 Task: Font style For heading Use Californian FB with dark magenta 1 colour & Underline. font size for heading '26 Pt. 'Change the font style of data to Carlitoand font size to  14 Pt. Change the alignment of both headline & data to   center vertically. In the sheet  analysisSalesByTerritory
Action: Mouse moved to (94, 56)
Screenshot: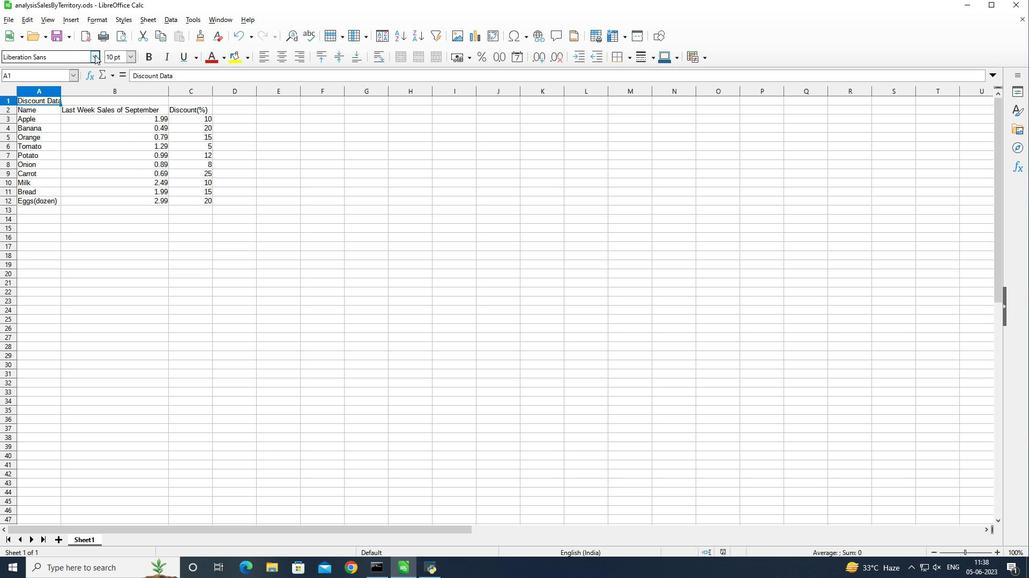 
Action: Mouse pressed left at (94, 56)
Screenshot: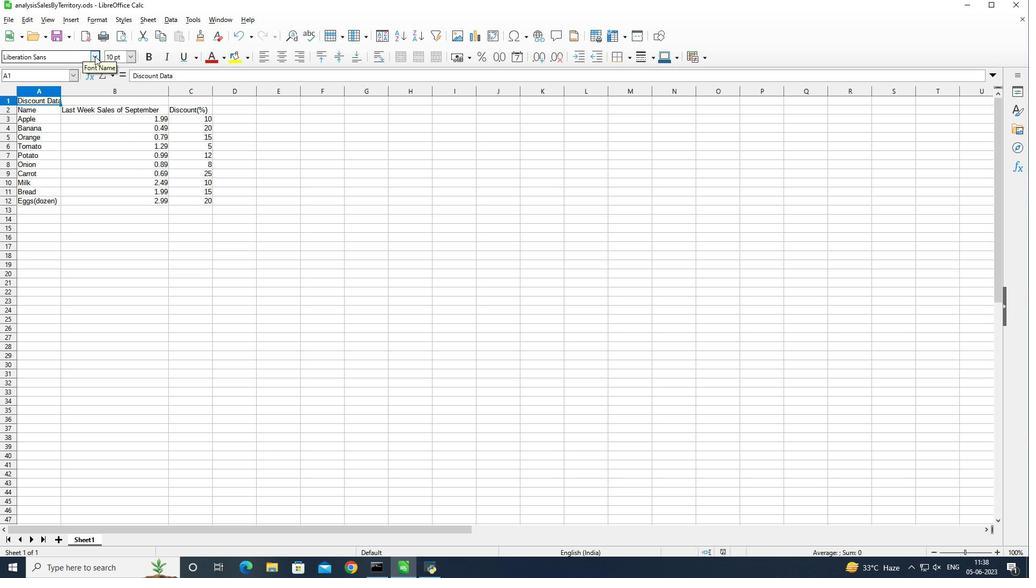 
Action: Mouse moved to (117, 206)
Screenshot: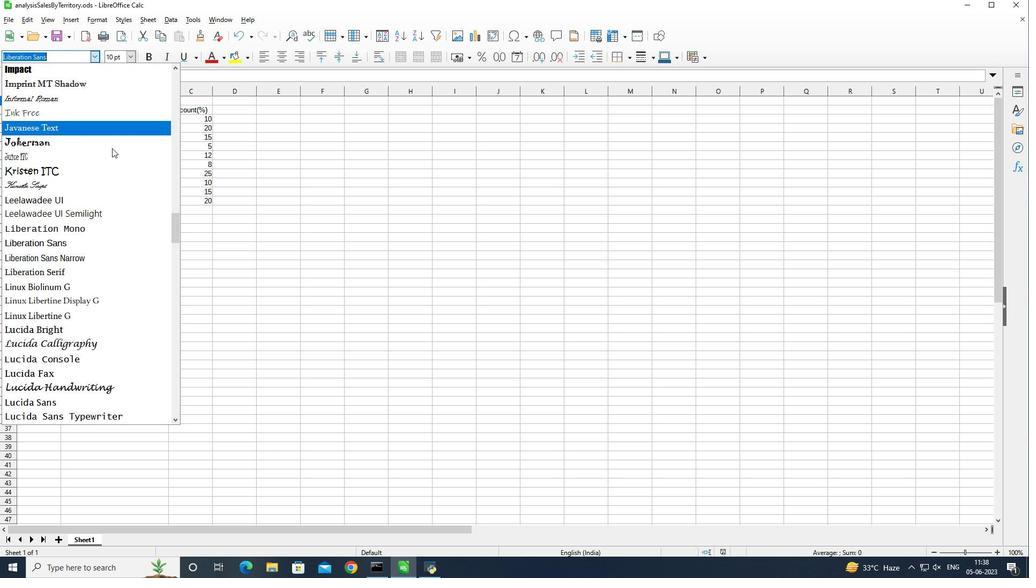 
Action: Mouse scrolled (117, 206) with delta (0, 0)
Screenshot: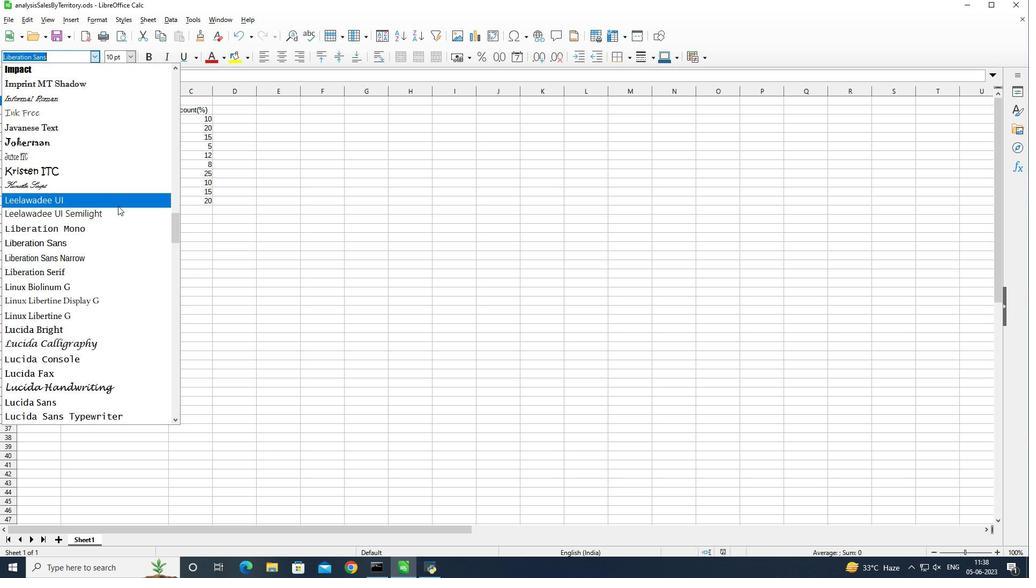
Action: Mouse scrolled (117, 206) with delta (0, 0)
Screenshot: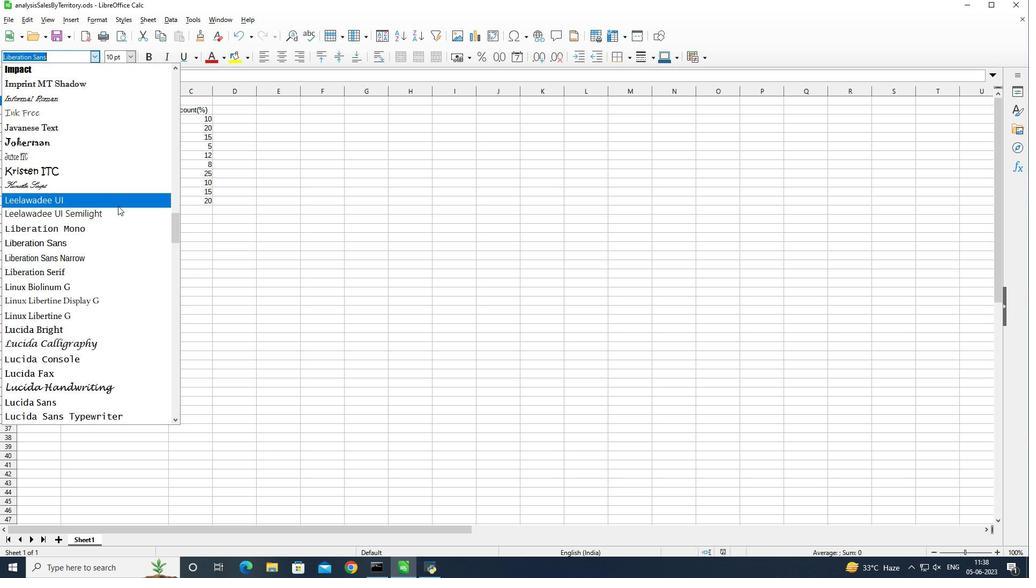
Action: Mouse scrolled (117, 206) with delta (0, 0)
Screenshot: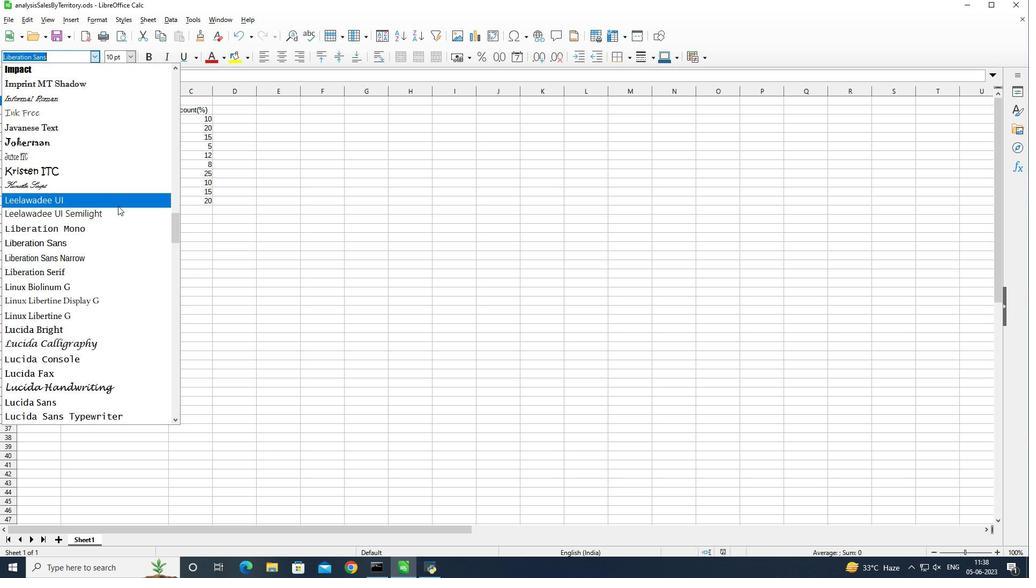 
Action: Mouse scrolled (117, 206) with delta (0, 0)
Screenshot: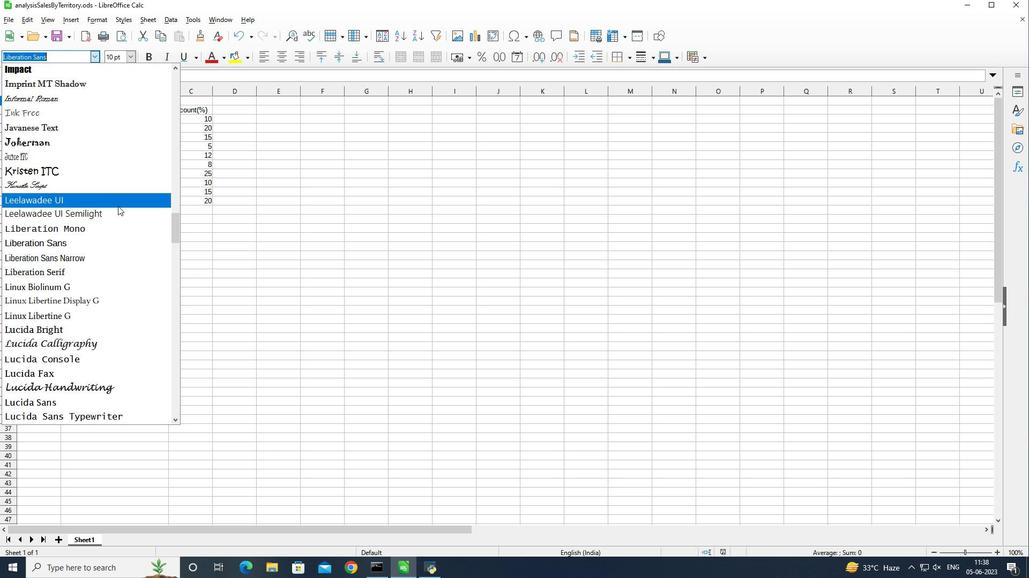 
Action: Mouse scrolled (117, 206) with delta (0, 0)
Screenshot: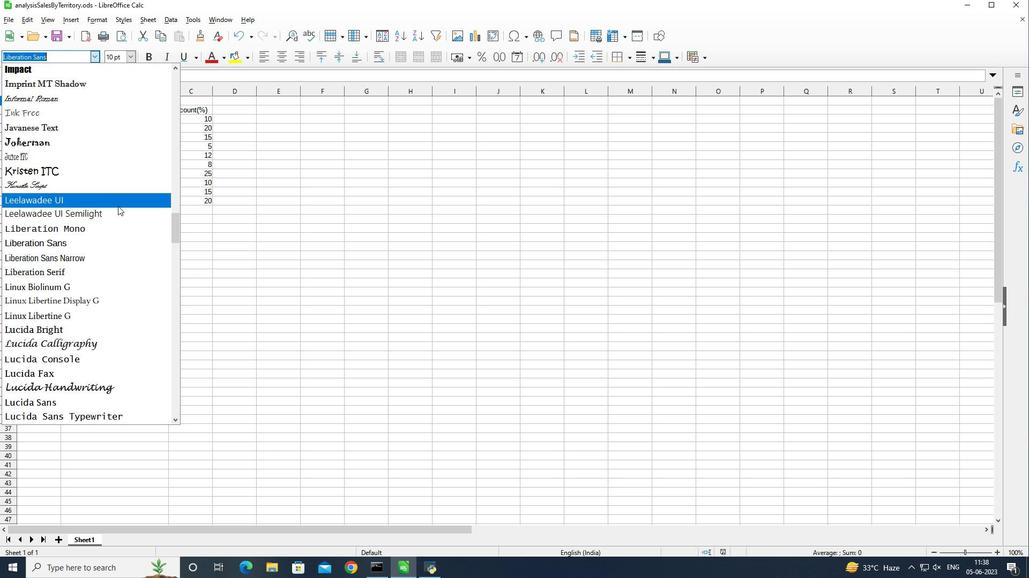 
Action: Mouse scrolled (117, 206) with delta (0, 0)
Screenshot: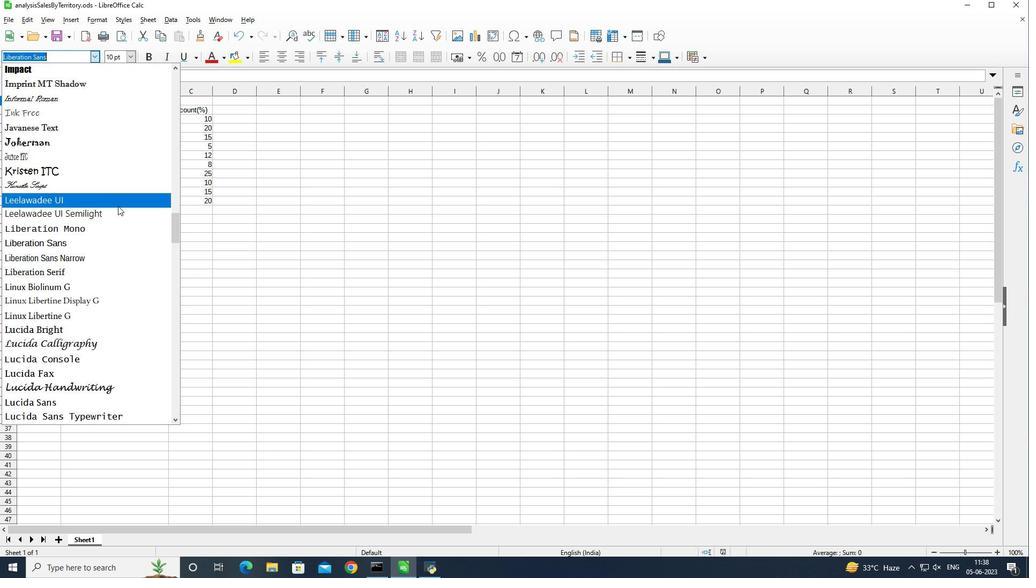 
Action: Mouse scrolled (117, 206) with delta (0, 0)
Screenshot: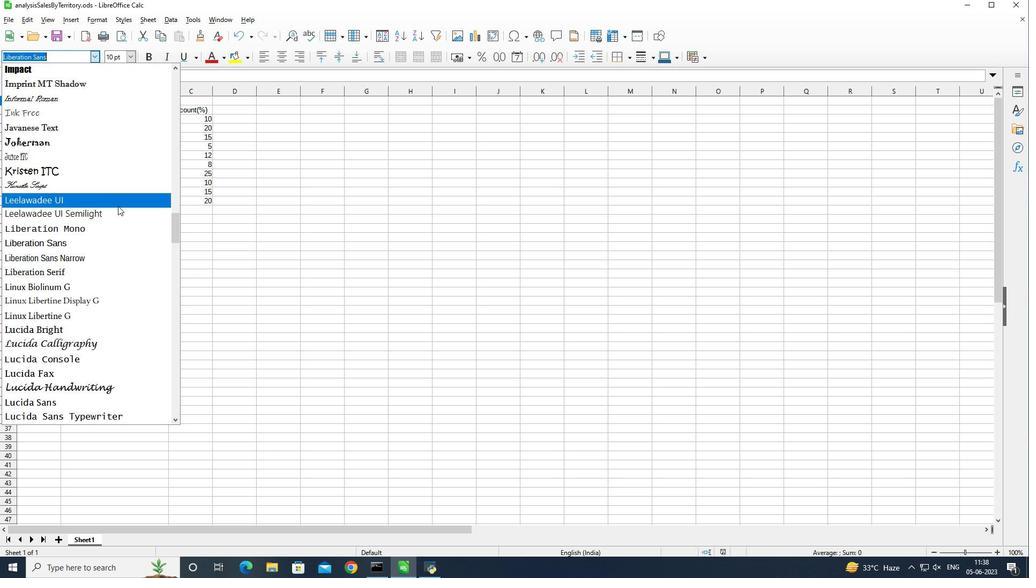 
Action: Mouse scrolled (117, 206) with delta (0, 0)
Screenshot: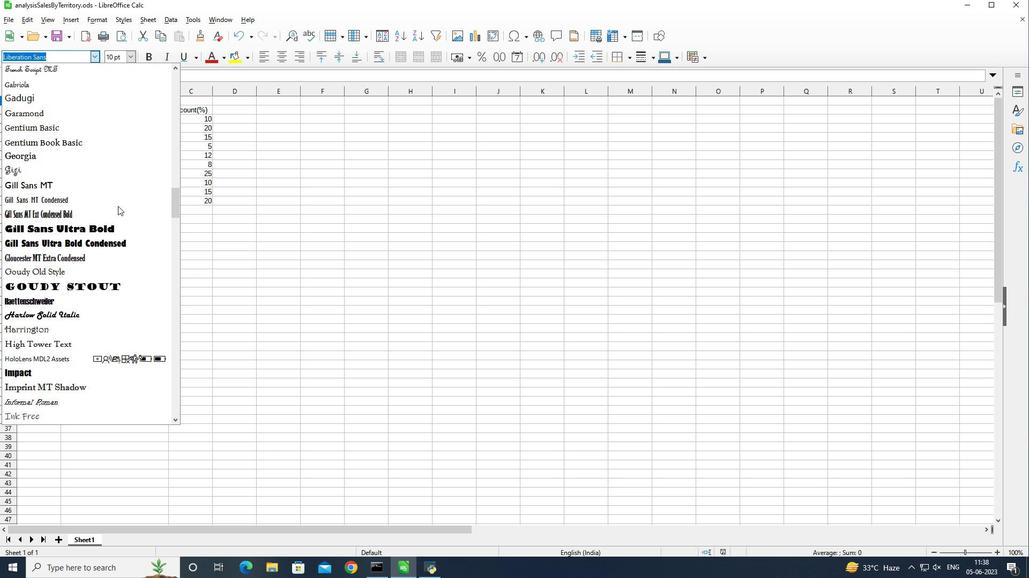 
Action: Mouse scrolled (117, 206) with delta (0, 0)
Screenshot: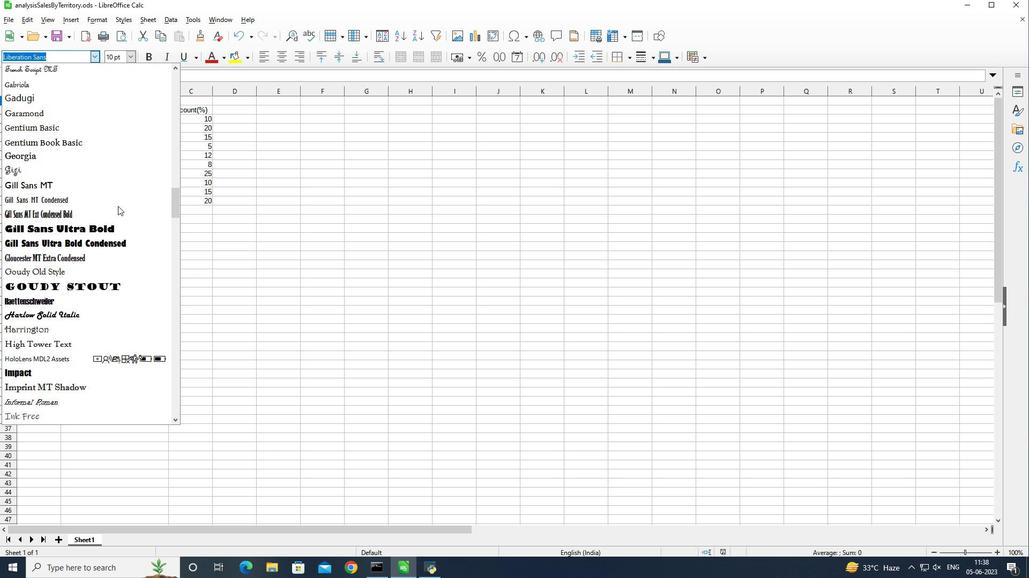 
Action: Mouse scrolled (117, 206) with delta (0, 0)
Screenshot: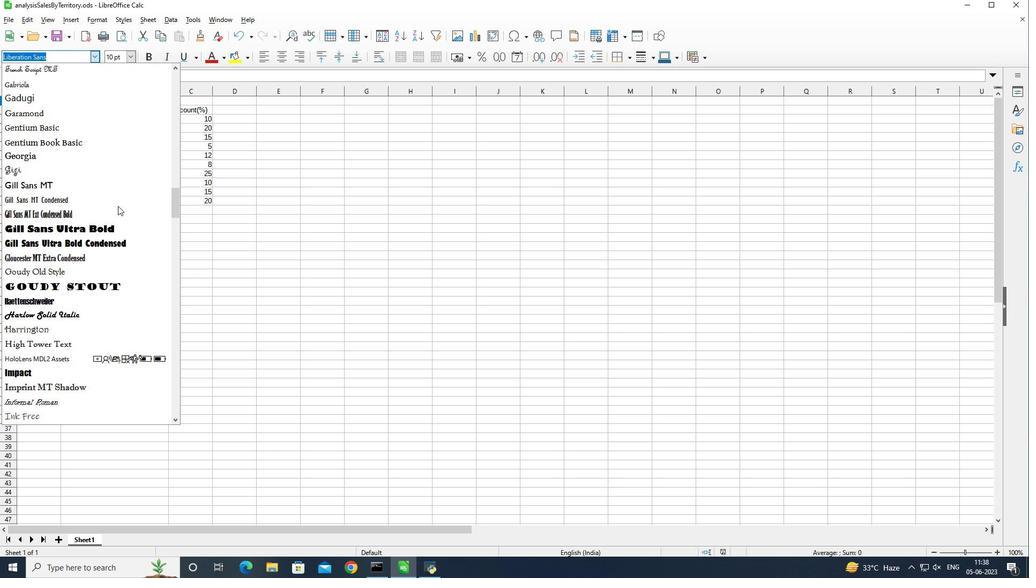 
Action: Mouse scrolled (117, 206) with delta (0, 0)
Screenshot: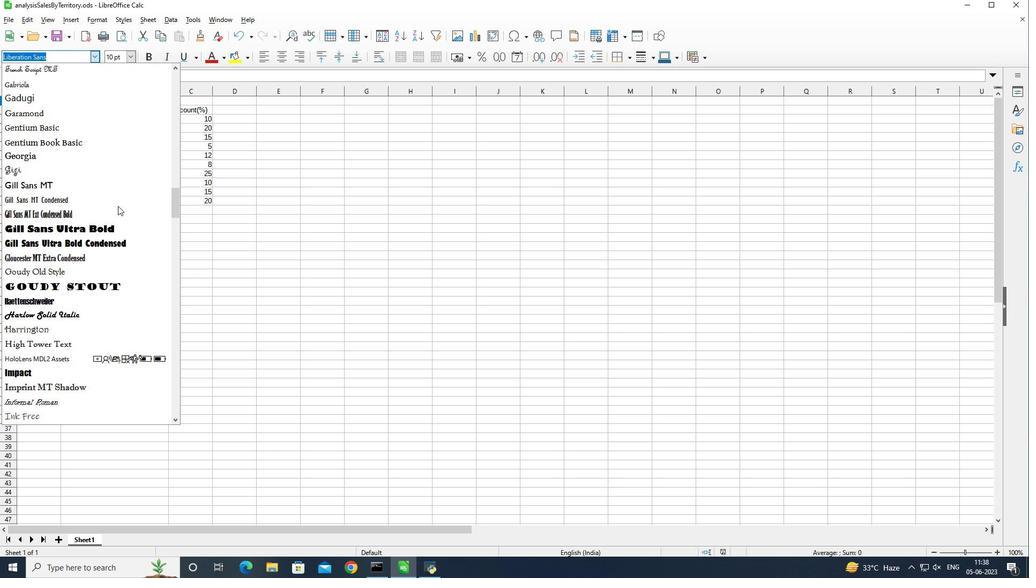 
Action: Mouse moved to (120, 224)
Screenshot: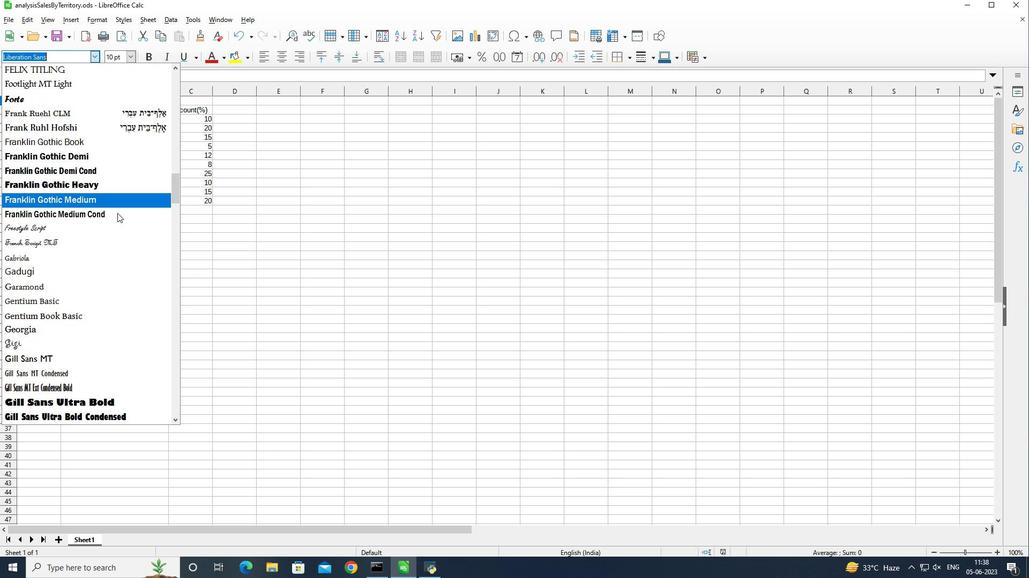
Action: Mouse scrolled (120, 225) with delta (0, 0)
Screenshot: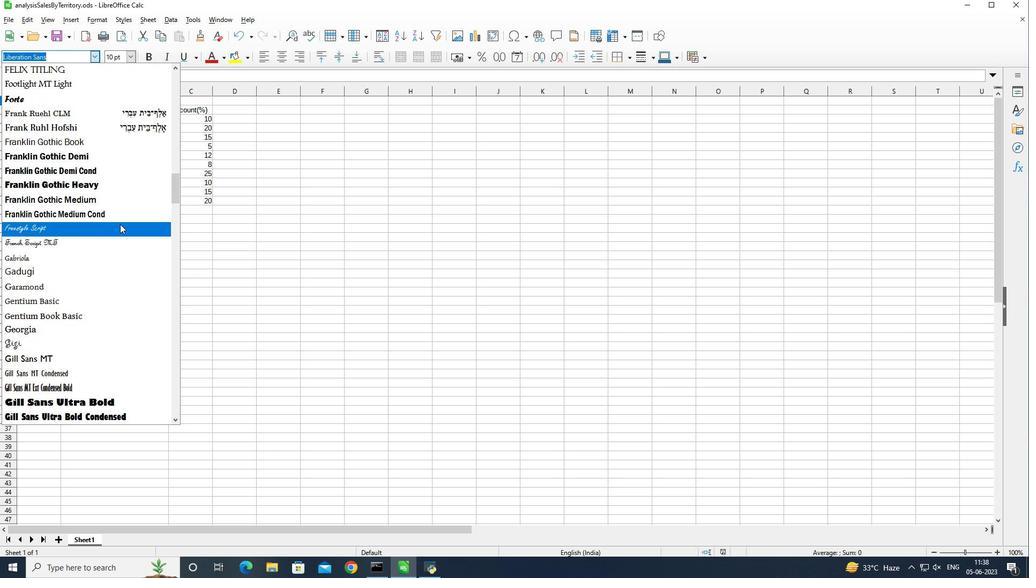 
Action: Mouse scrolled (120, 225) with delta (0, 0)
Screenshot: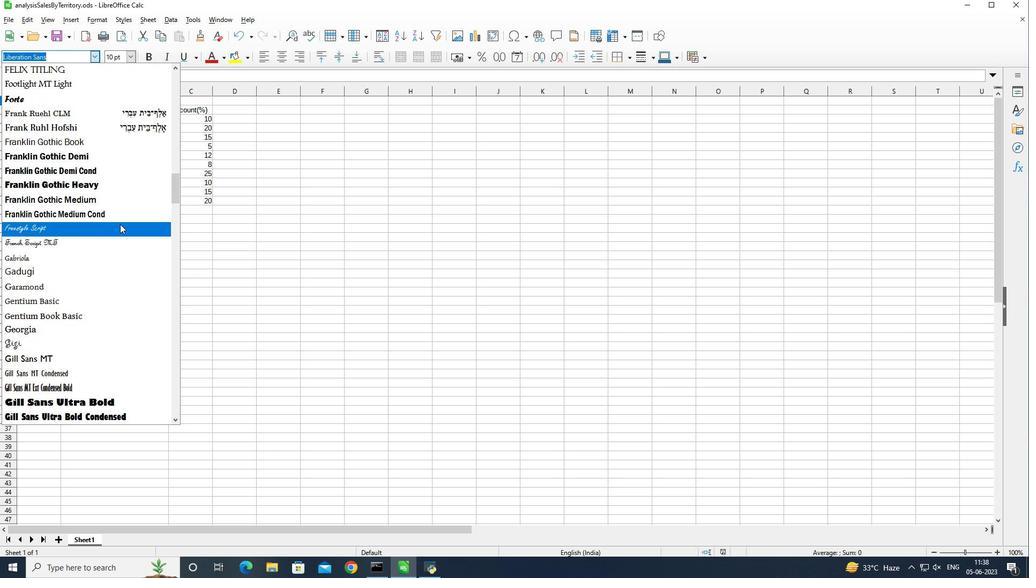 
Action: Mouse scrolled (120, 225) with delta (0, 0)
Screenshot: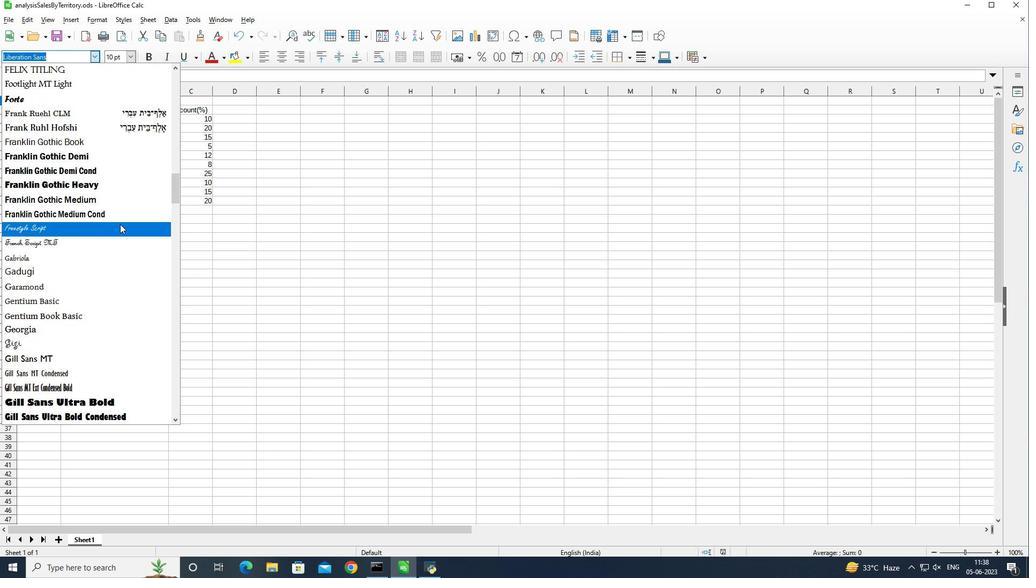 
Action: Mouse scrolled (120, 225) with delta (0, 0)
Screenshot: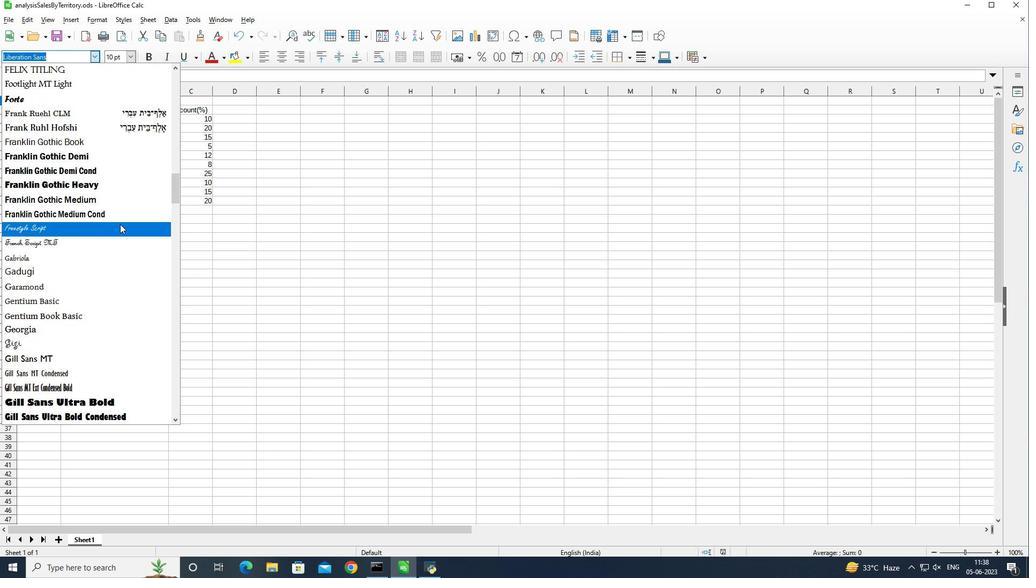
Action: Mouse scrolled (120, 225) with delta (0, 0)
Screenshot: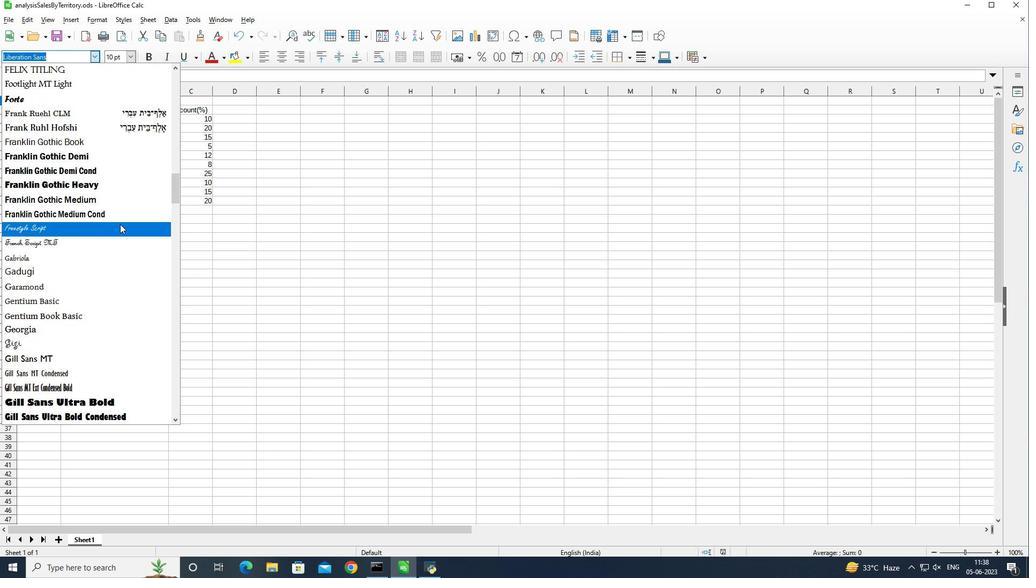 
Action: Mouse scrolled (120, 225) with delta (0, 0)
Screenshot: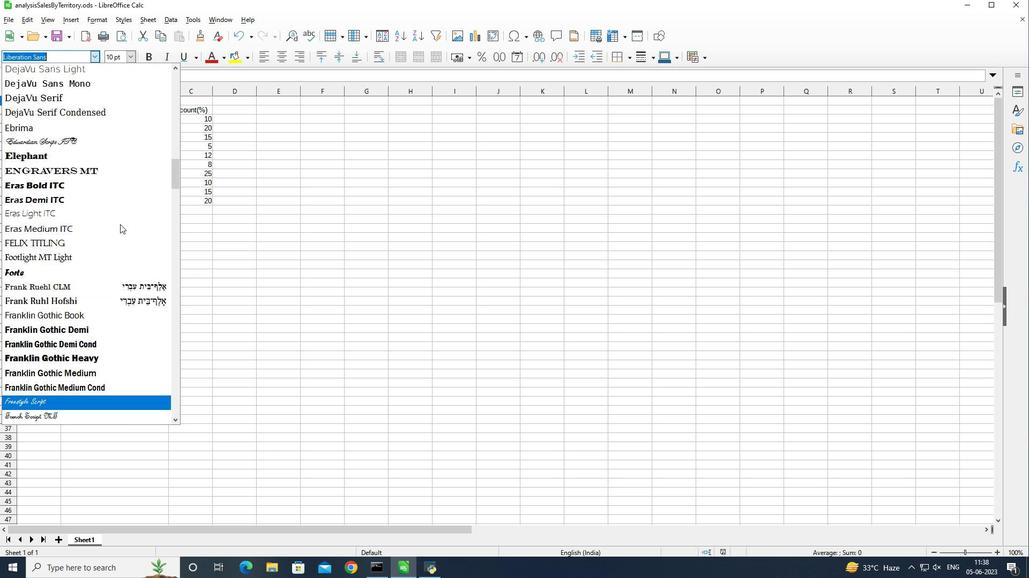 
Action: Mouse scrolled (120, 225) with delta (0, 0)
Screenshot: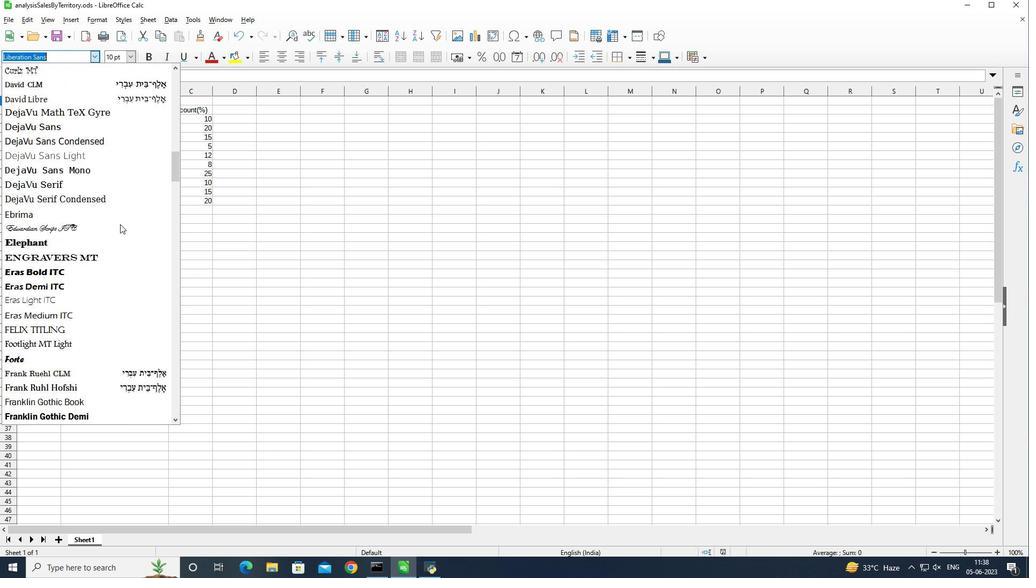 
Action: Mouse scrolled (120, 225) with delta (0, 0)
Screenshot: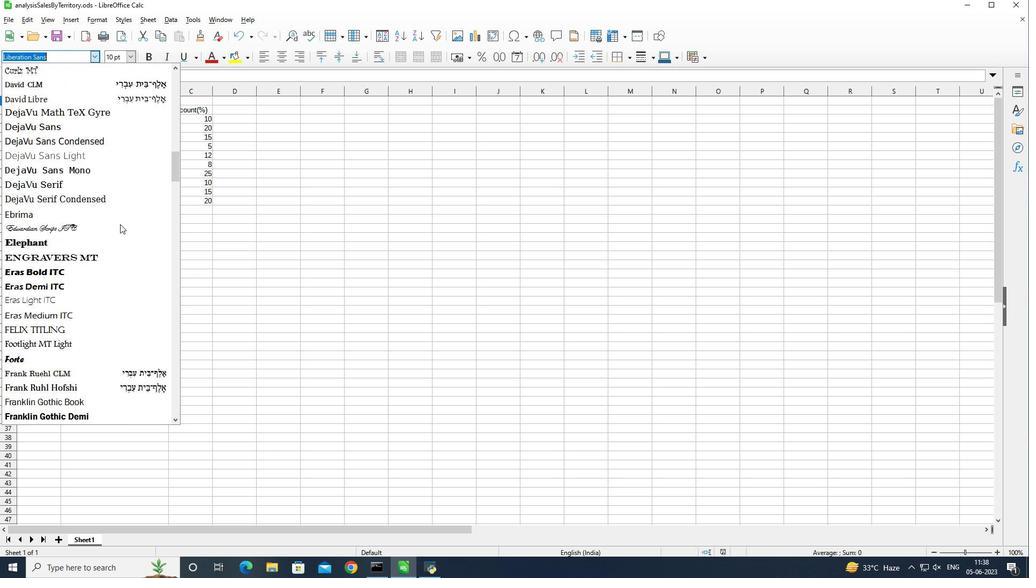 
Action: Mouse scrolled (120, 225) with delta (0, 0)
Screenshot: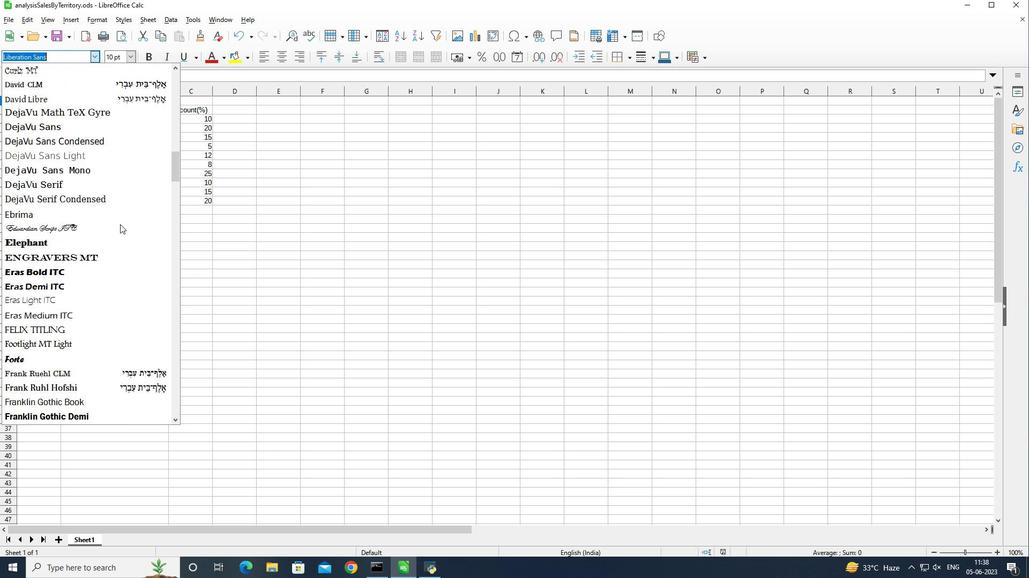 
Action: Mouse scrolled (120, 225) with delta (0, 0)
Screenshot: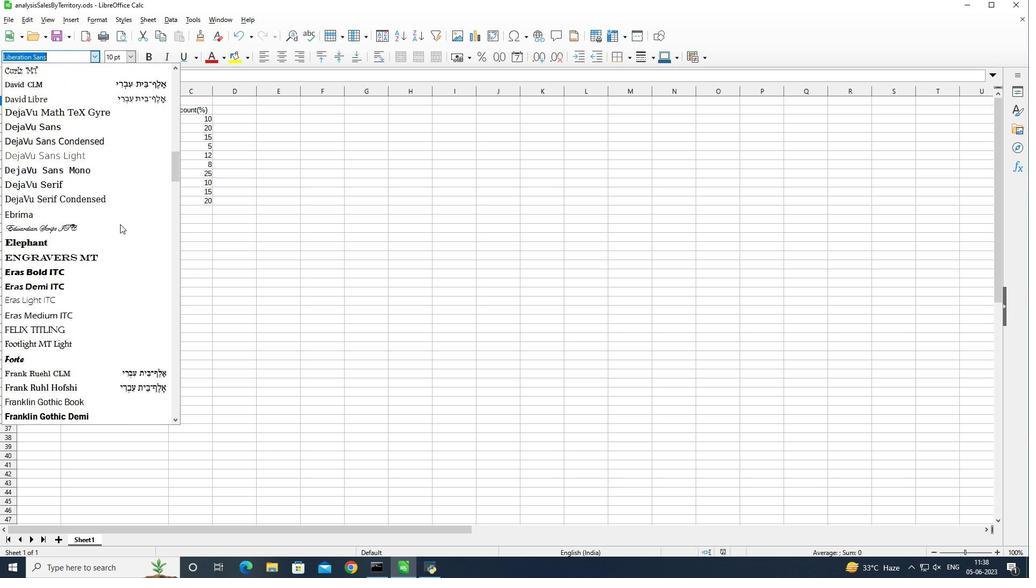 
Action: Mouse scrolled (120, 225) with delta (0, 0)
Screenshot: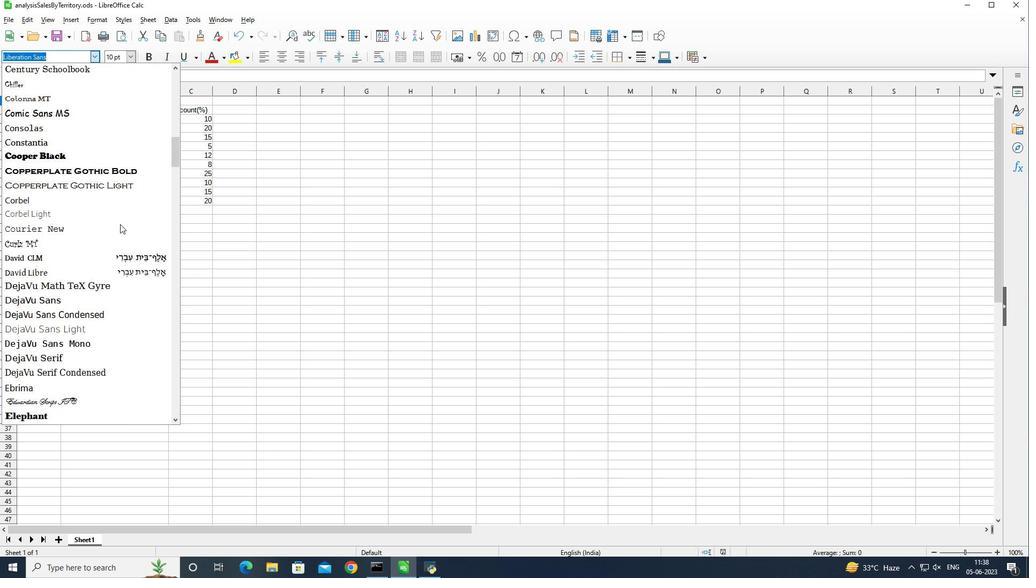 
Action: Mouse scrolled (120, 225) with delta (0, 0)
Screenshot: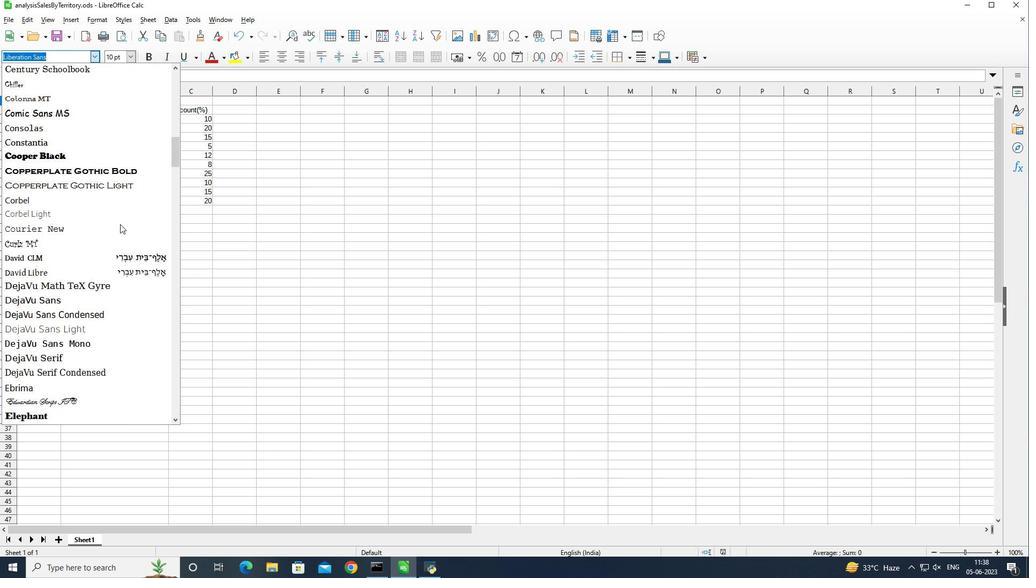 
Action: Mouse scrolled (120, 225) with delta (0, 0)
Screenshot: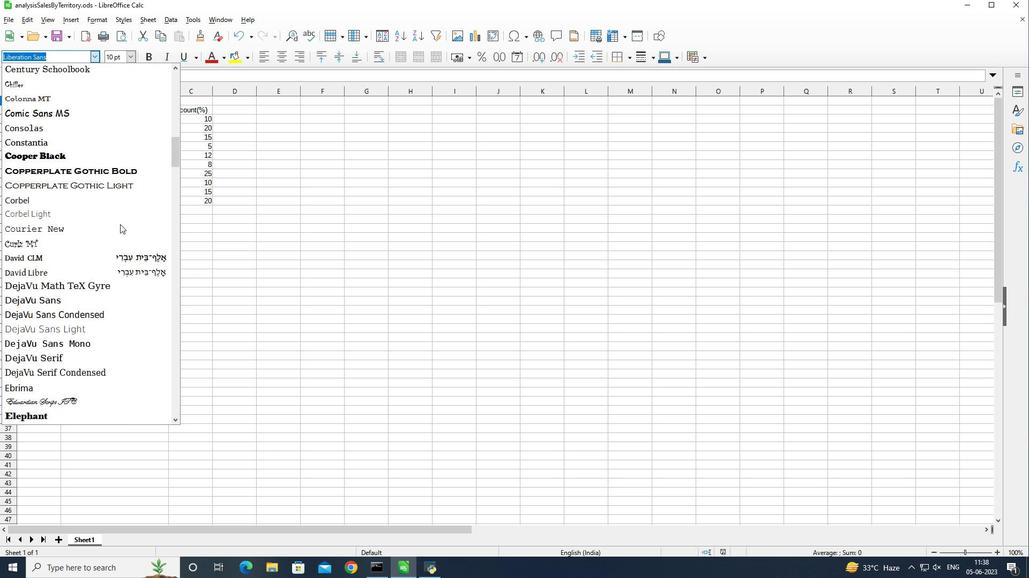 
Action: Mouse scrolled (120, 225) with delta (0, 0)
Screenshot: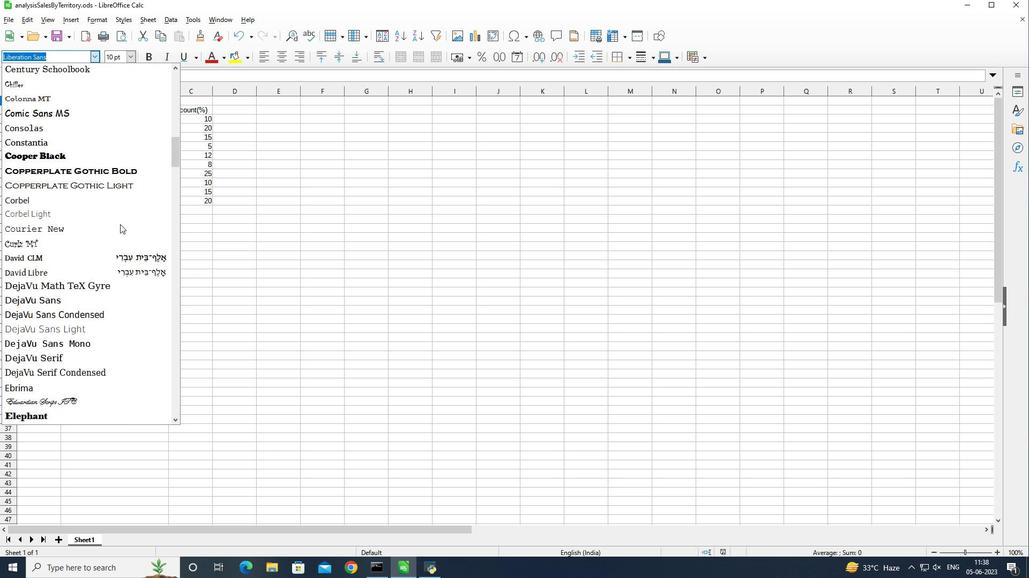
Action: Mouse moved to (112, 150)
Screenshot: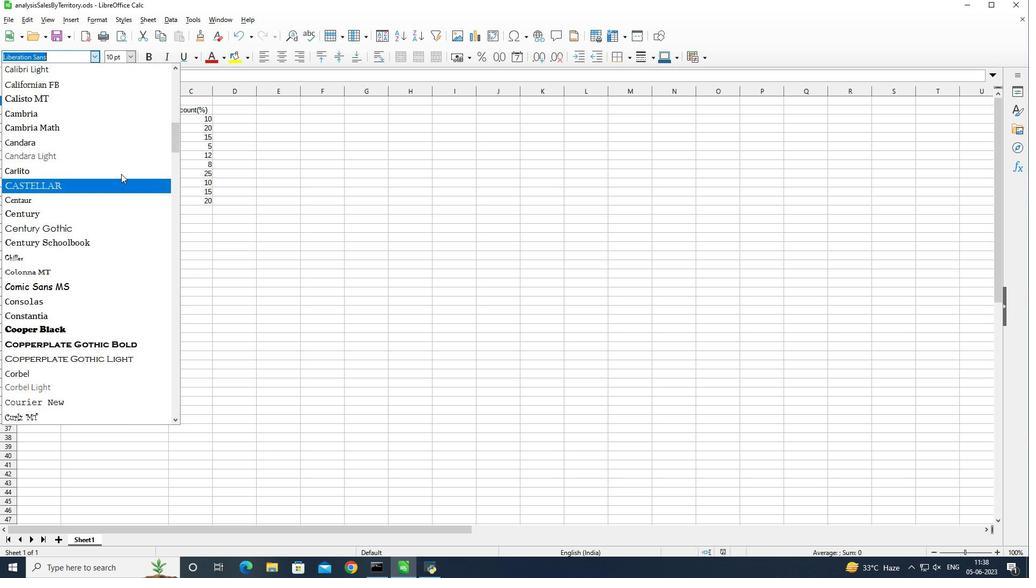 
Action: Mouse scrolled (112, 150) with delta (0, 0)
Screenshot: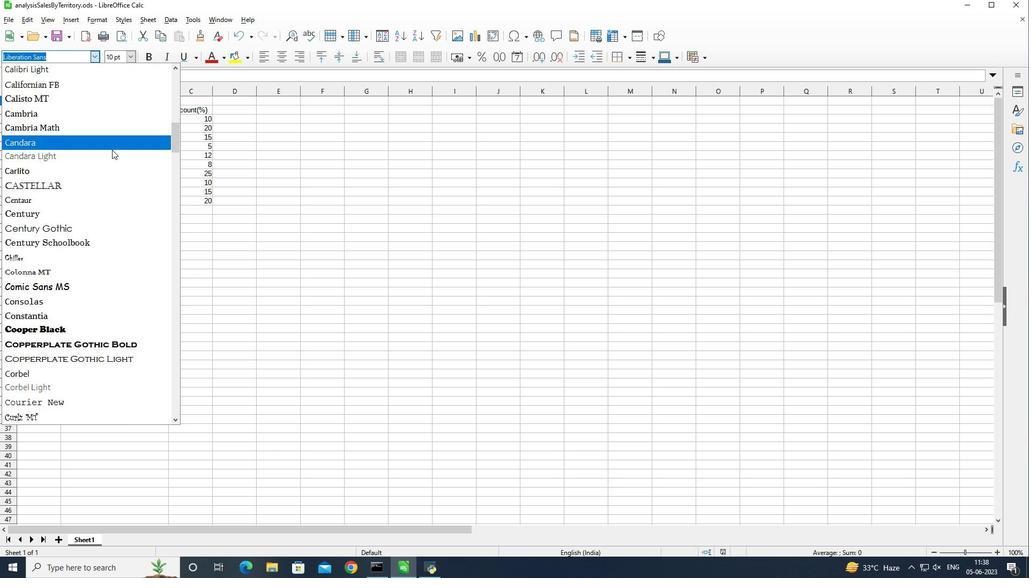 
Action: Mouse moved to (116, 123)
Screenshot: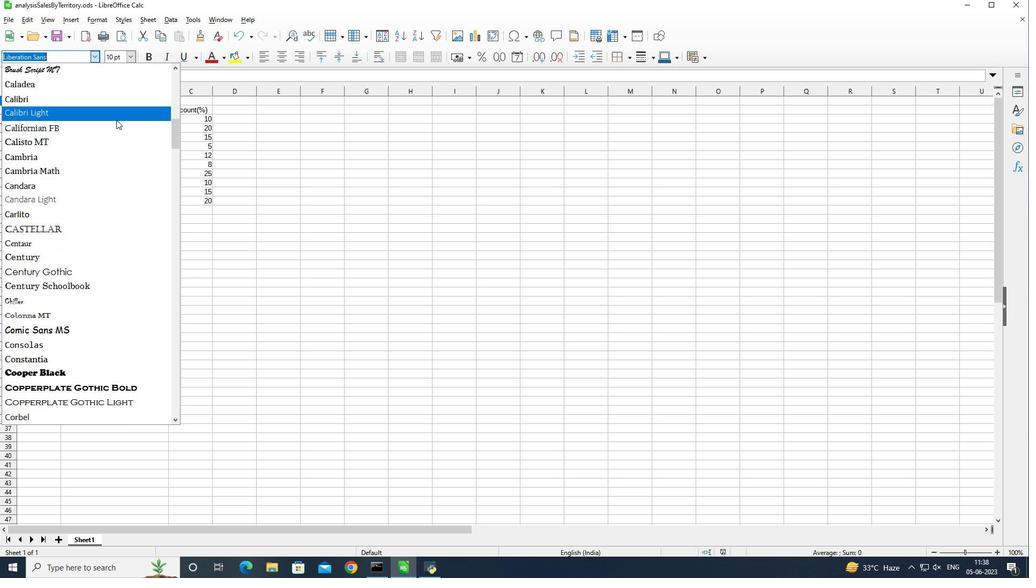 
Action: Mouse pressed left at (116, 123)
Screenshot: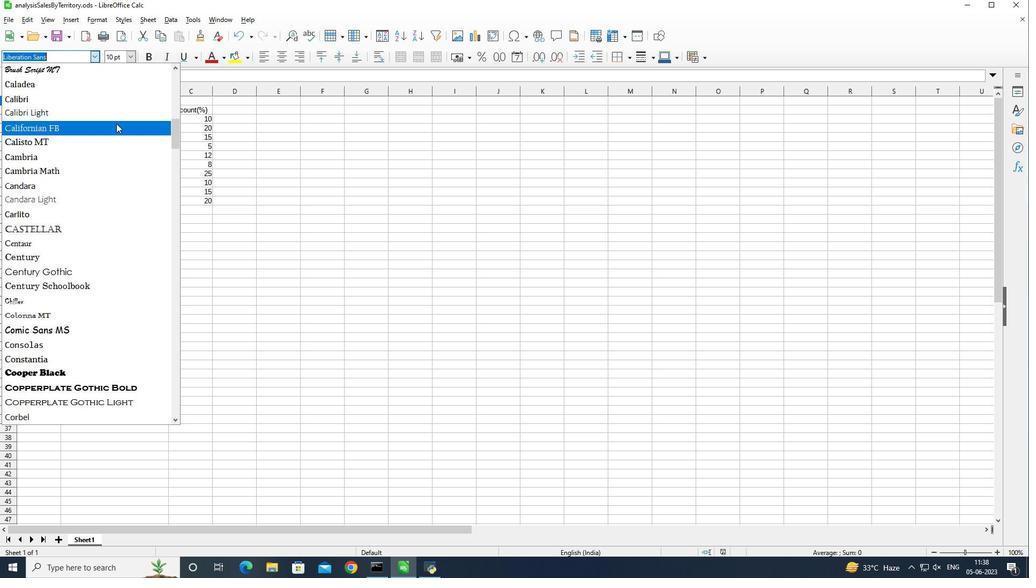 
Action: Mouse moved to (223, 55)
Screenshot: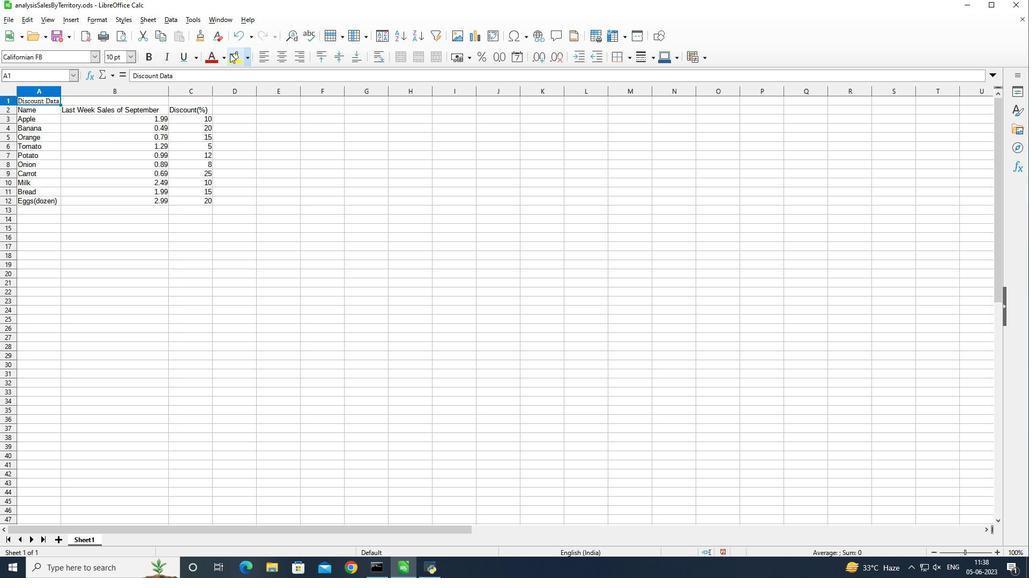 
Action: Mouse pressed left at (223, 55)
Screenshot: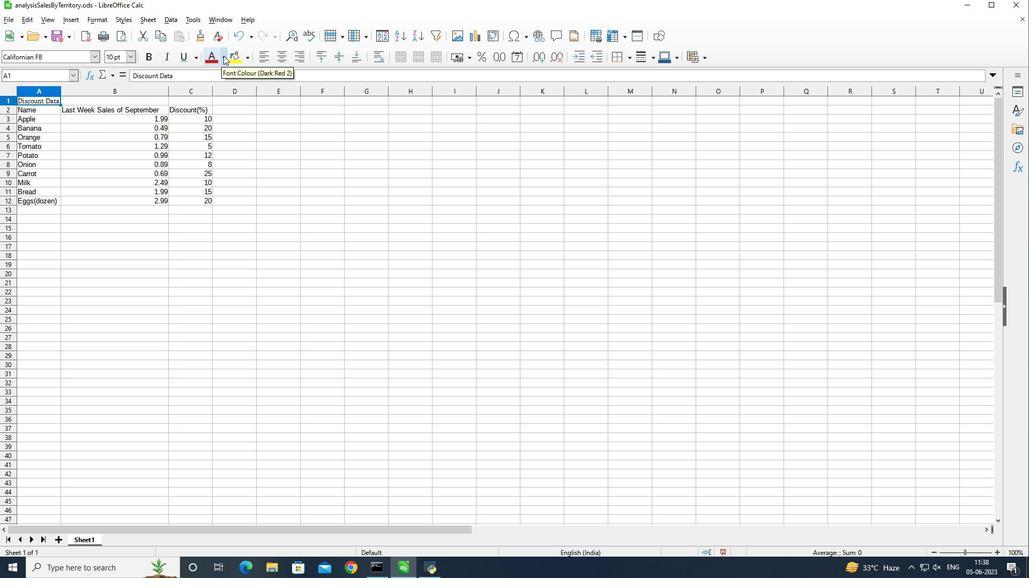
Action: Mouse moved to (277, 191)
Screenshot: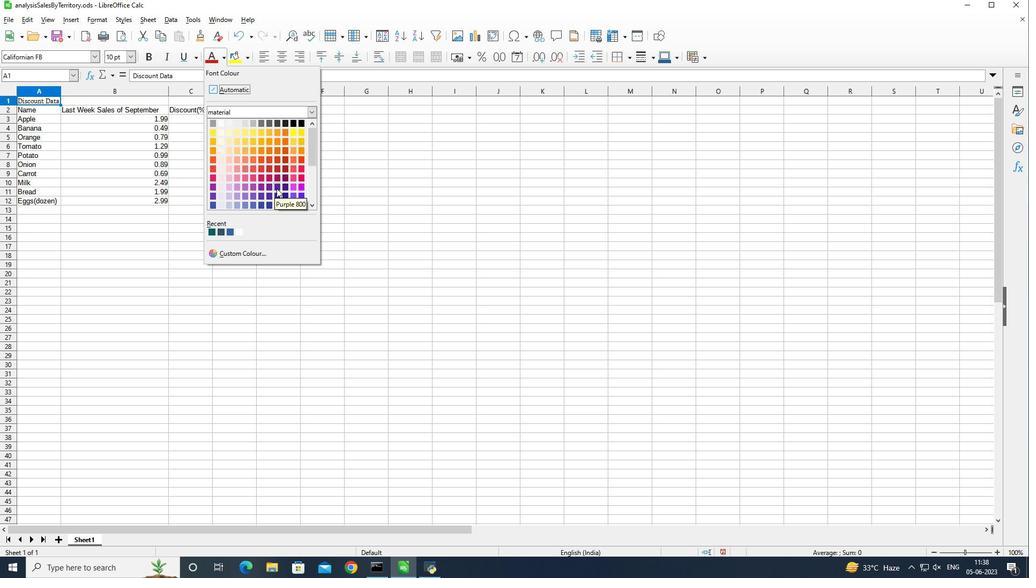 
Action: Mouse scrolled (277, 191) with delta (0, 0)
Screenshot: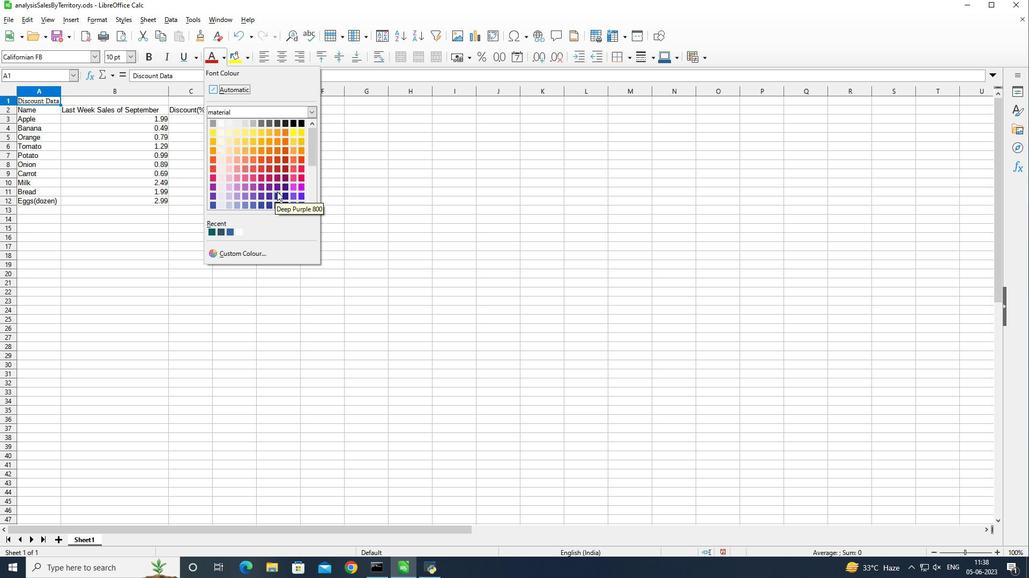 
Action: Mouse moved to (290, 174)
Screenshot: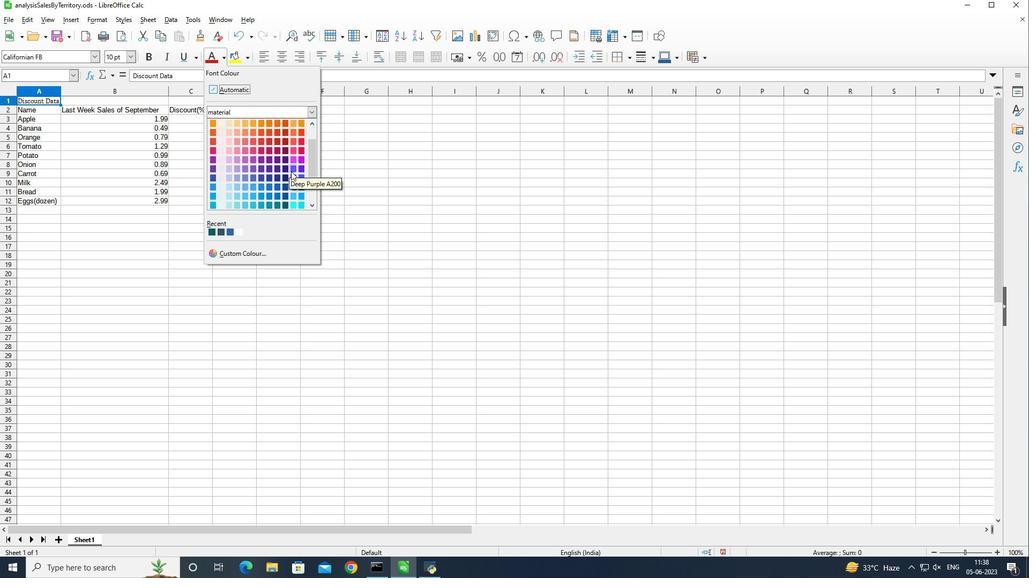 
Action: Mouse scrolled (290, 174) with delta (0, 0)
Screenshot: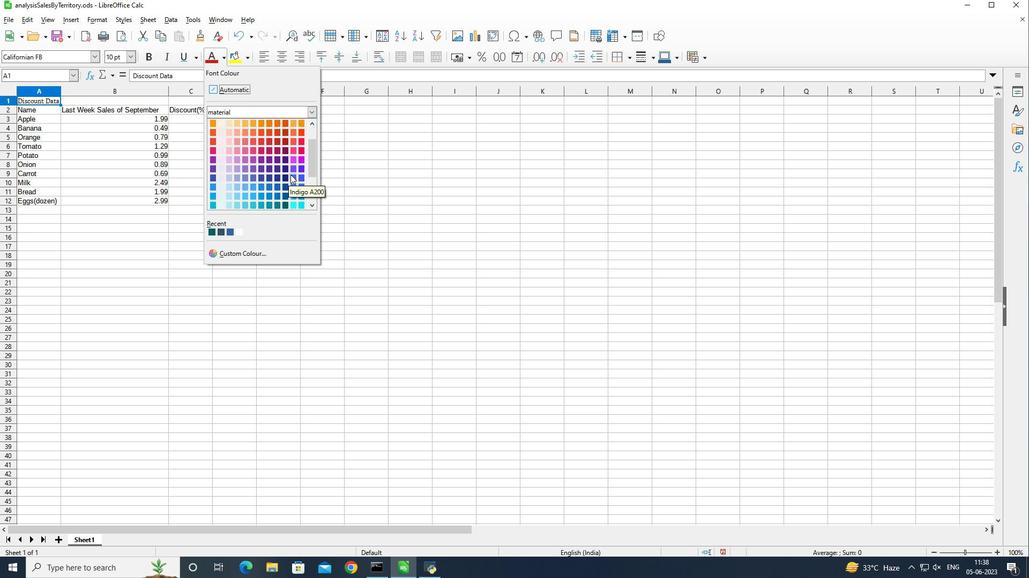 
Action: Mouse moved to (290, 178)
Screenshot: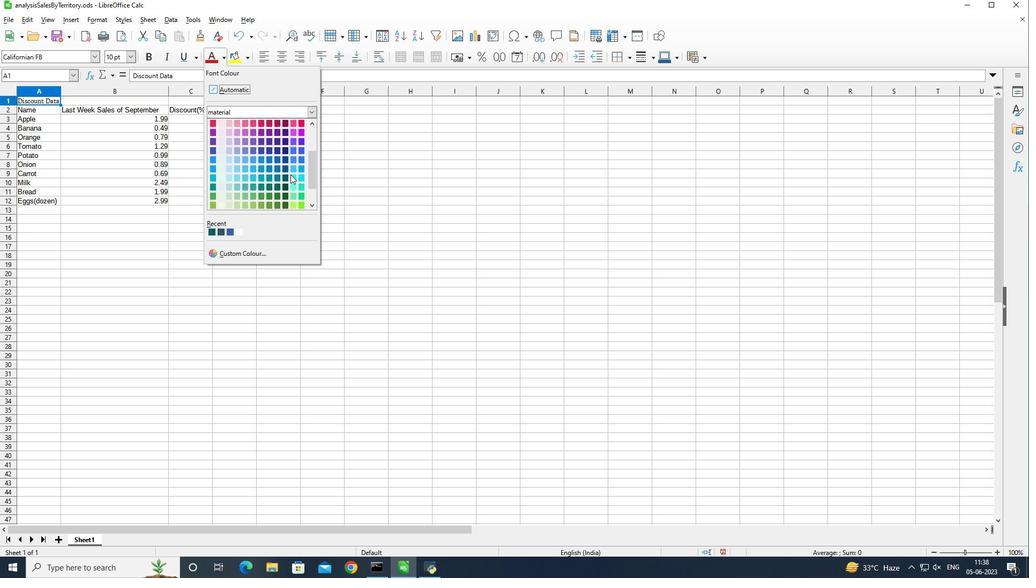 
Action: Mouse scrolled (290, 177) with delta (0, 0)
Screenshot: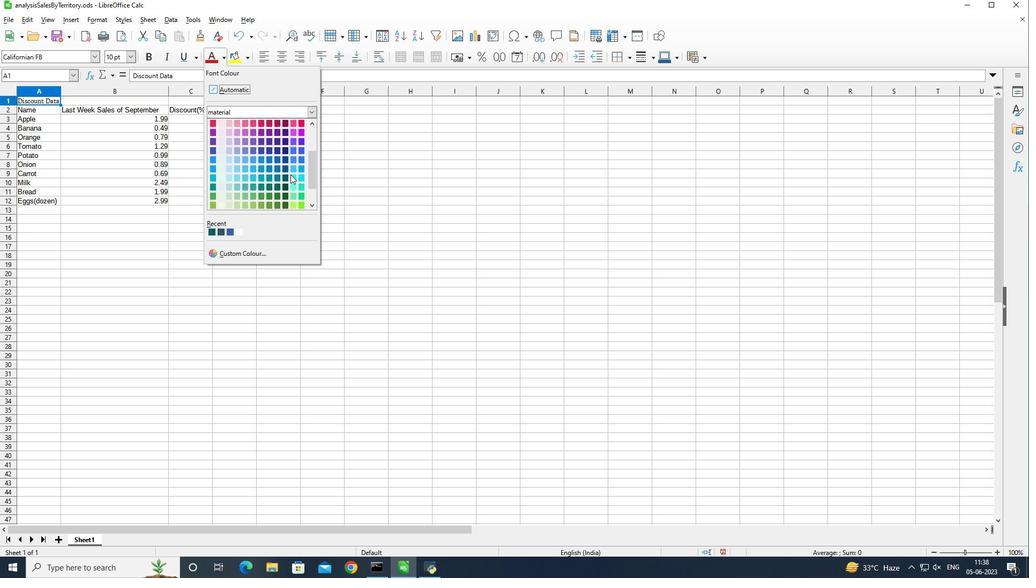 
Action: Mouse moved to (290, 179)
Screenshot: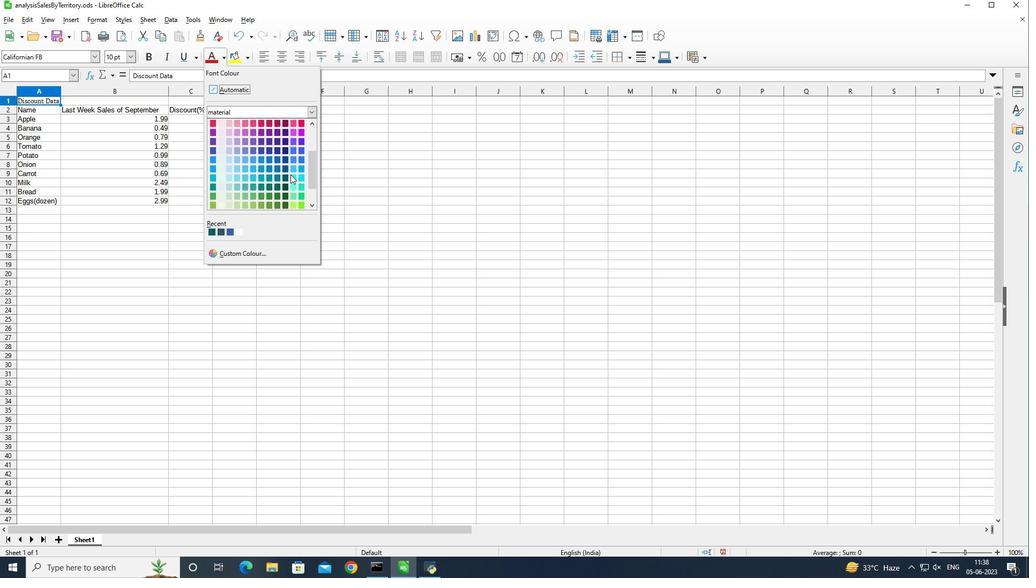 
Action: Mouse scrolled (290, 179) with delta (0, 0)
Screenshot: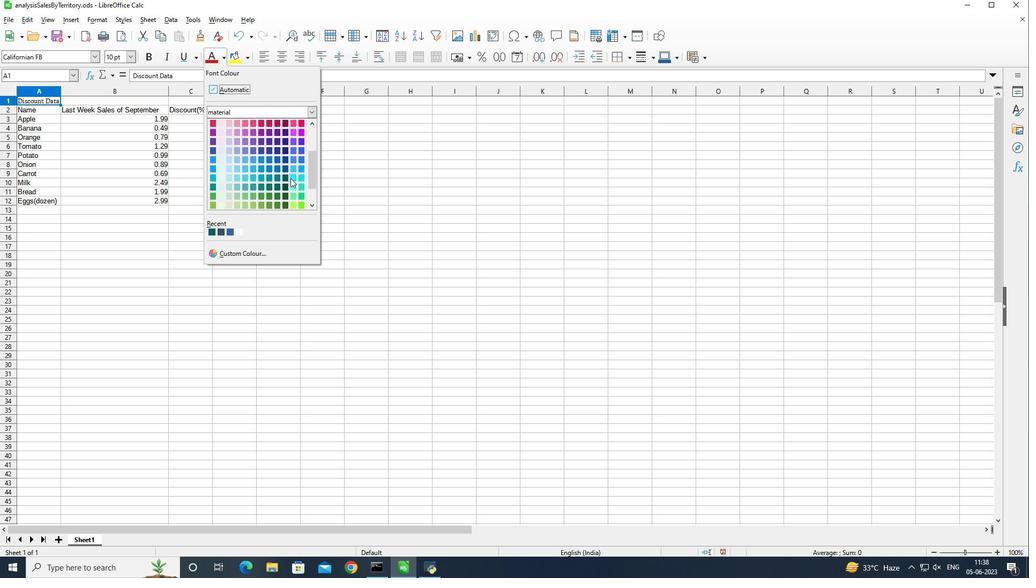 
Action: Mouse scrolled (290, 179) with delta (0, 0)
Screenshot: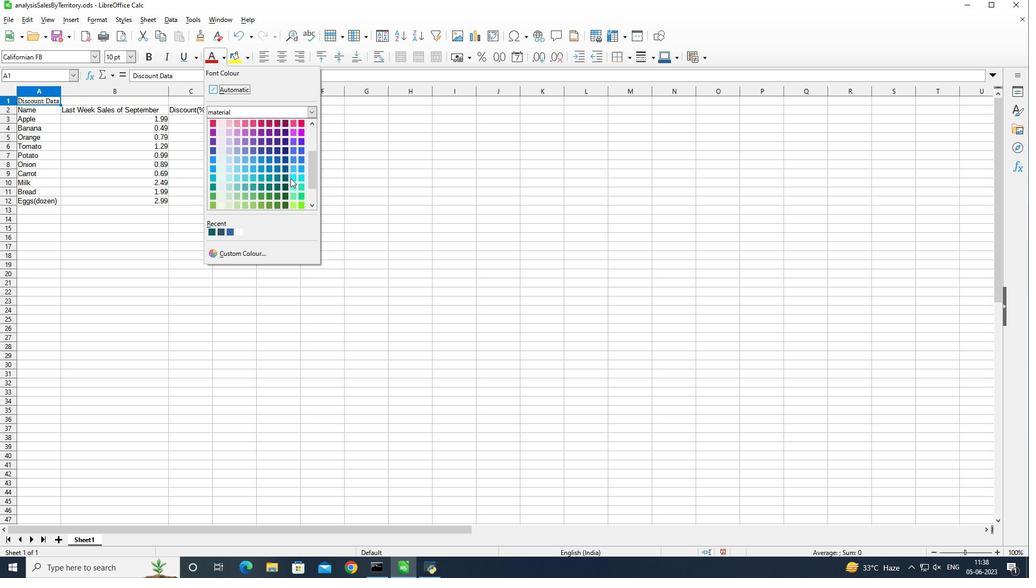 
Action: Mouse moved to (292, 186)
Screenshot: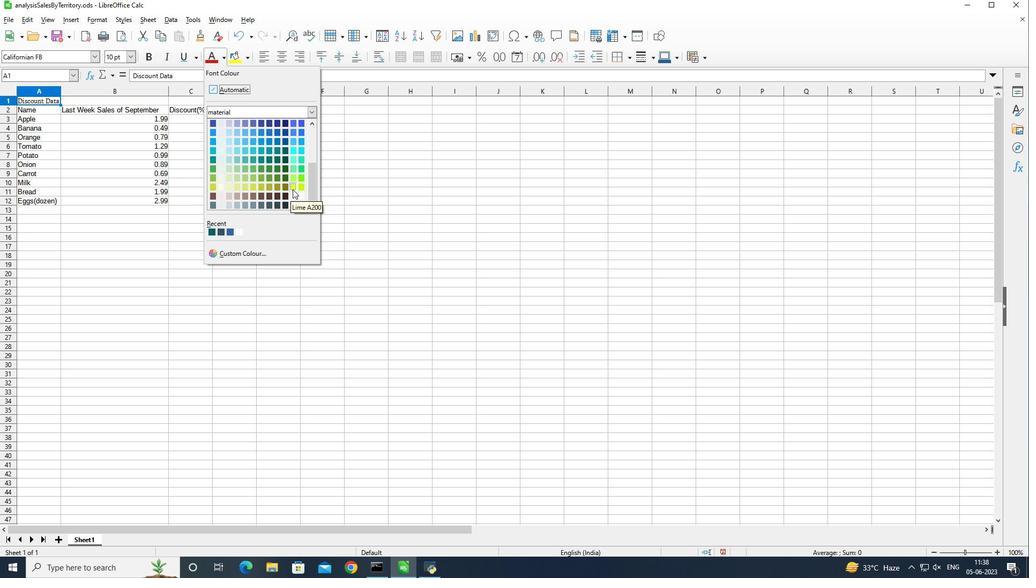 
Action: Mouse scrolled (292, 187) with delta (0, 0)
Screenshot: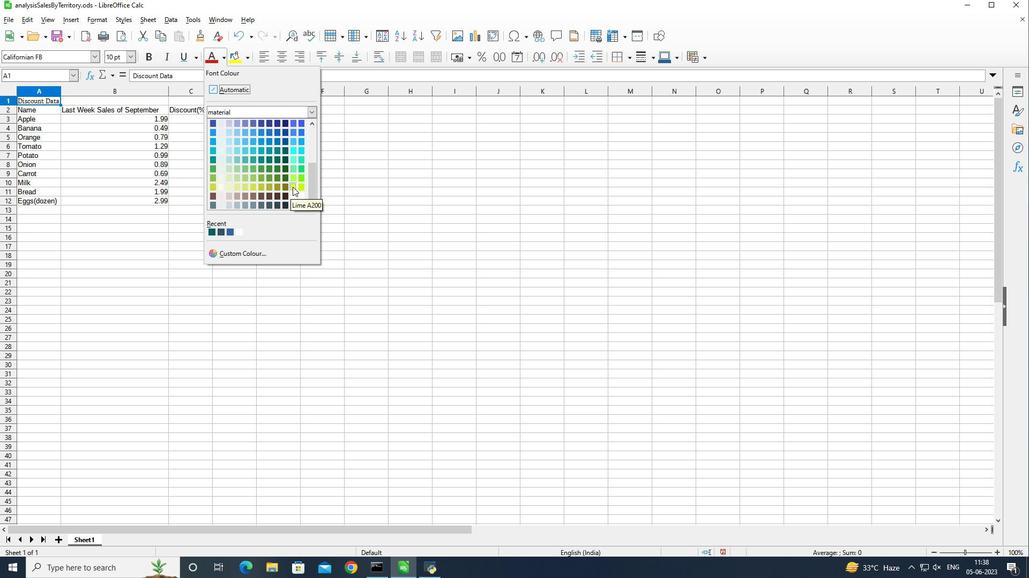 
Action: Mouse scrolled (292, 187) with delta (0, 0)
Screenshot: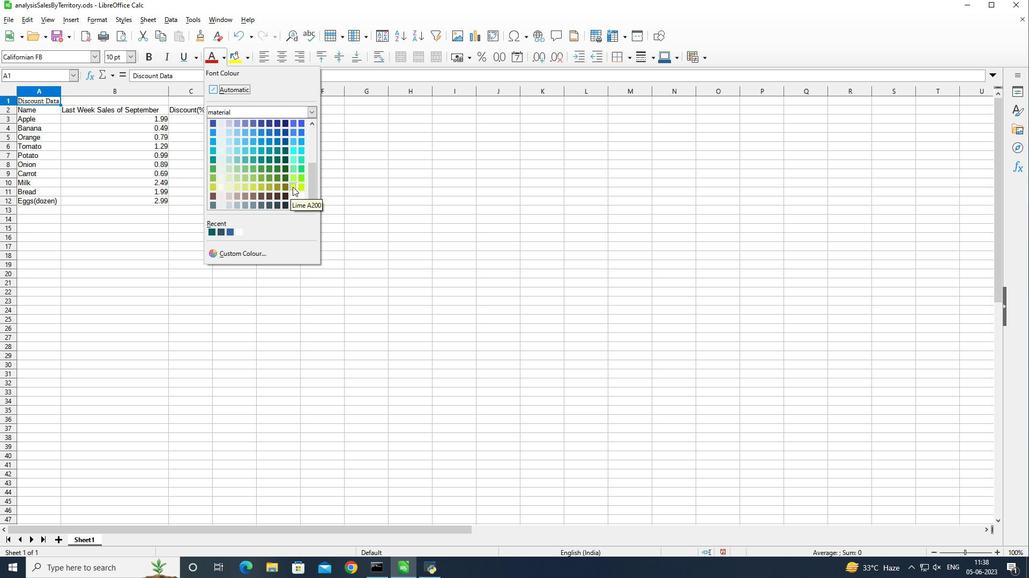 
Action: Mouse scrolled (292, 187) with delta (0, 0)
Screenshot: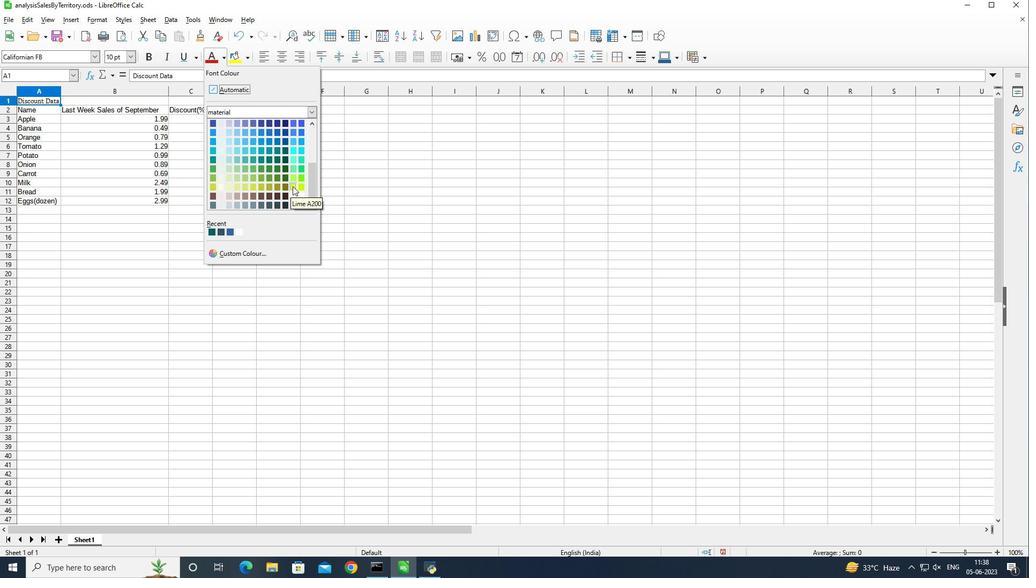 
Action: Mouse scrolled (292, 187) with delta (0, 0)
Screenshot: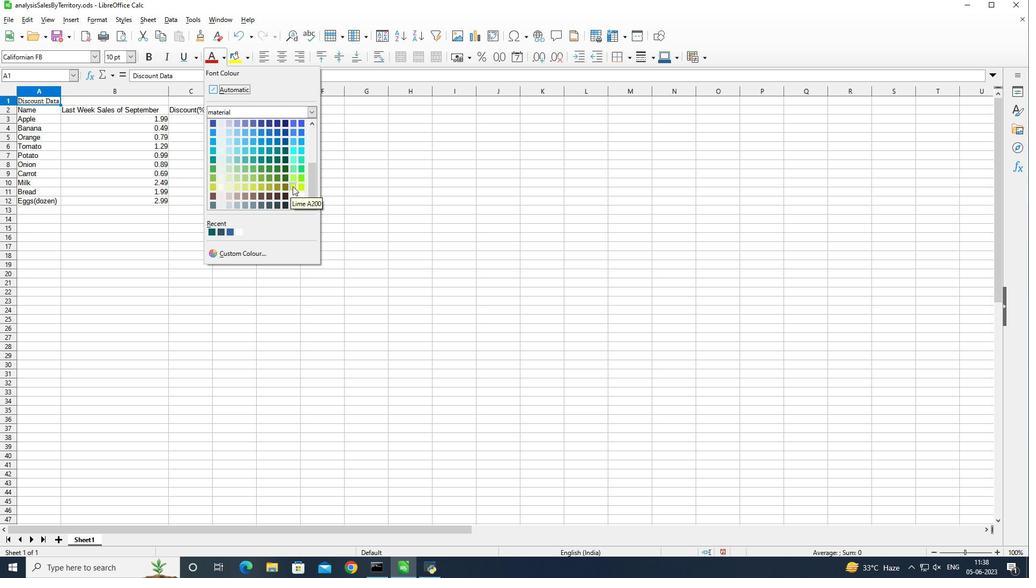 
Action: Mouse scrolled (292, 187) with delta (0, 0)
Screenshot: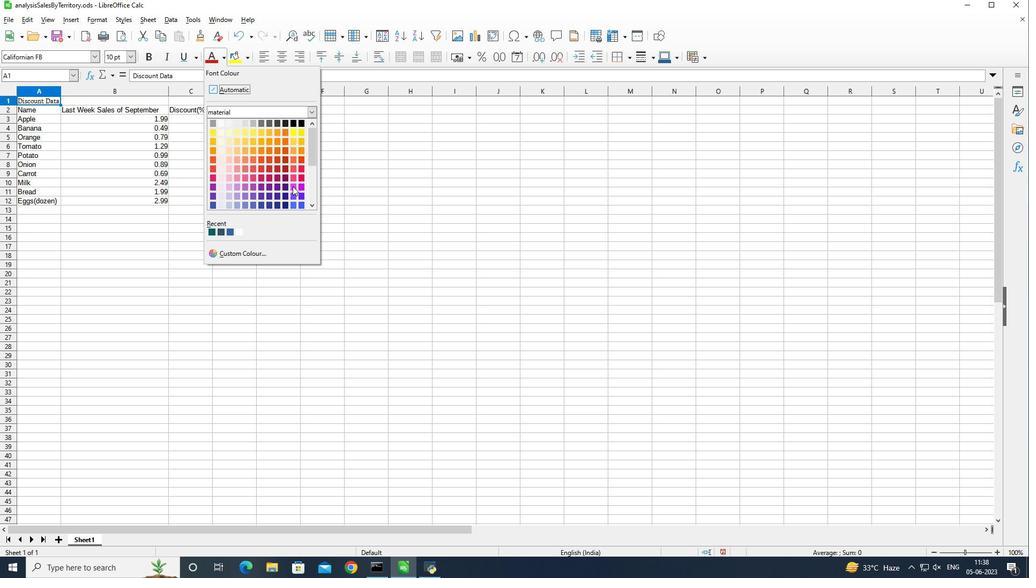 
Action: Mouse moved to (296, 134)
Screenshot: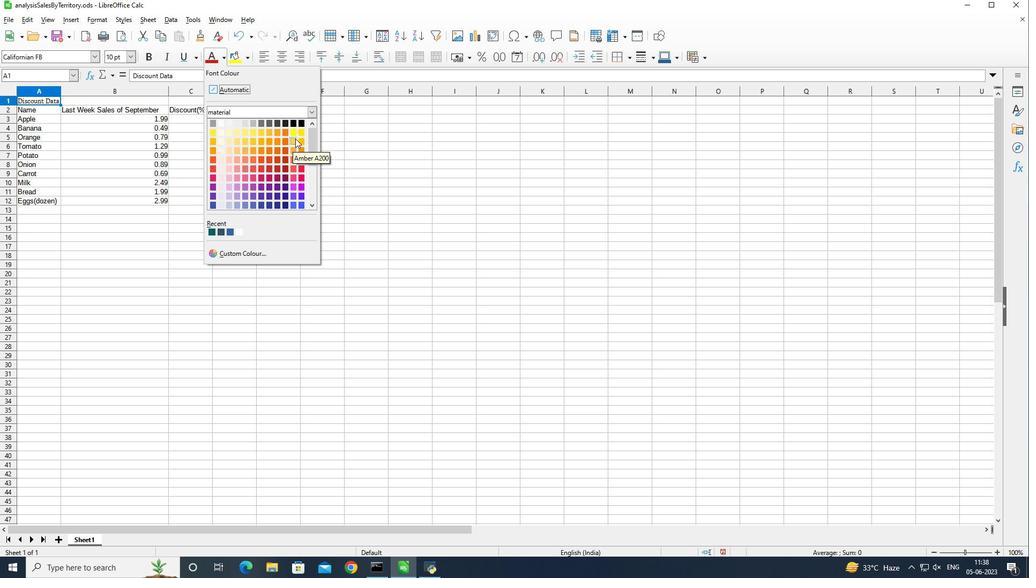 
Action: Mouse scrolled (296, 134) with delta (0, 0)
Screenshot: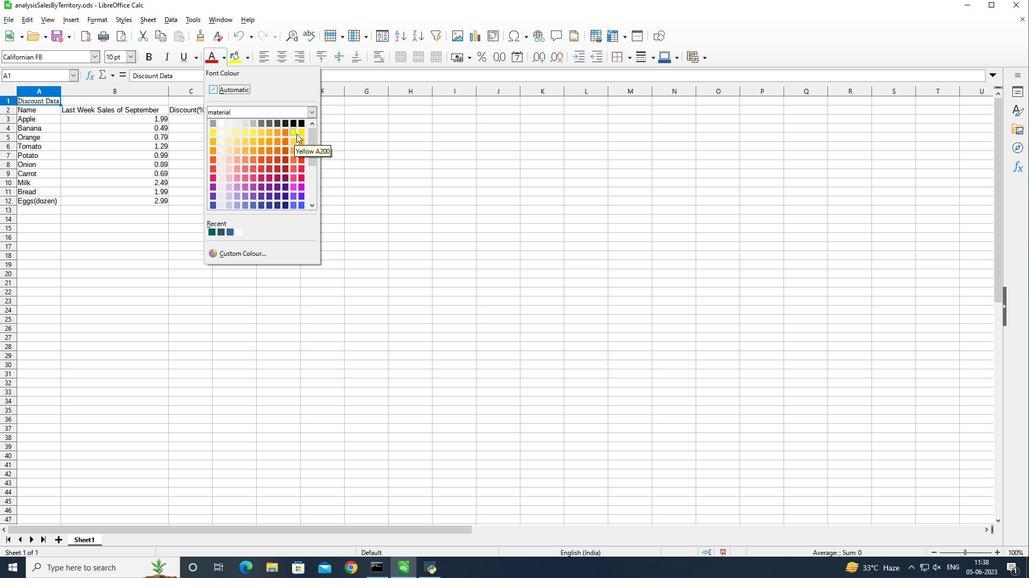 
Action: Mouse scrolled (296, 134) with delta (0, 0)
Screenshot: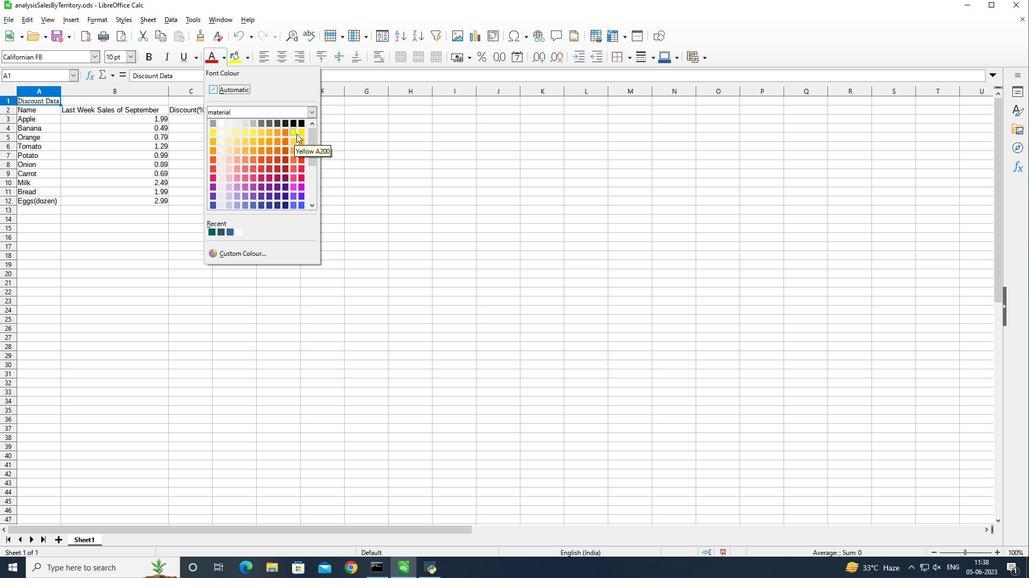 
Action: Mouse moved to (286, 112)
Screenshot: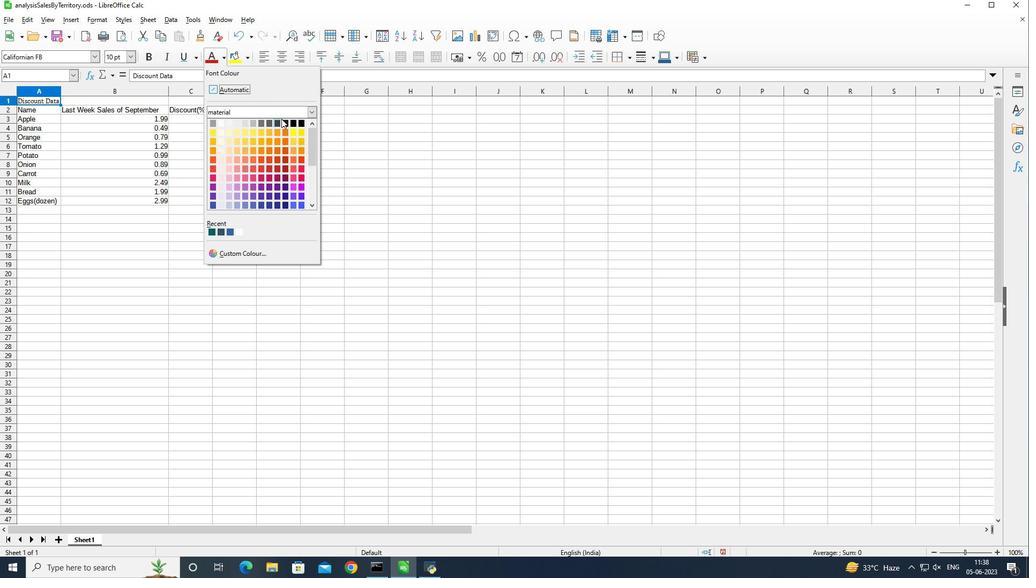 
Action: Mouse pressed left at (286, 112)
Screenshot: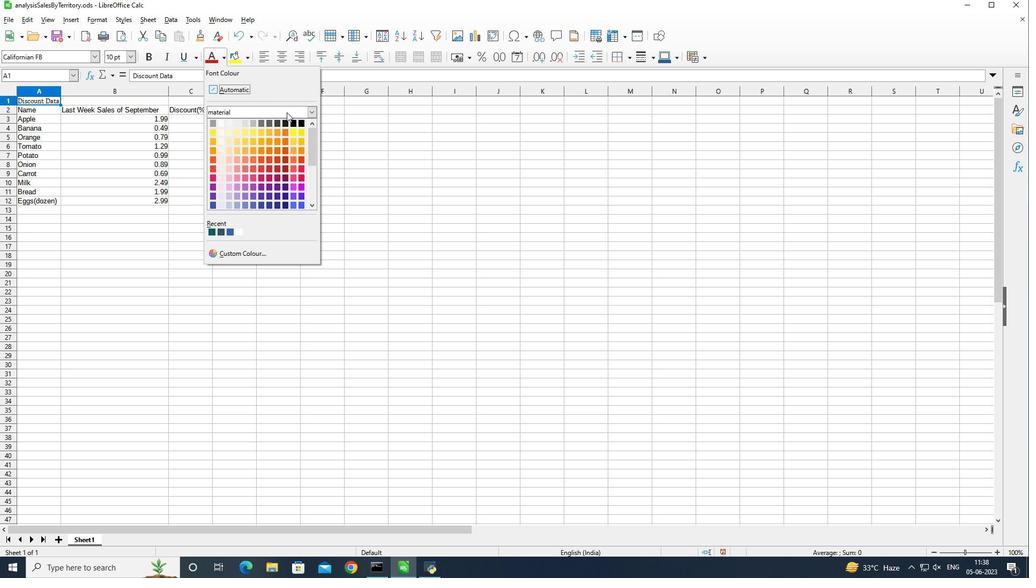 
Action: Mouse moved to (260, 185)
Screenshot: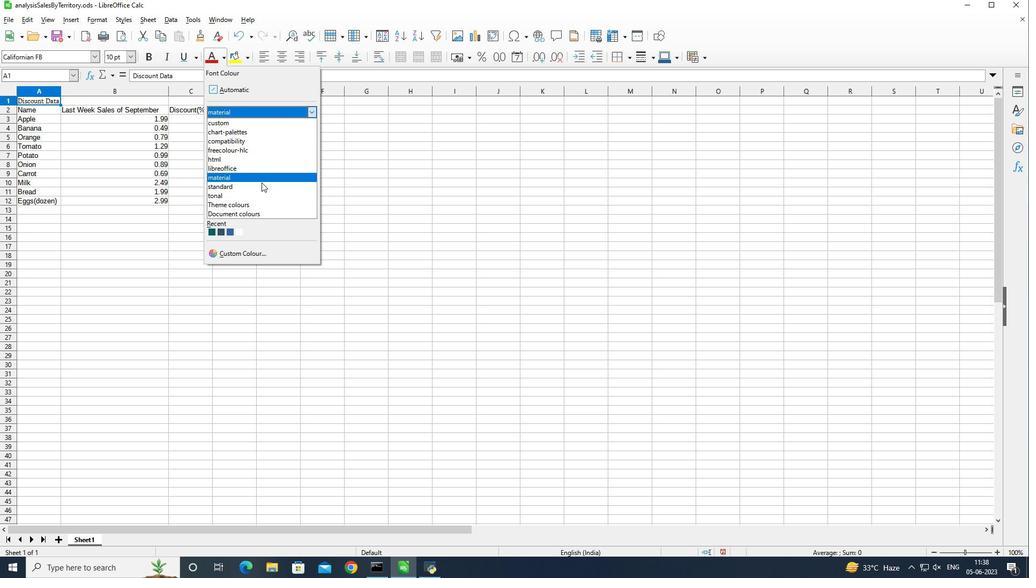 
Action: Mouse pressed left at (260, 185)
Screenshot: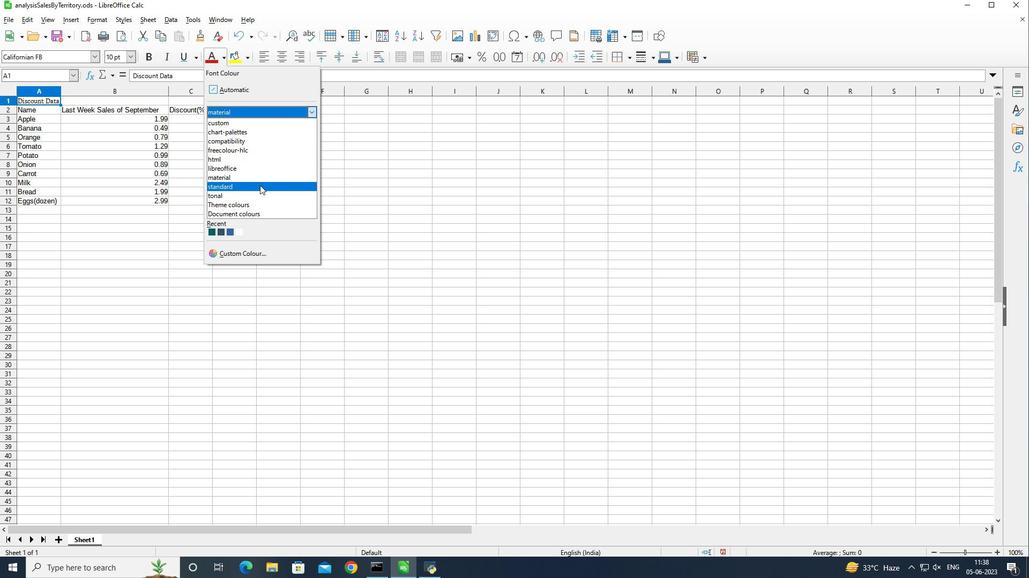
Action: Mouse moved to (258, 176)
Screenshot: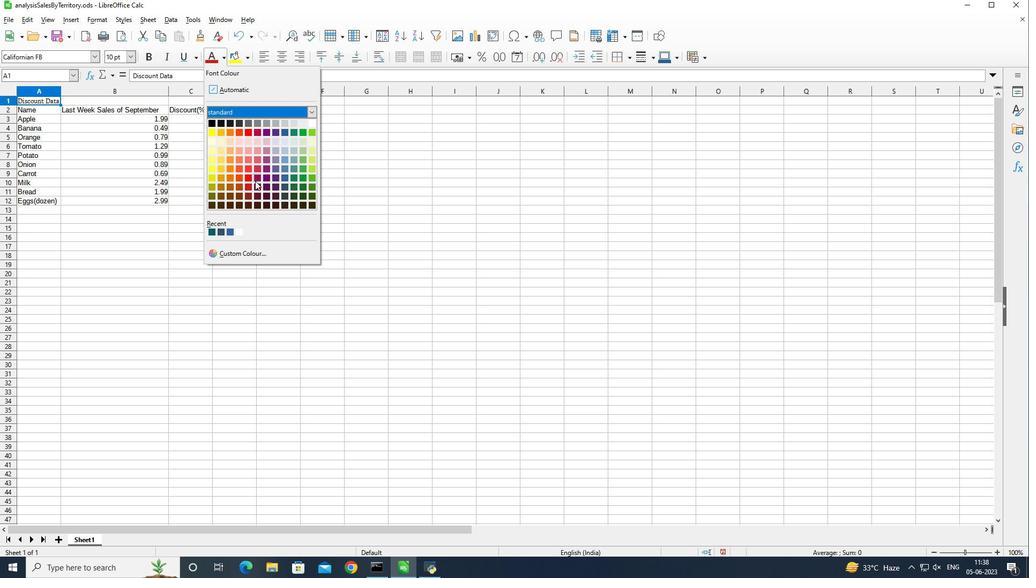 
Action: Mouse pressed left at (258, 176)
Screenshot: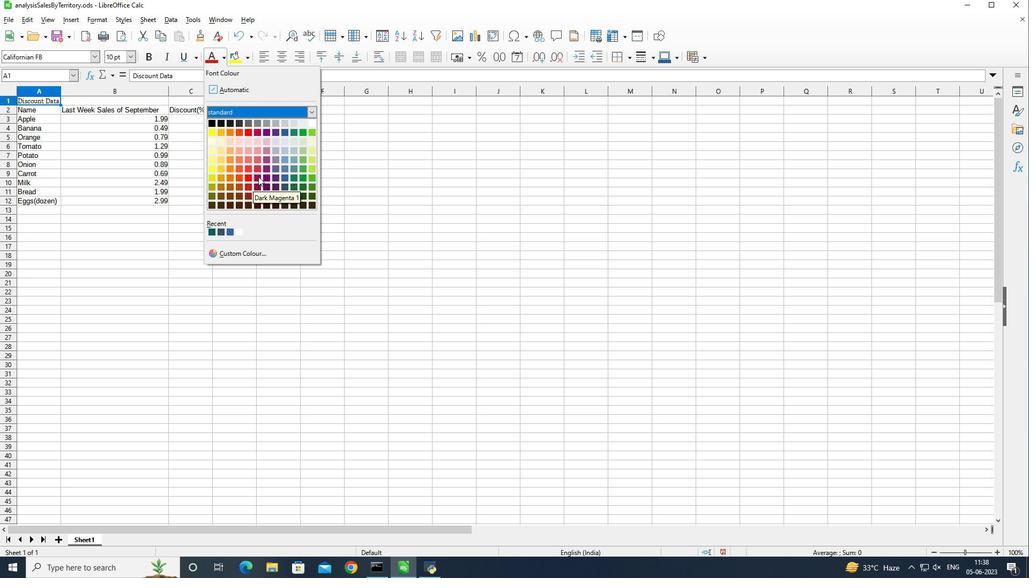 
Action: Mouse moved to (184, 61)
Screenshot: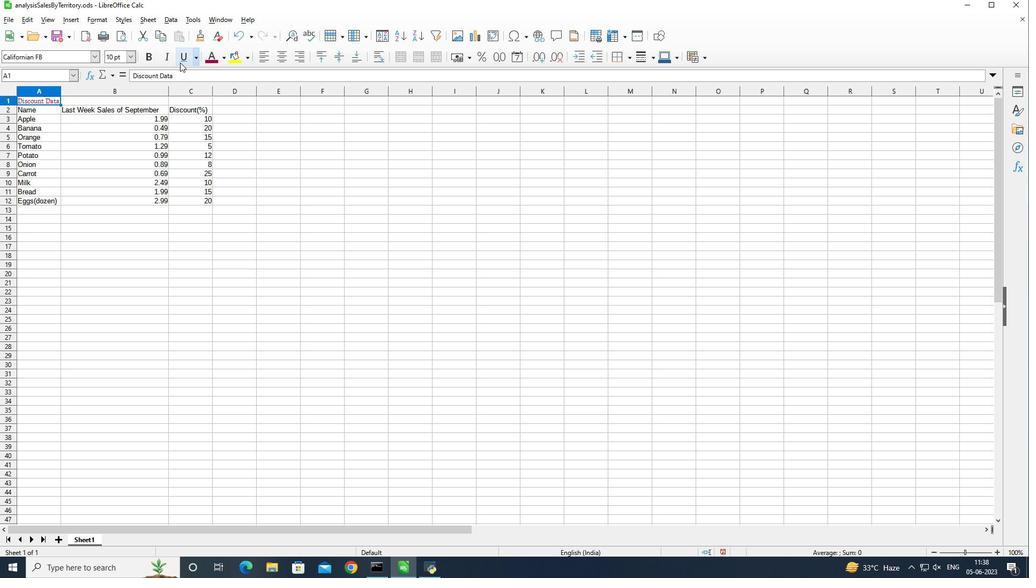 
Action: Mouse pressed left at (184, 61)
Screenshot: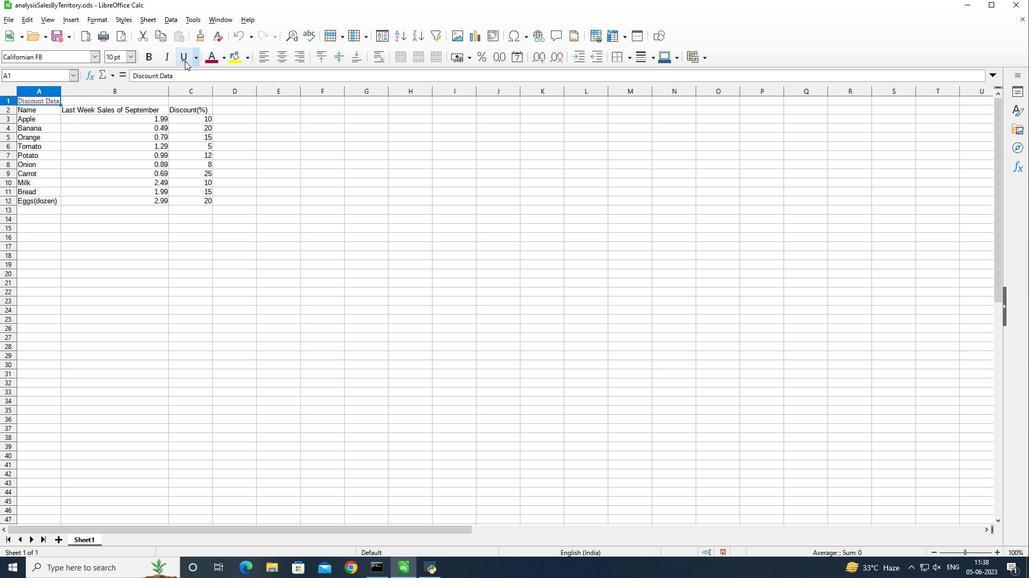 
Action: Mouse moved to (131, 59)
Screenshot: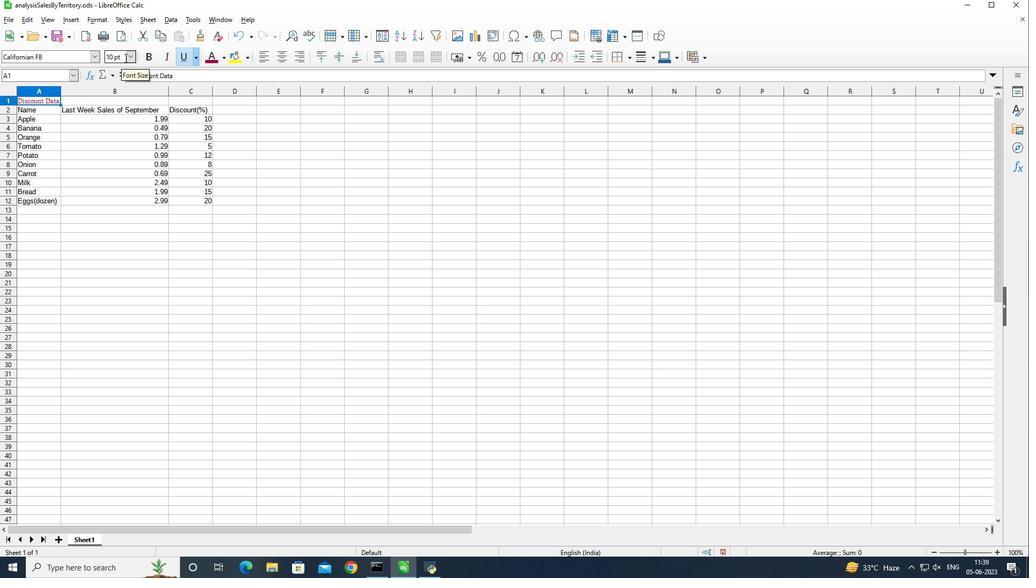 
Action: Mouse pressed left at (131, 59)
Screenshot: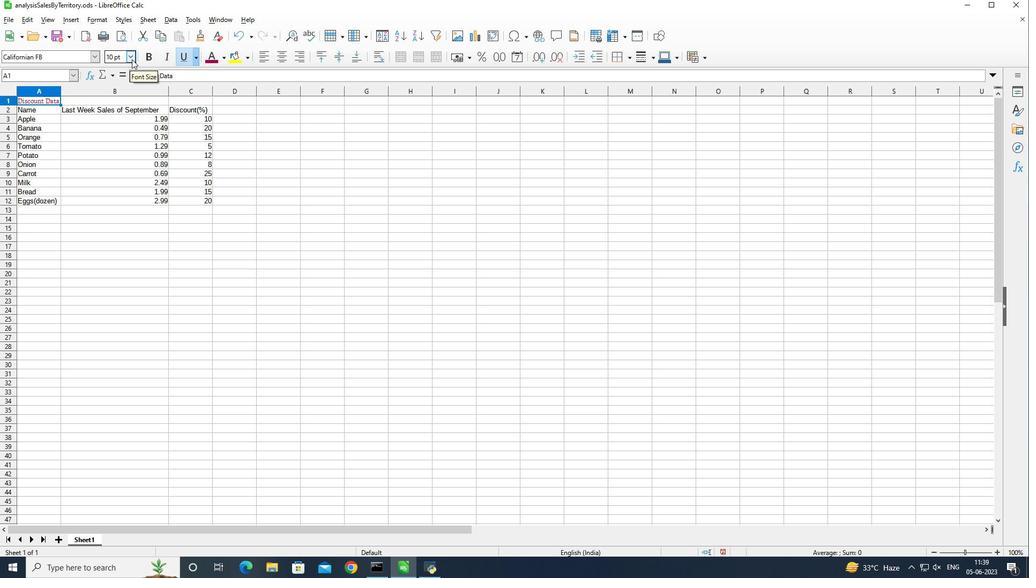 
Action: Mouse moved to (119, 226)
Screenshot: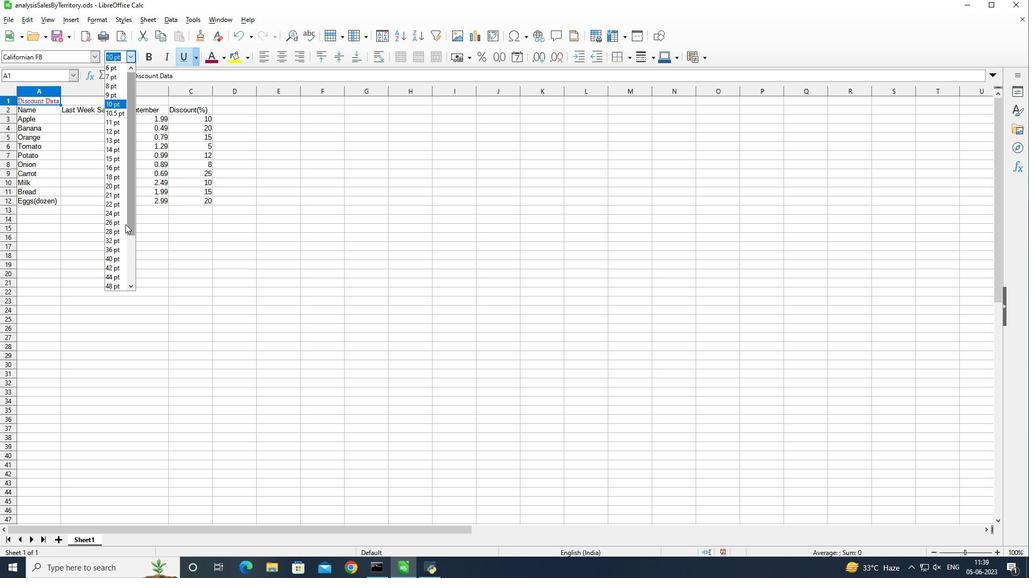 
Action: Mouse pressed left at (119, 226)
Screenshot: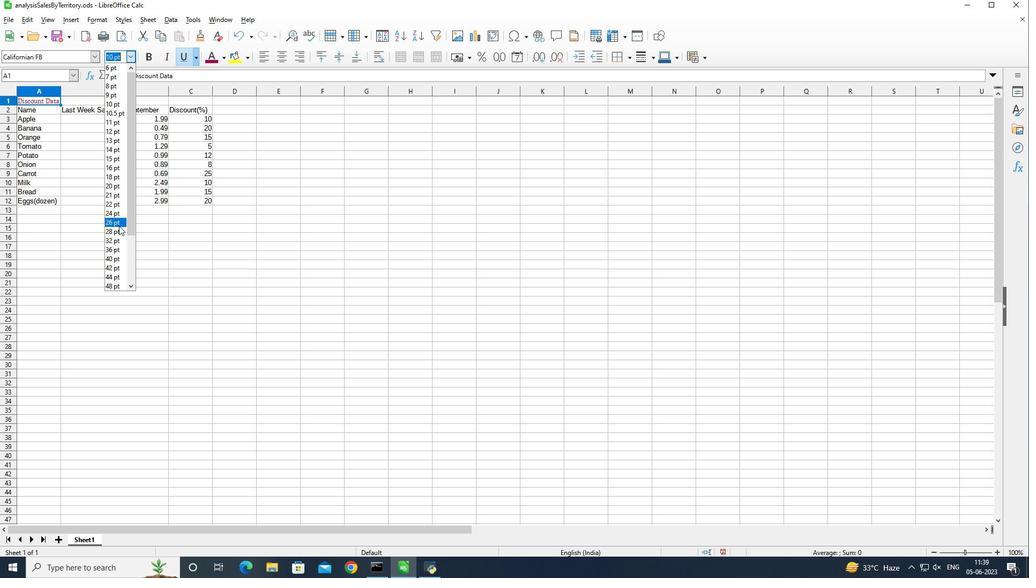 
Action: Mouse moved to (70, 110)
Screenshot: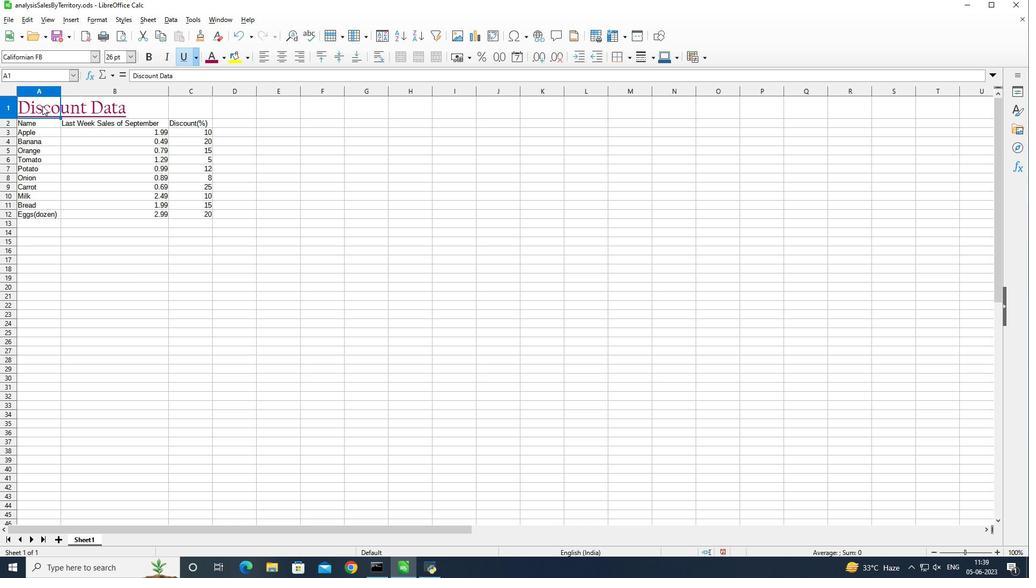 
Action: Mouse pressed left at (70, 110)
Screenshot: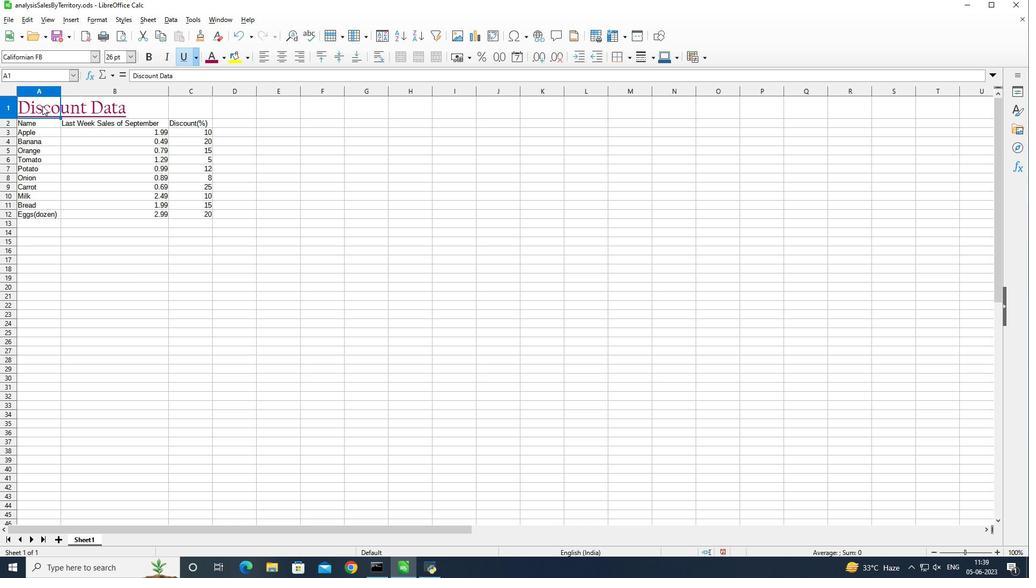 
Action: Mouse moved to (422, 55)
Screenshot: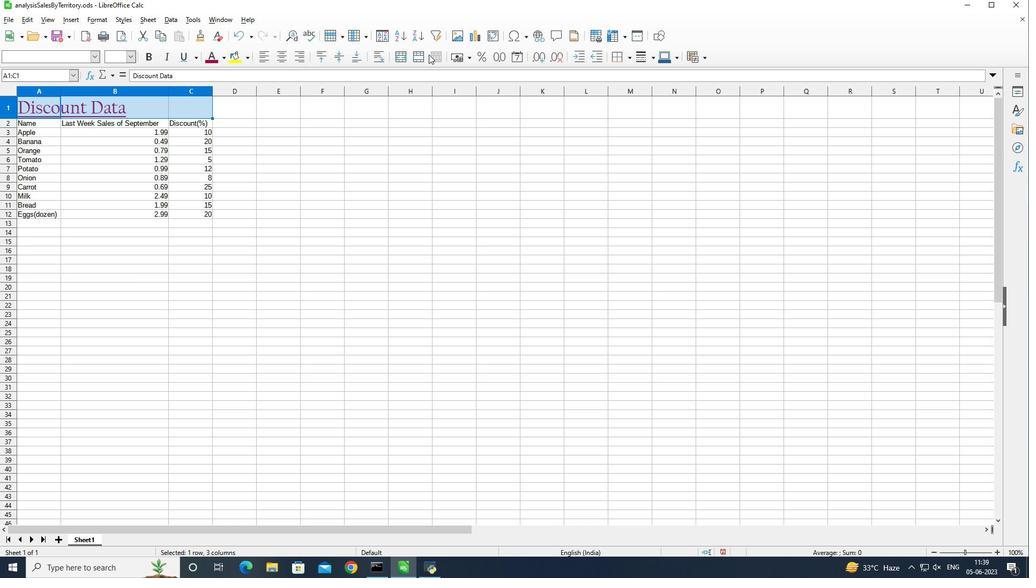 
Action: Mouse pressed left at (422, 55)
Screenshot: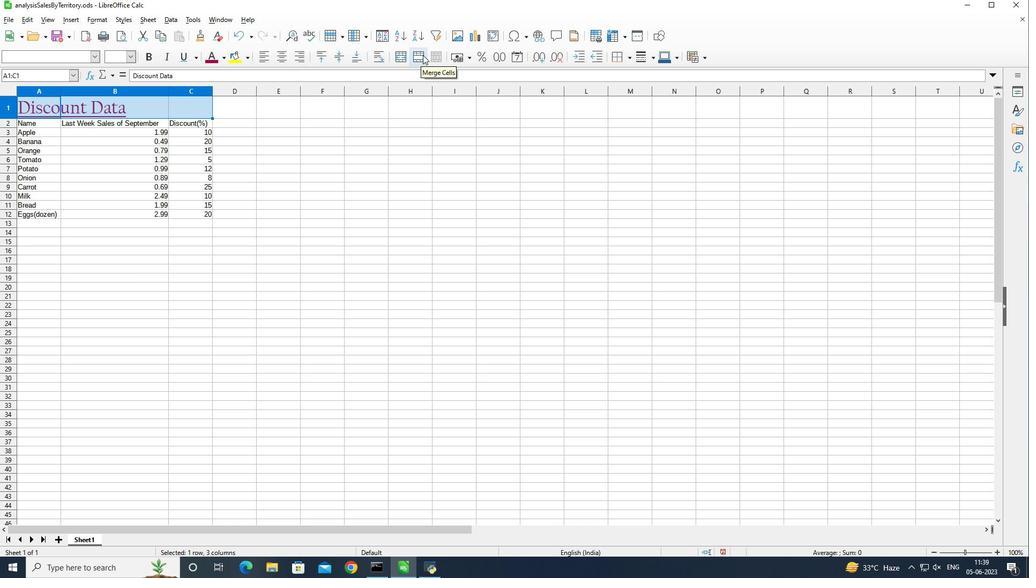 
Action: Mouse moved to (33, 123)
Screenshot: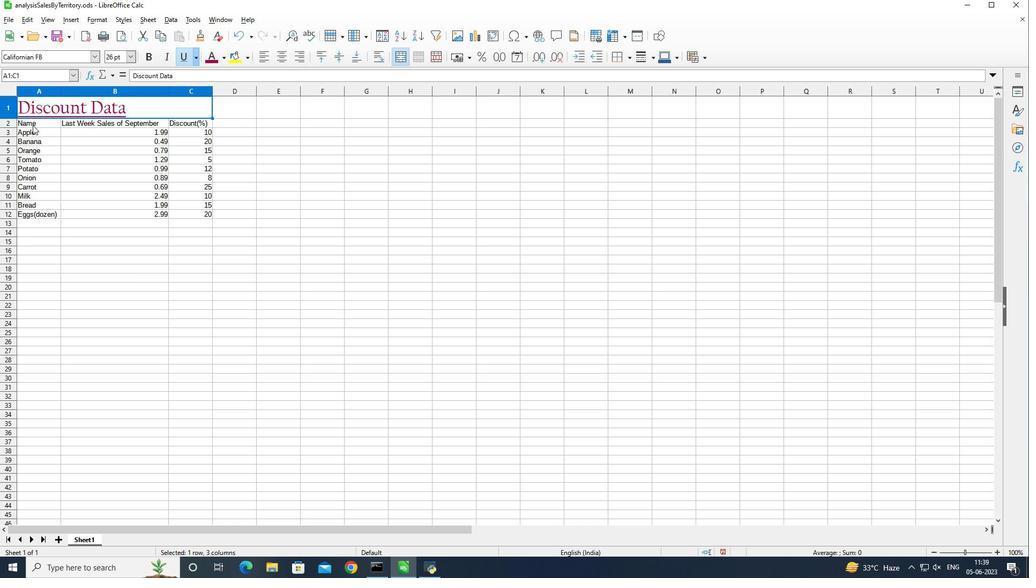 
Action: Mouse pressed left at (33, 123)
Screenshot: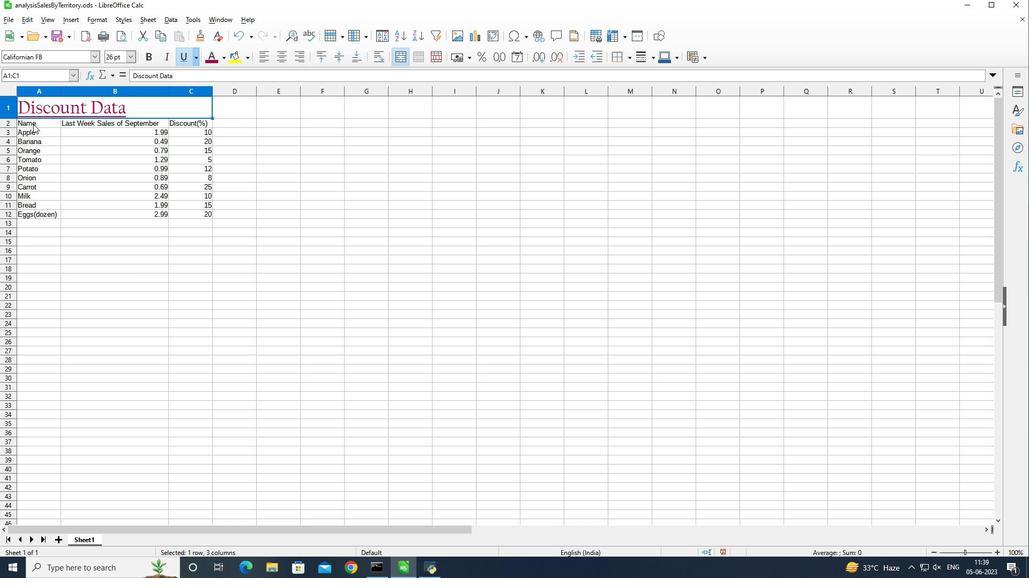 
Action: Mouse moved to (95, 162)
Screenshot: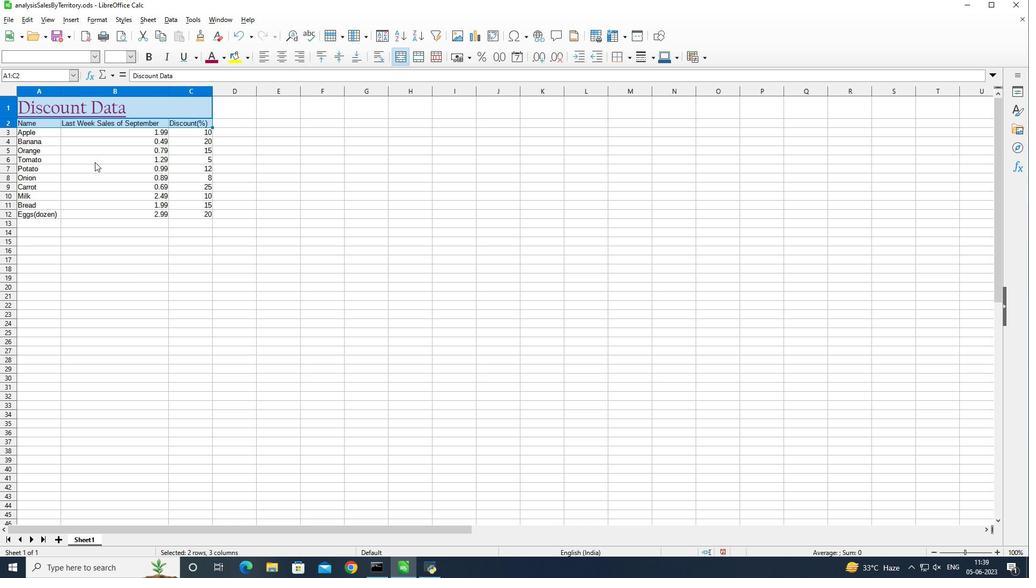 
Action: Mouse pressed left at (95, 162)
Screenshot: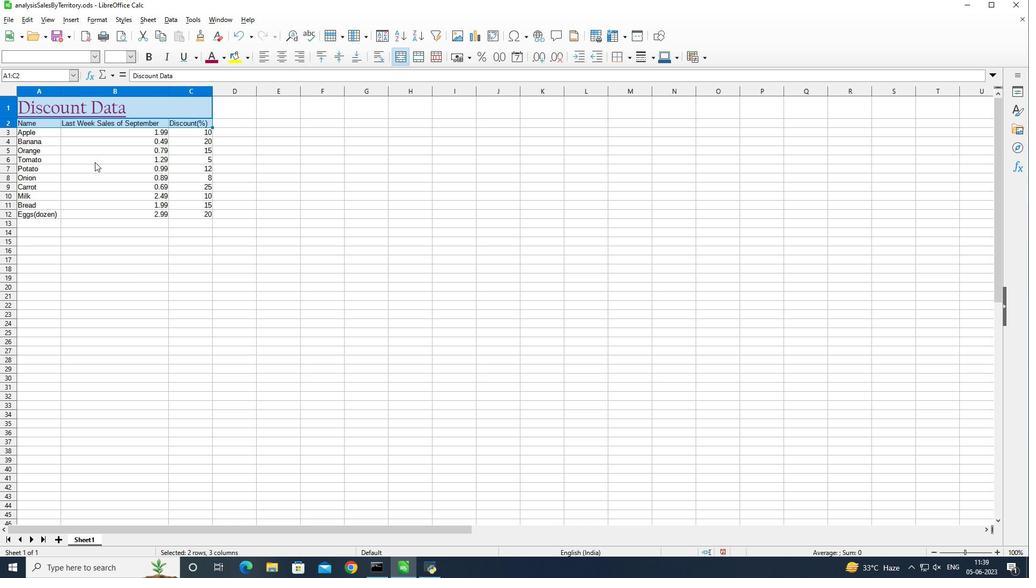 
Action: Mouse moved to (101, 132)
Screenshot: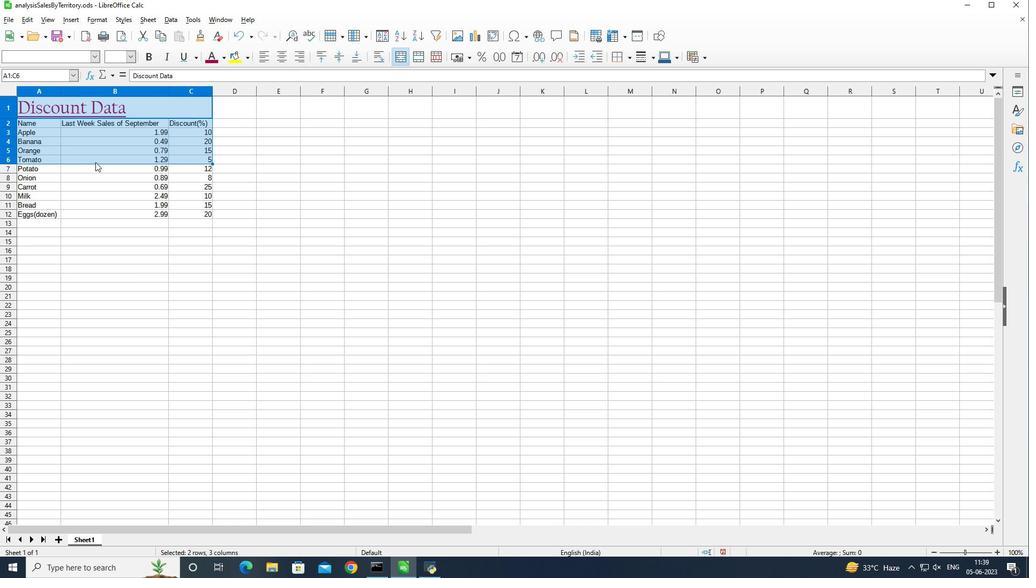 
Action: Mouse pressed left at (101, 132)
Screenshot: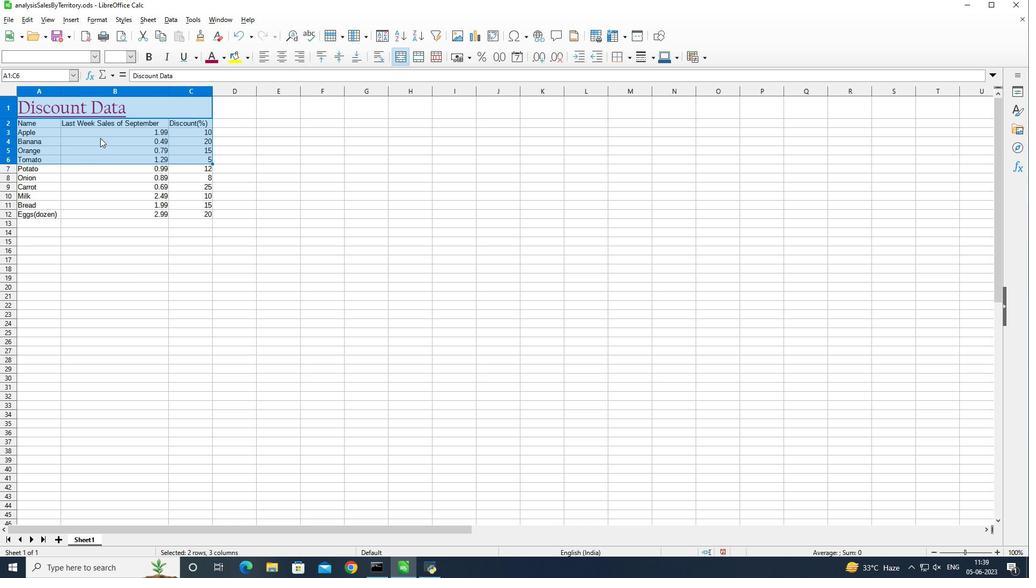 
Action: Mouse moved to (93, 59)
Screenshot: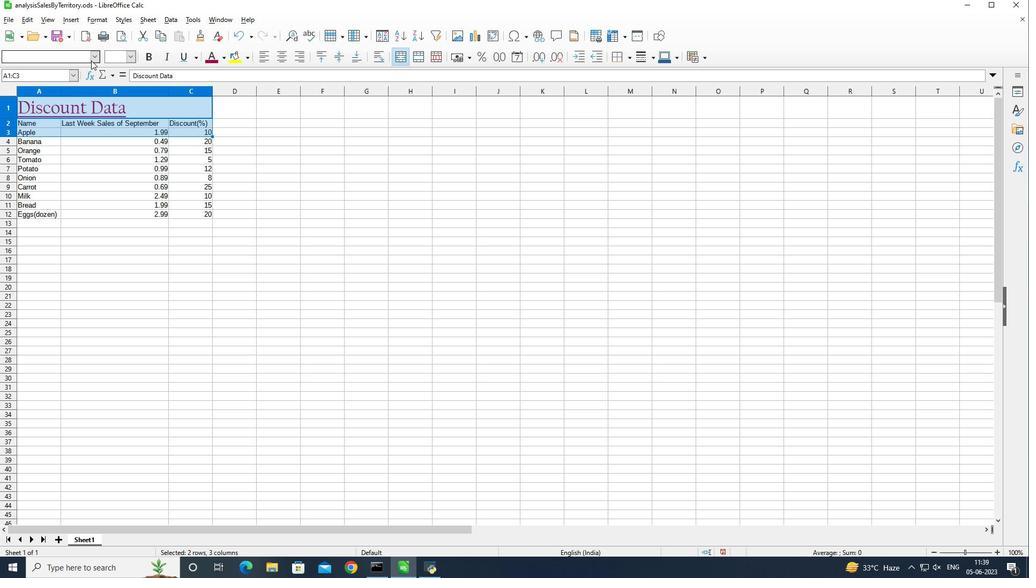 
Action: Mouse pressed left at (93, 59)
Screenshot: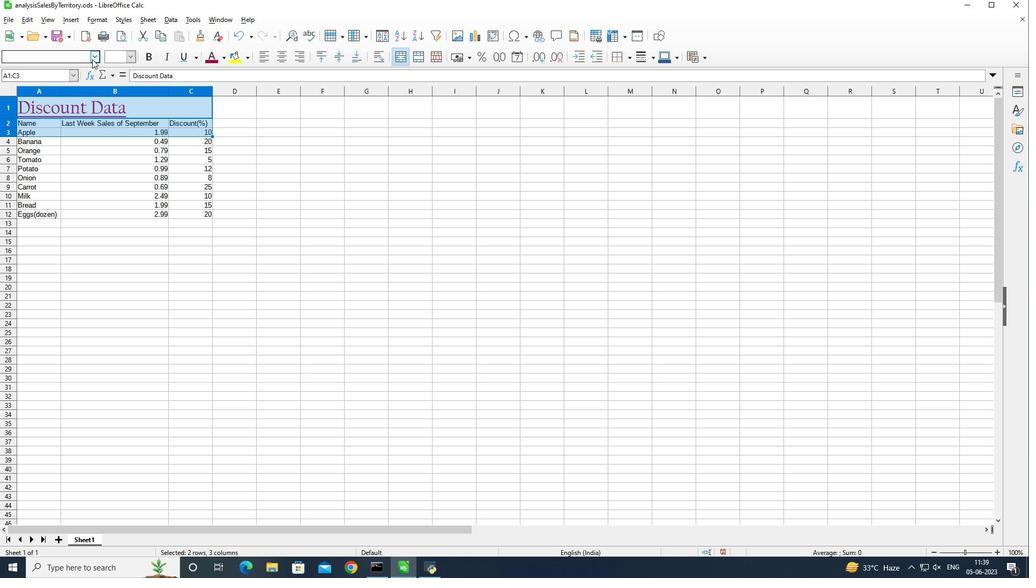 
Action: Mouse moved to (206, 146)
Screenshot: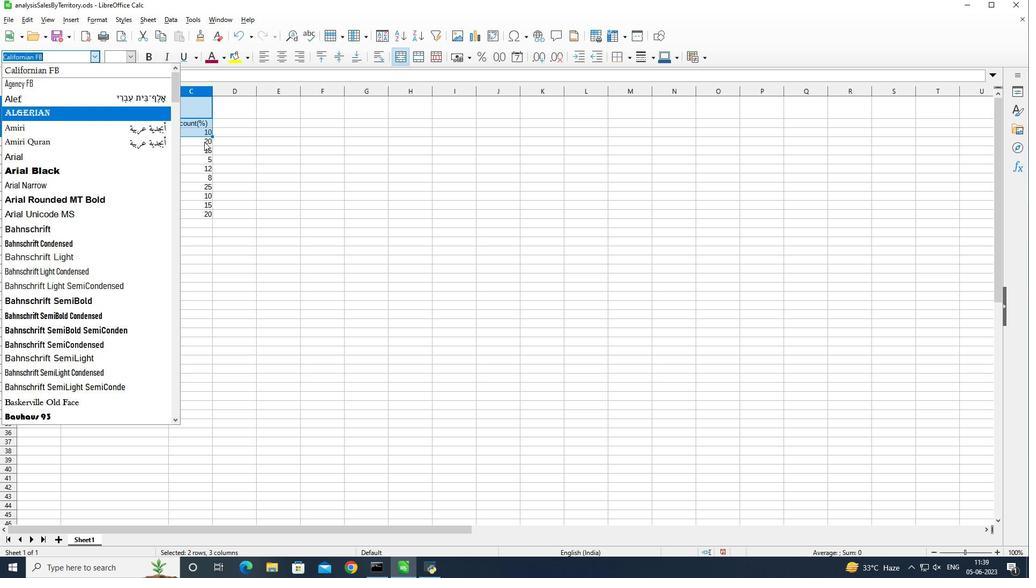 
Action: Mouse pressed left at (206, 146)
Screenshot: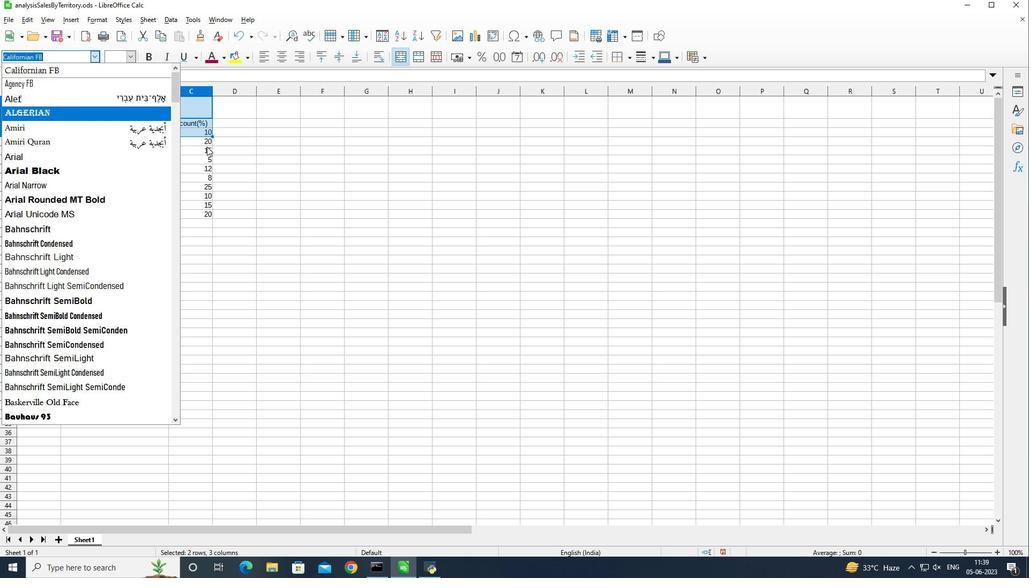 
Action: Mouse moved to (107, 127)
Screenshot: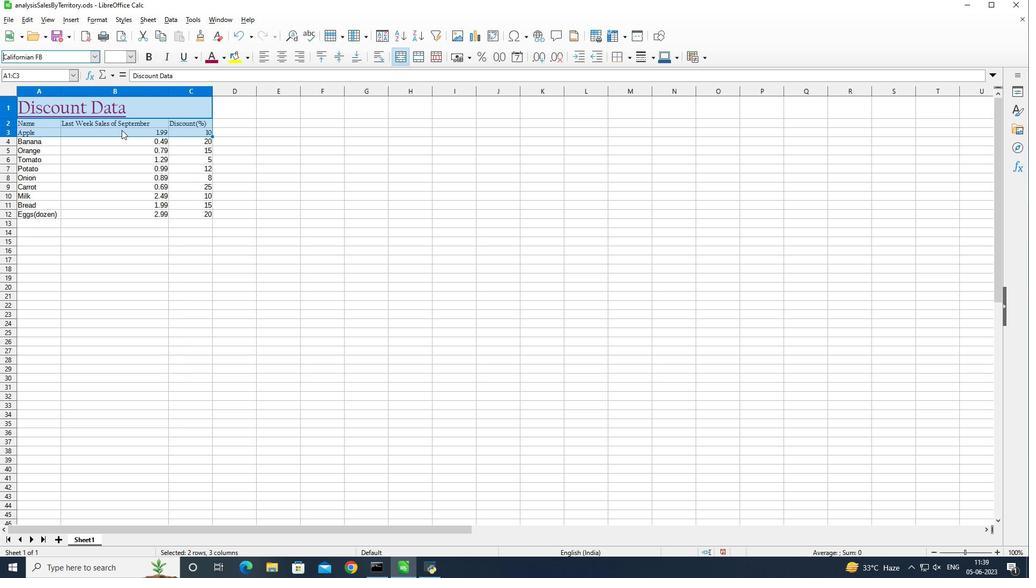 
Action: Mouse pressed left at (107, 127)
Screenshot: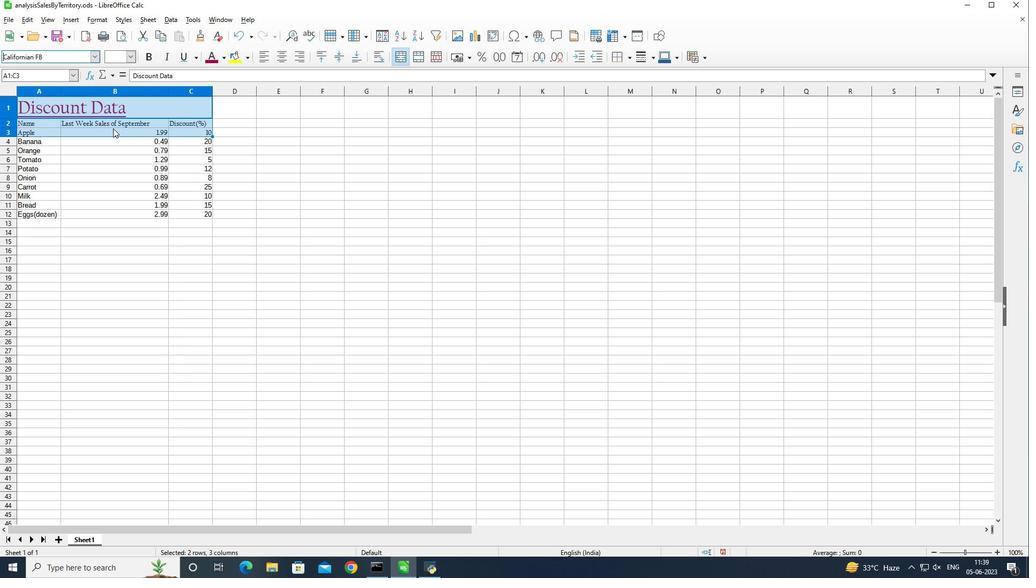 
Action: Mouse moved to (104, 140)
Screenshot: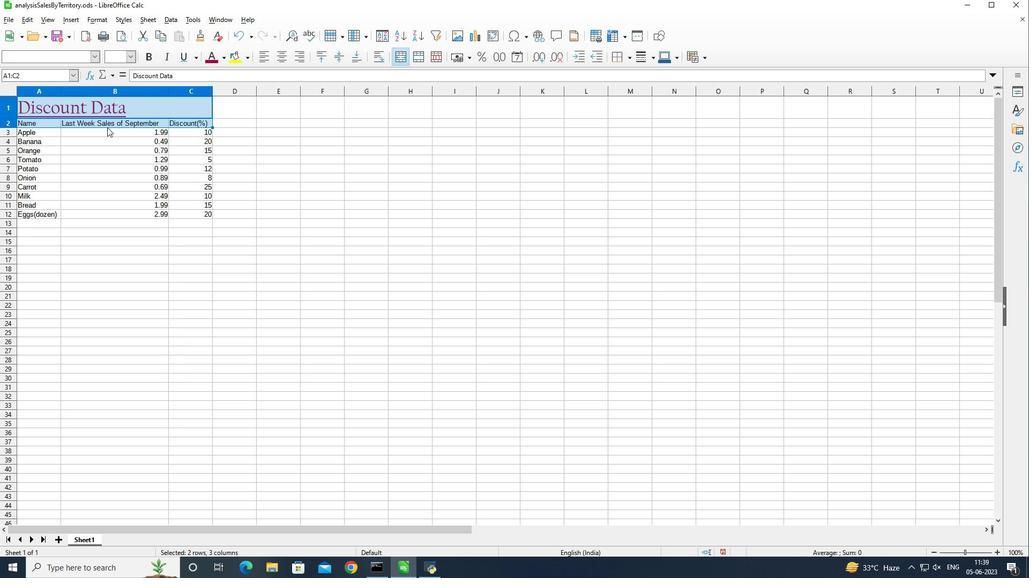 
Action: Mouse pressed left at (104, 140)
Screenshot: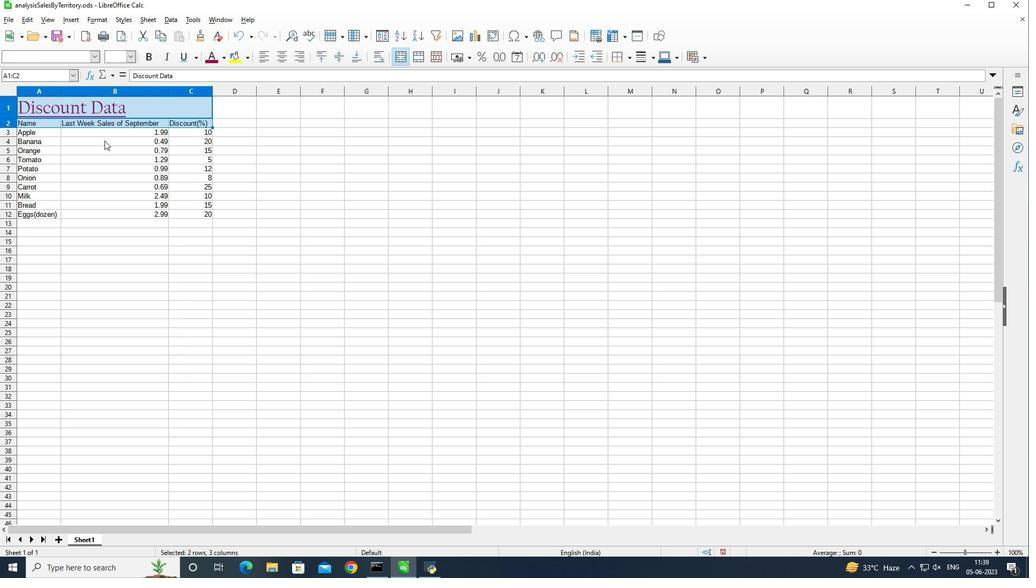 
Action: Mouse moved to (40, 125)
Screenshot: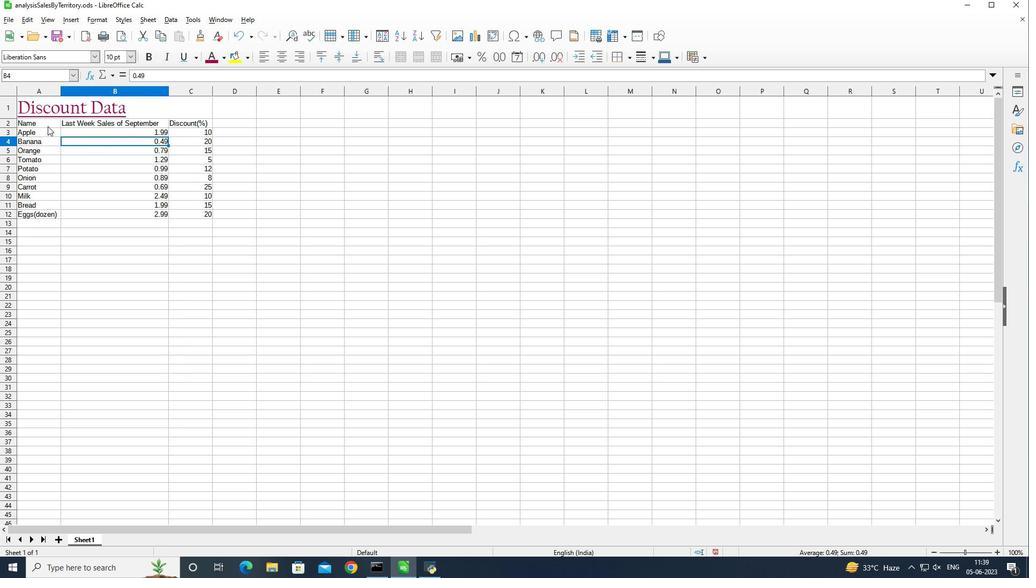 
Action: Mouse pressed left at (40, 125)
Screenshot: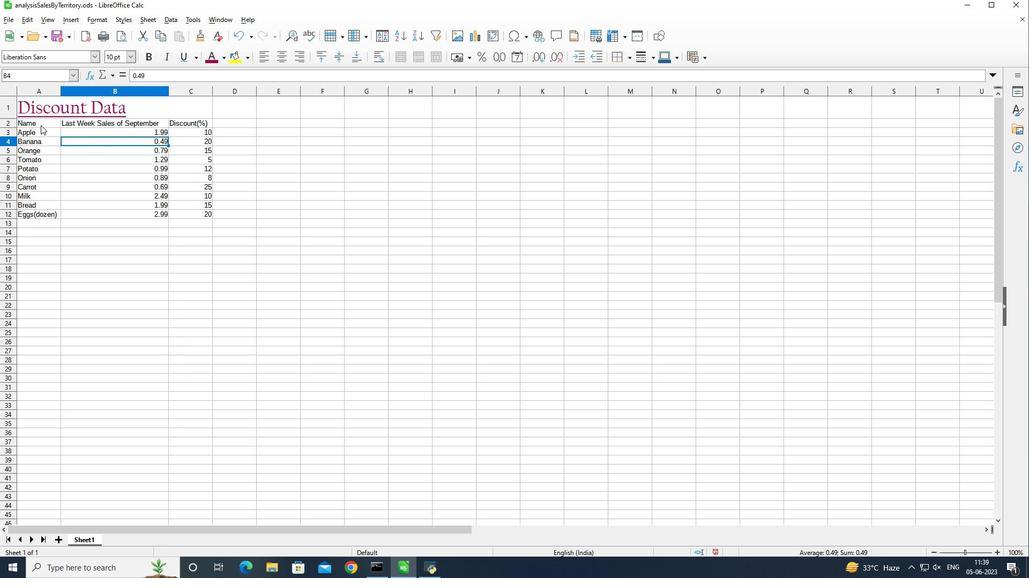 
Action: Mouse pressed left at (40, 125)
Screenshot: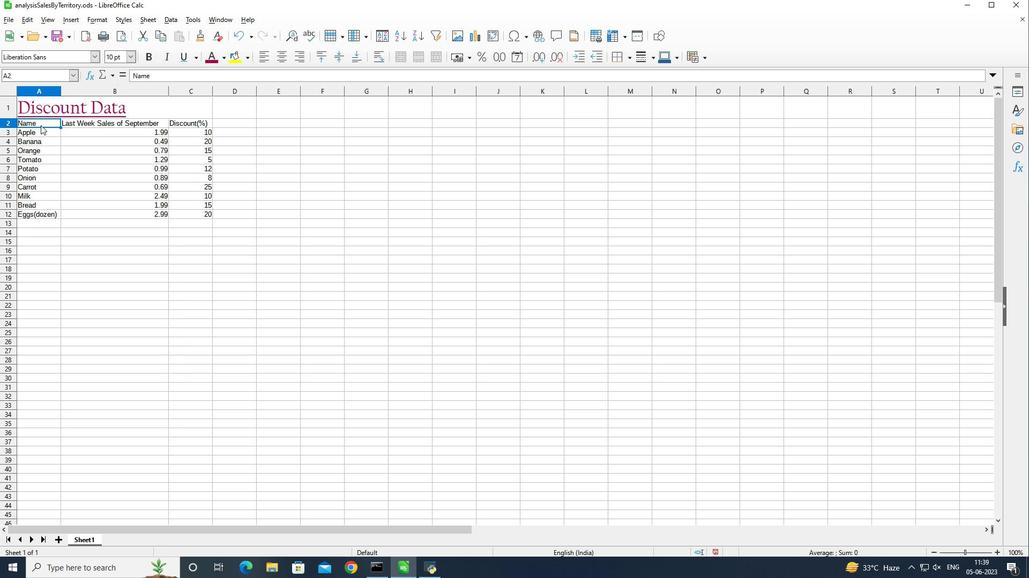
Action: Mouse moved to (94, 57)
Screenshot: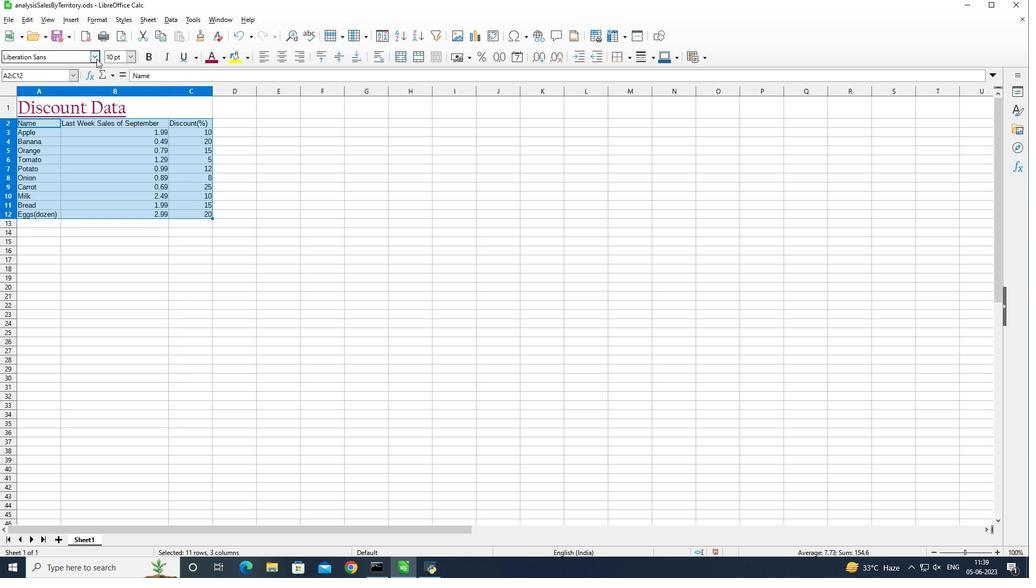 
Action: Mouse pressed left at (94, 57)
Screenshot: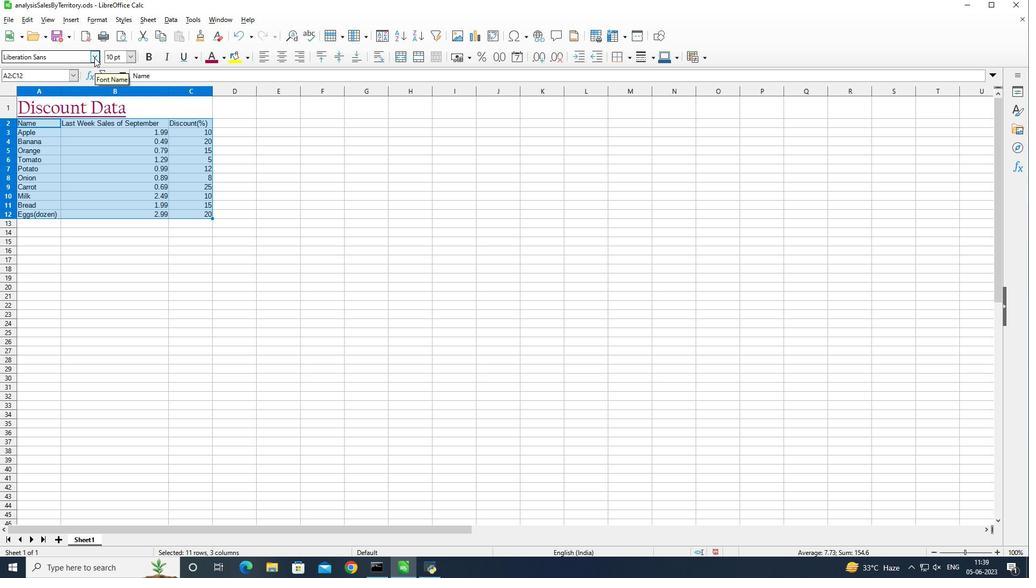 
Action: Mouse moved to (109, 246)
Screenshot: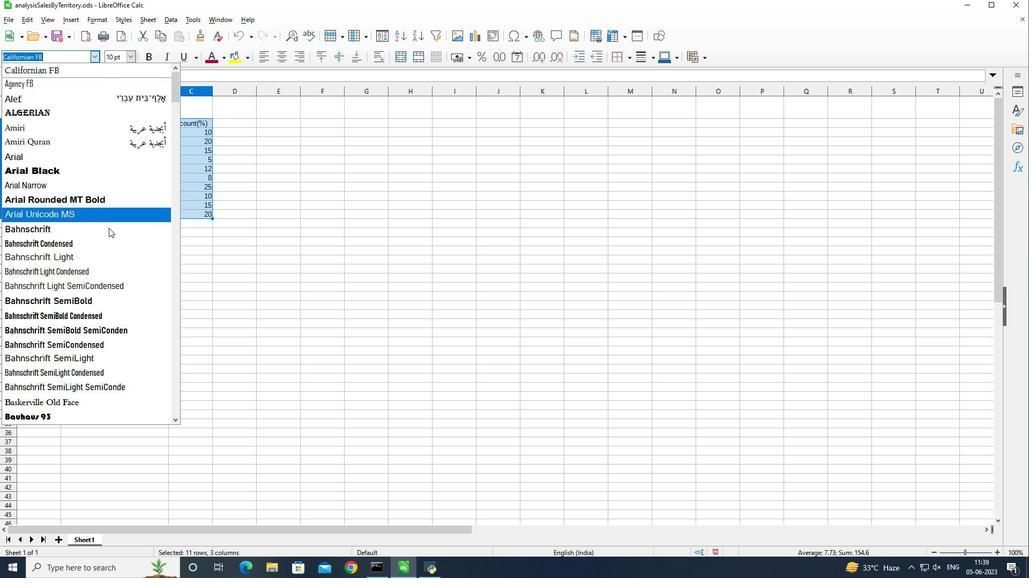 
Action: Mouse scrolled (109, 245) with delta (0, 0)
Screenshot: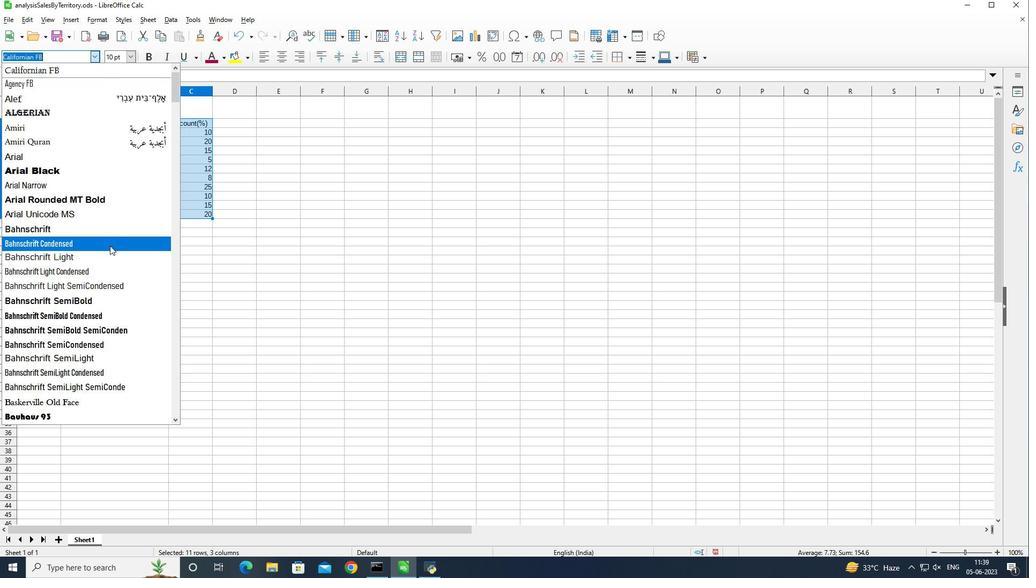 
Action: Mouse scrolled (109, 245) with delta (0, 0)
Screenshot: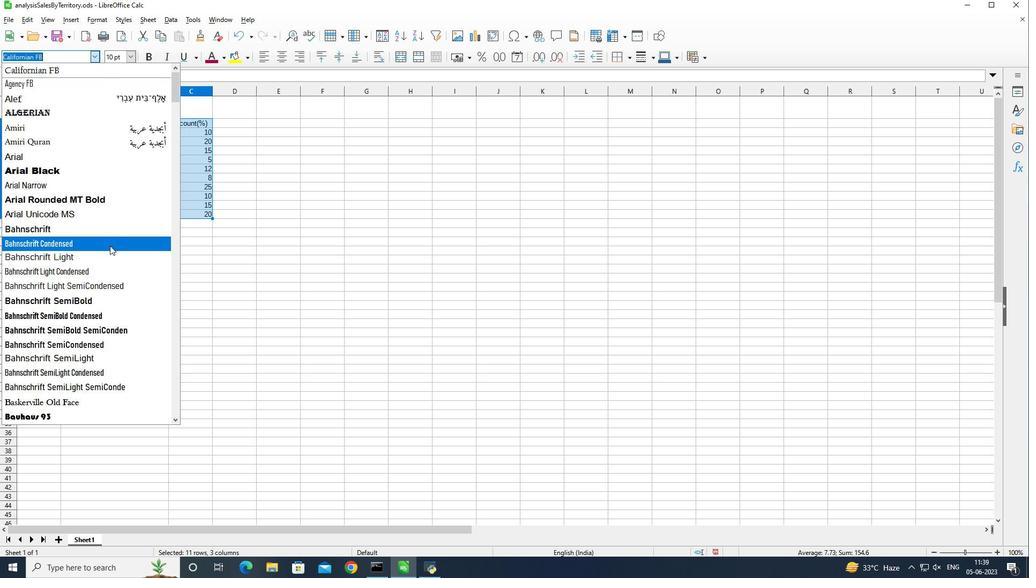 
Action: Mouse scrolled (109, 245) with delta (0, 0)
Screenshot: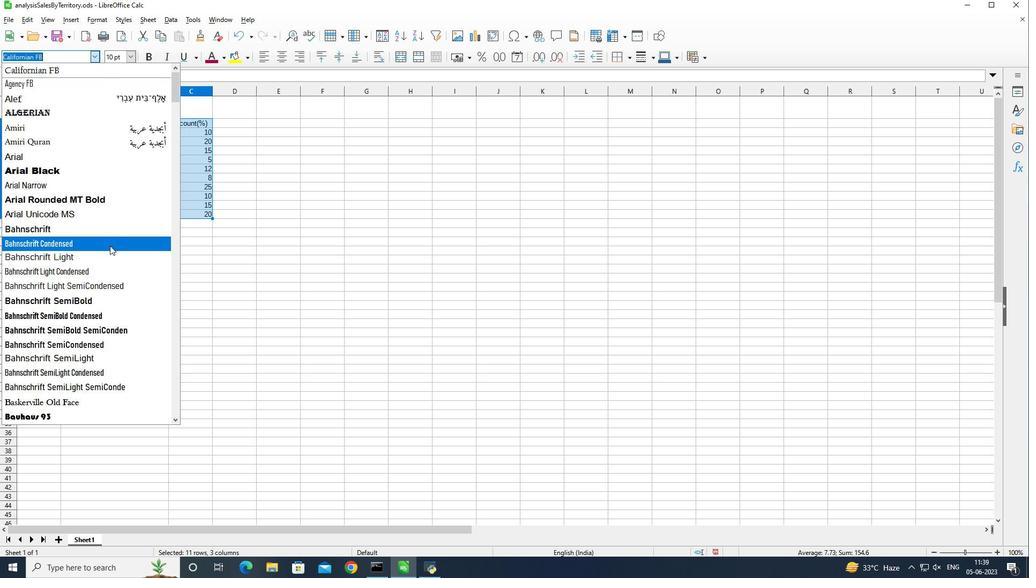 
Action: Mouse scrolled (109, 245) with delta (0, 0)
Screenshot: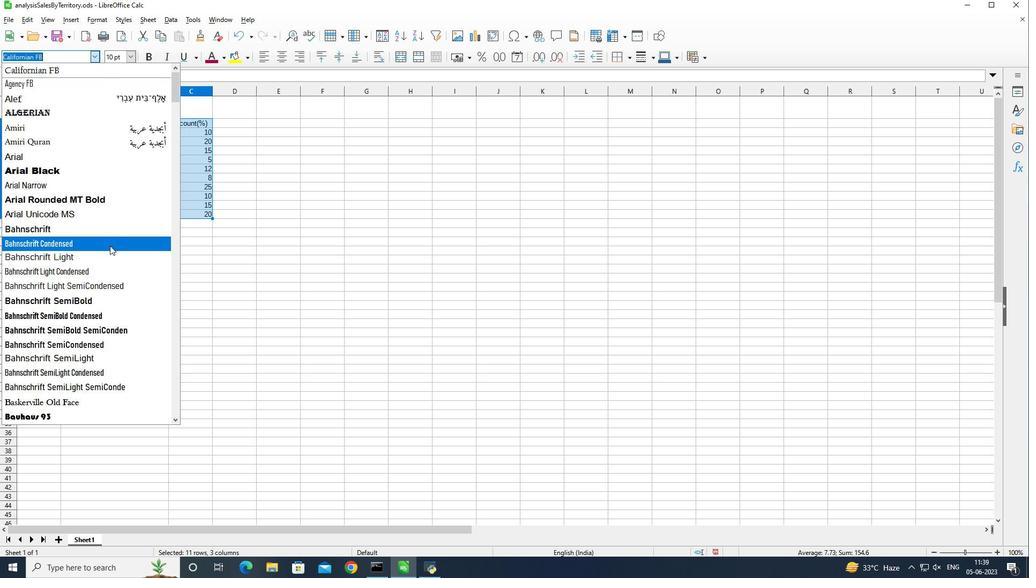 
Action: Mouse scrolled (109, 246) with delta (0, 0)
Screenshot: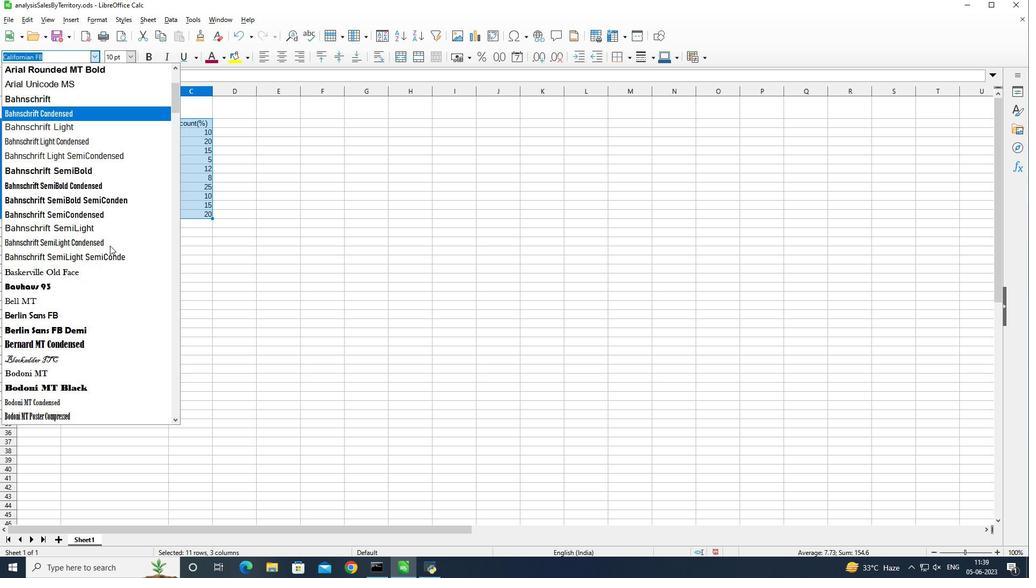 
Action: Mouse scrolled (109, 245) with delta (0, 0)
Screenshot: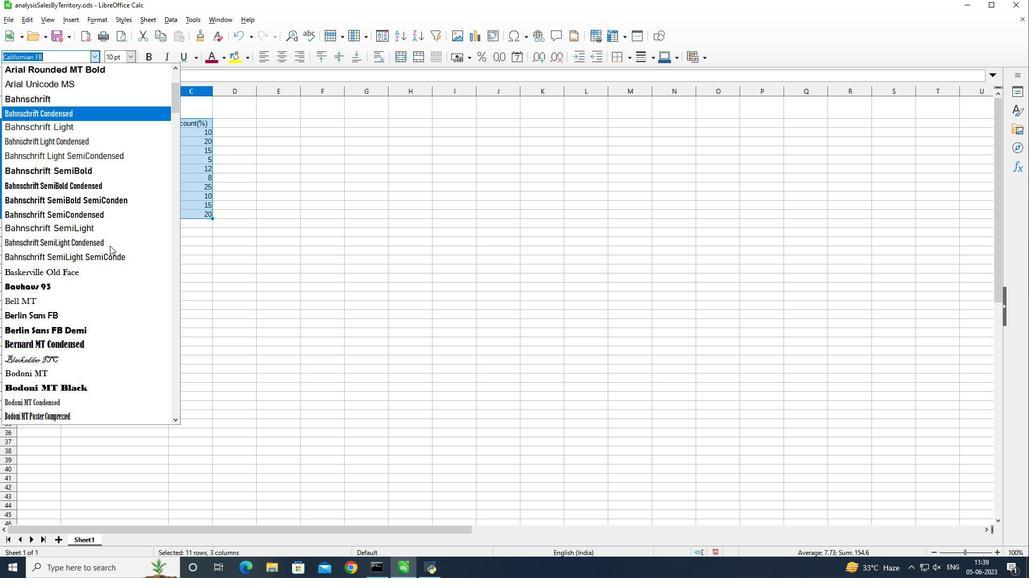 
Action: Mouse scrolled (109, 245) with delta (0, 0)
Screenshot: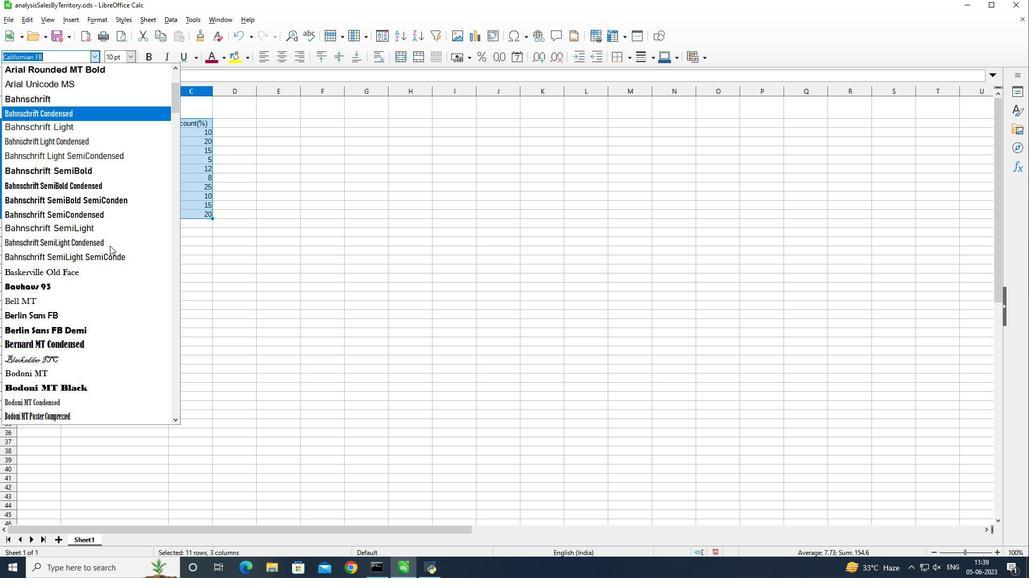 
Action: Mouse moved to (124, 214)
Screenshot: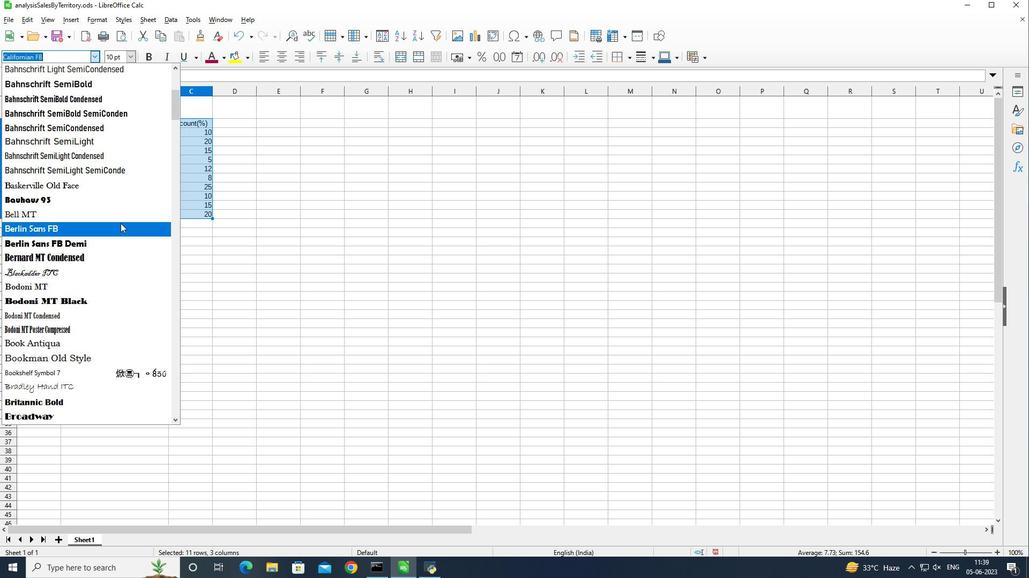 
Action: Mouse scrolled (124, 214) with delta (0, 0)
Screenshot: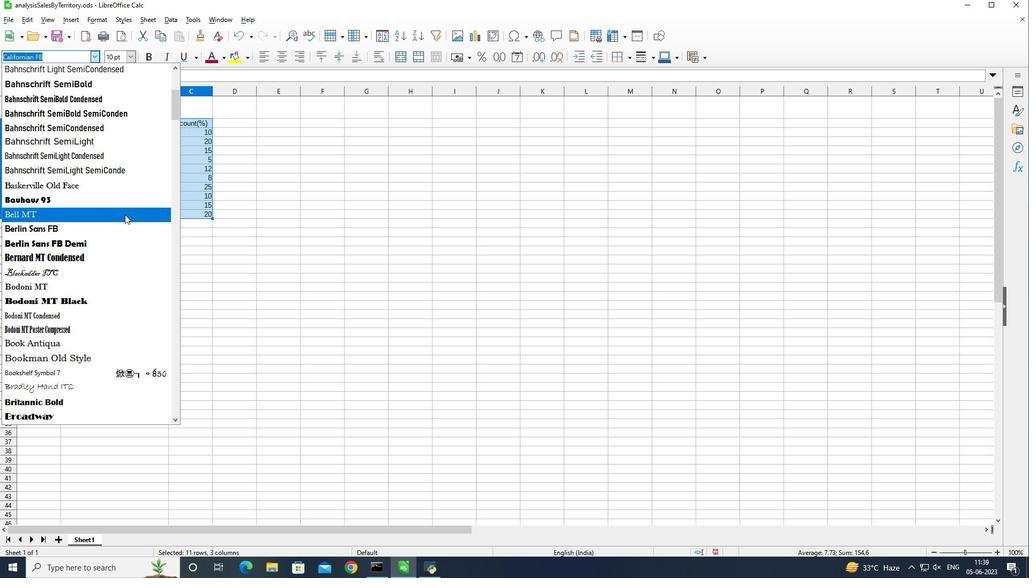 
Action: Mouse scrolled (124, 214) with delta (0, 0)
Screenshot: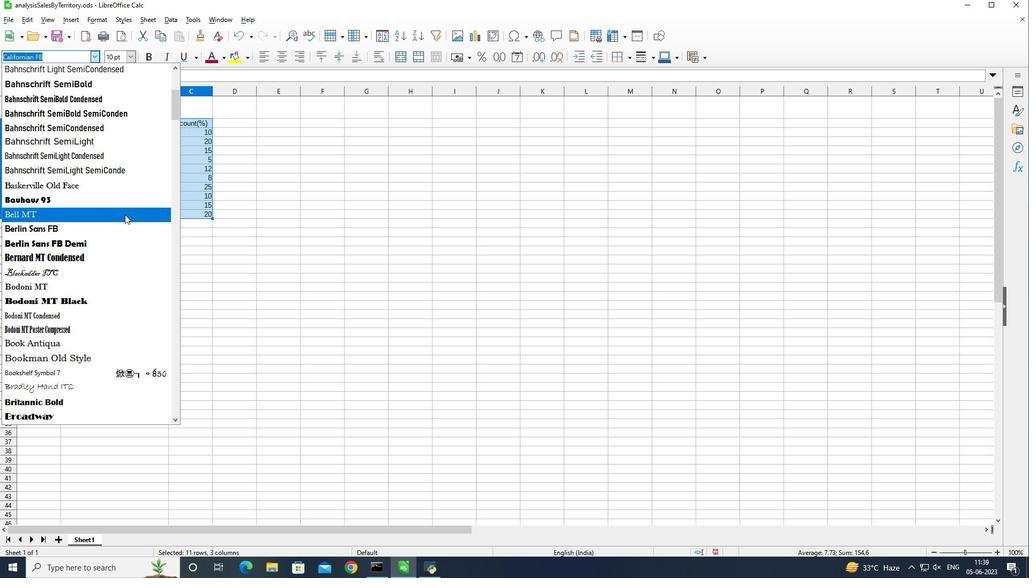 
Action: Mouse scrolled (124, 214) with delta (0, 0)
Screenshot: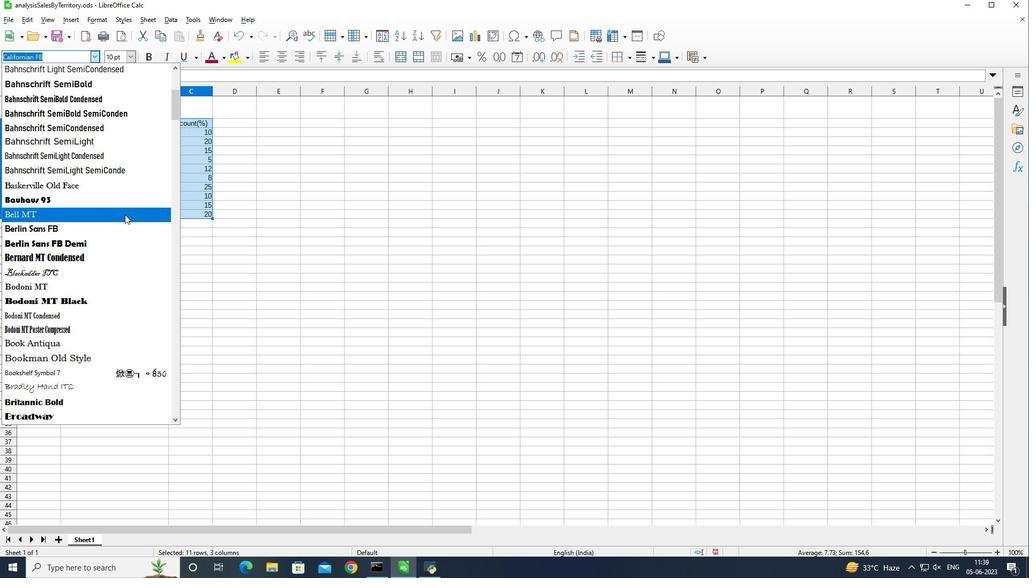 
Action: Mouse scrolled (124, 214) with delta (0, 0)
Screenshot: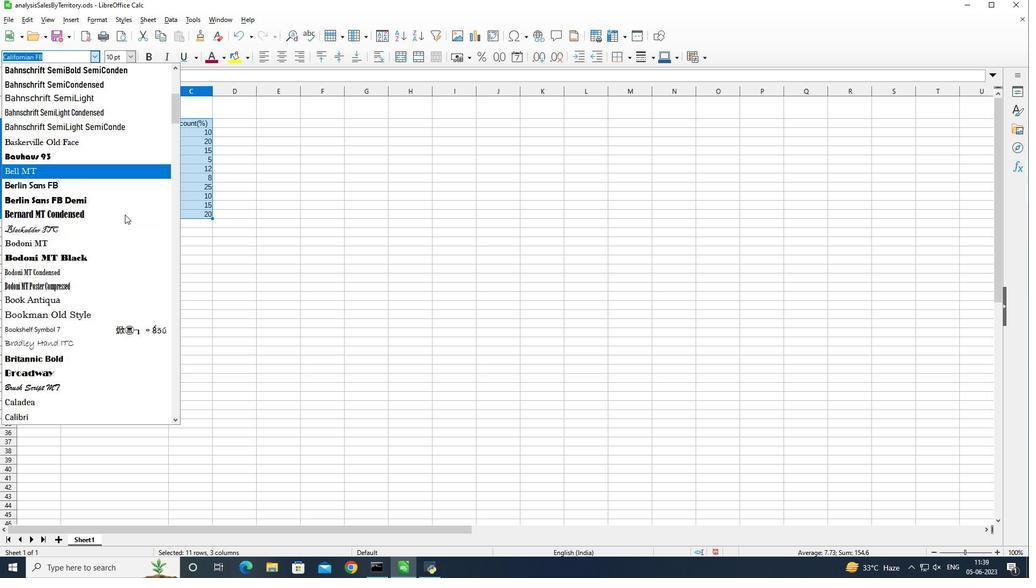 
Action: Mouse scrolled (124, 215) with delta (0, 0)
Screenshot: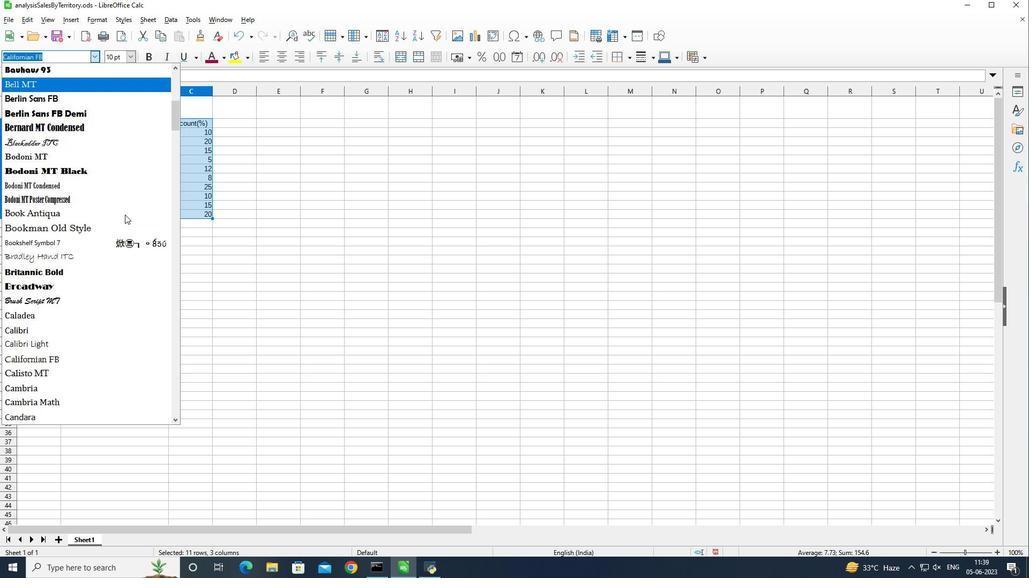
Action: Mouse moved to (113, 260)
Screenshot: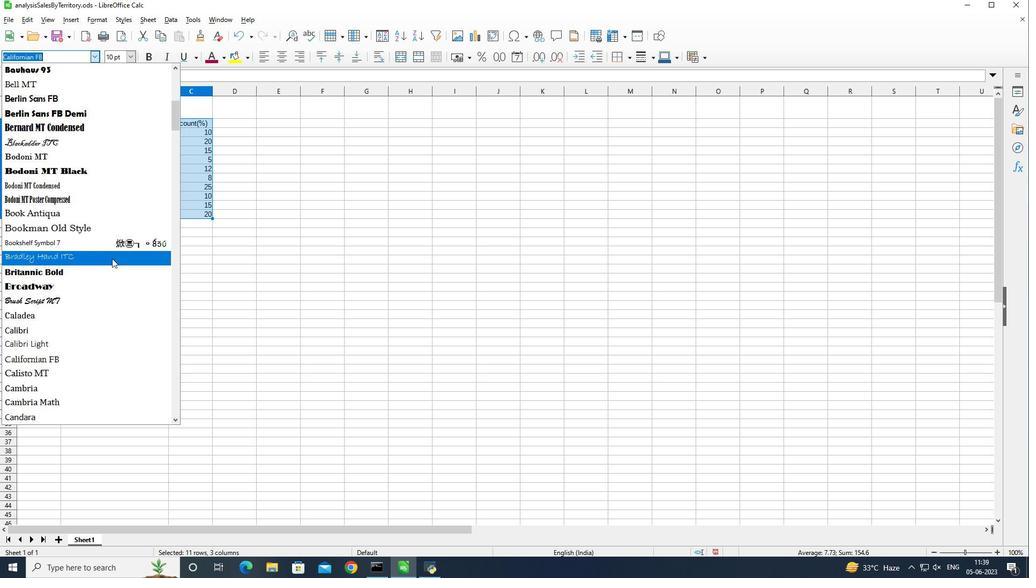 
Action: Mouse scrolled (113, 260) with delta (0, 0)
Screenshot: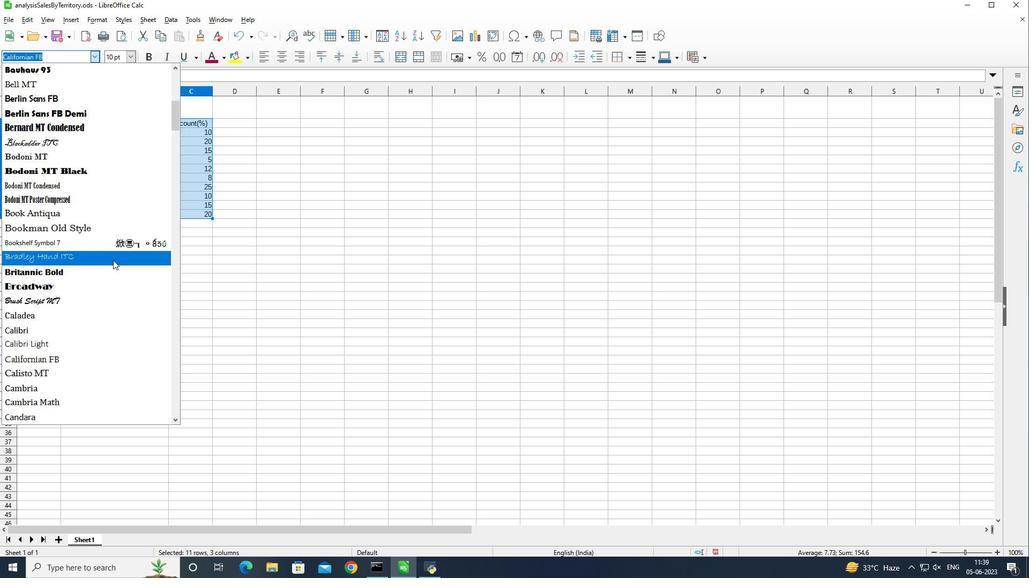 
Action: Mouse moved to (112, 260)
Screenshot: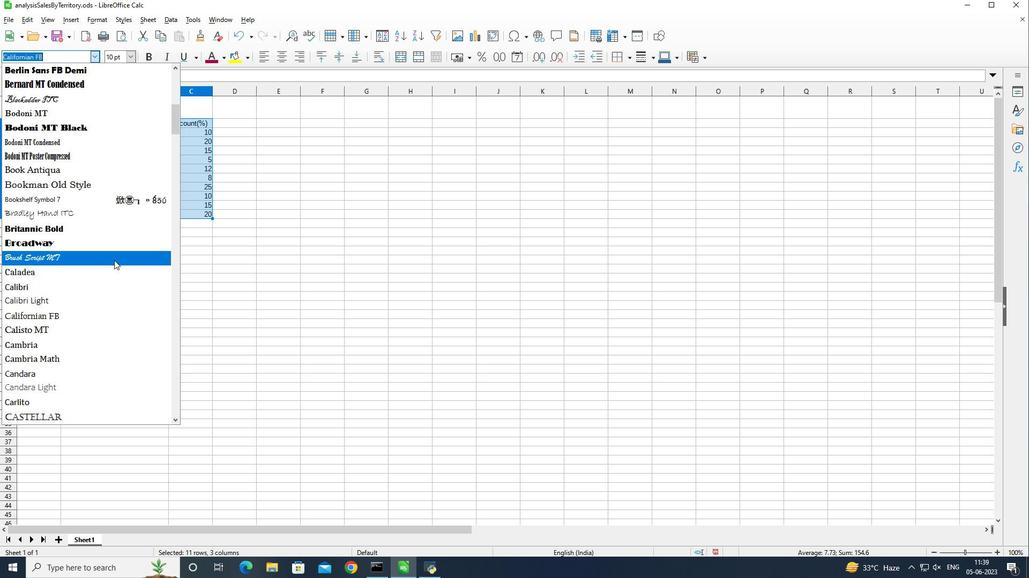 
Action: Mouse scrolled (112, 260) with delta (0, 0)
Screenshot: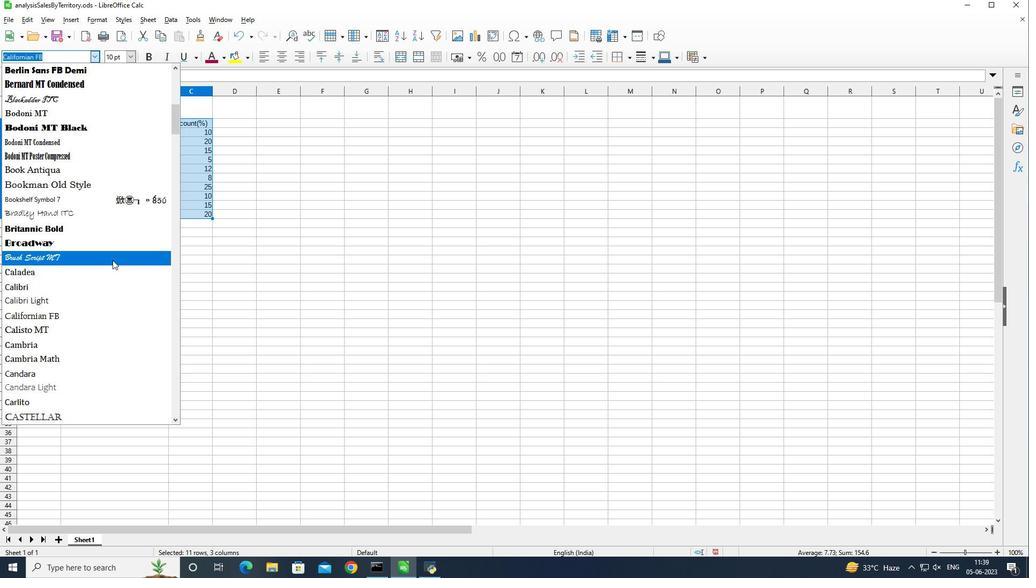 
Action: Mouse moved to (112, 359)
Screenshot: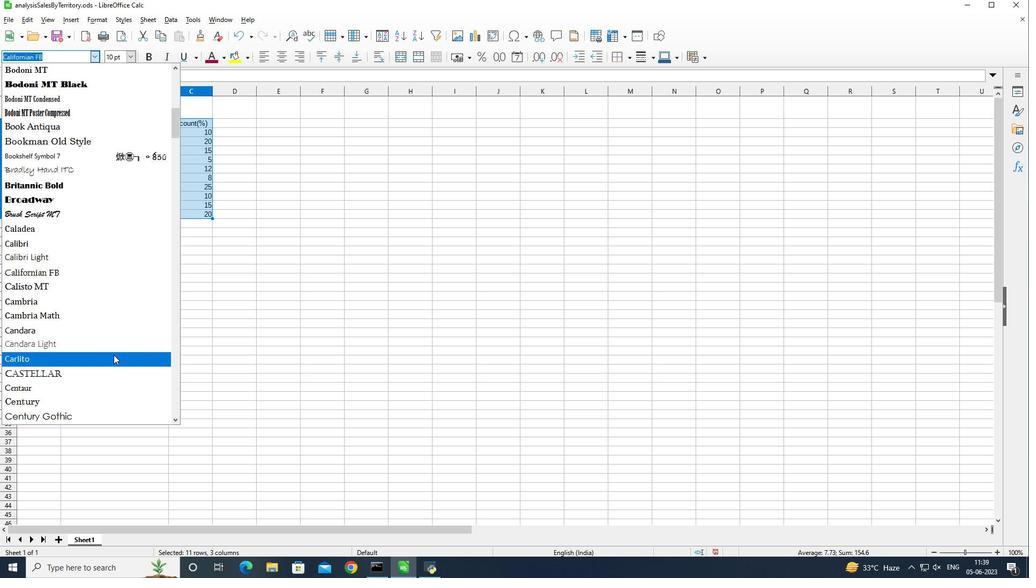 
Action: Mouse pressed left at (112, 359)
Screenshot: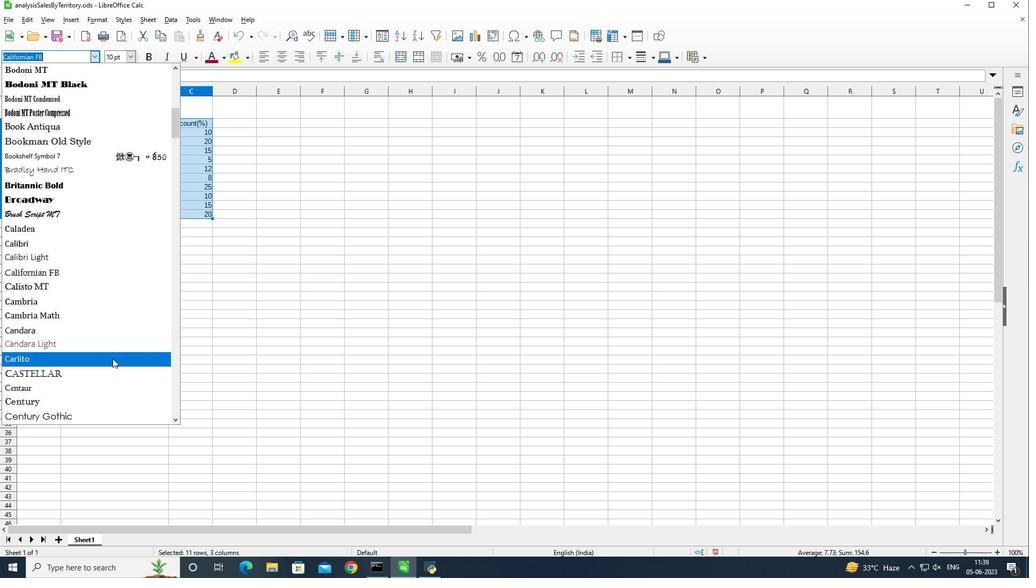 
Action: Mouse moved to (132, 58)
Screenshot: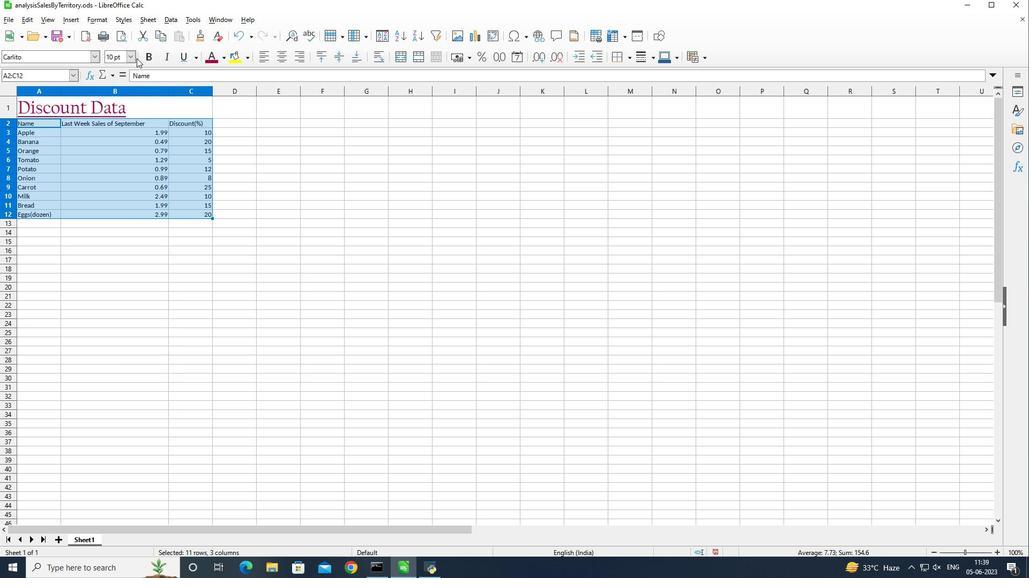 
Action: Mouse pressed left at (132, 58)
Screenshot: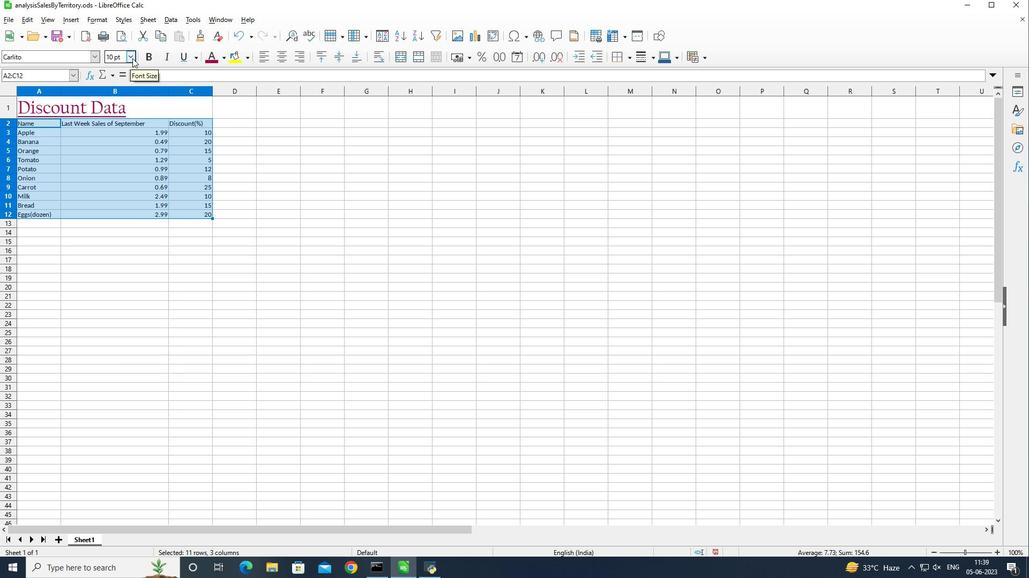 
Action: Mouse moved to (120, 152)
Screenshot: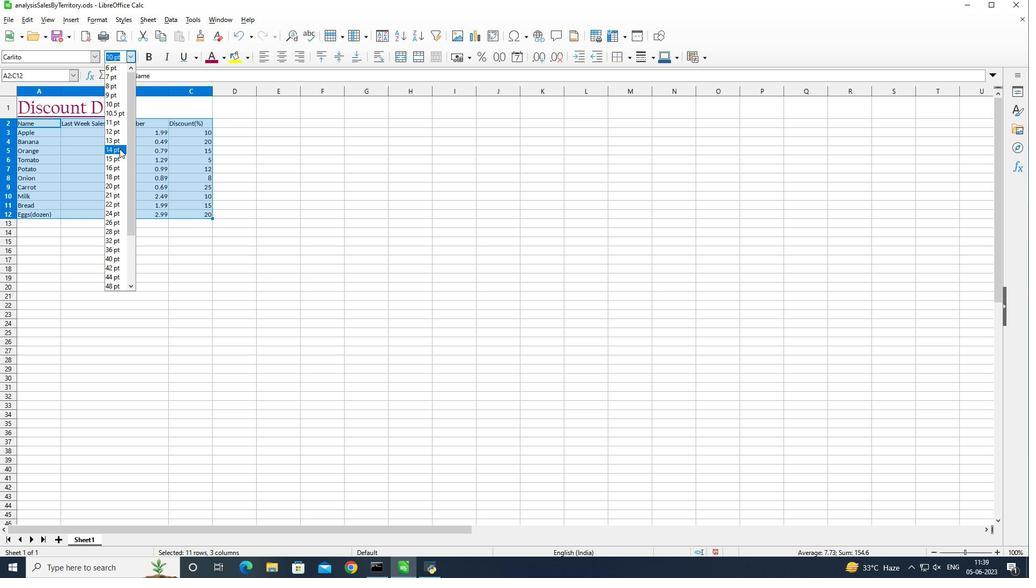 
Action: Mouse pressed left at (120, 152)
Screenshot: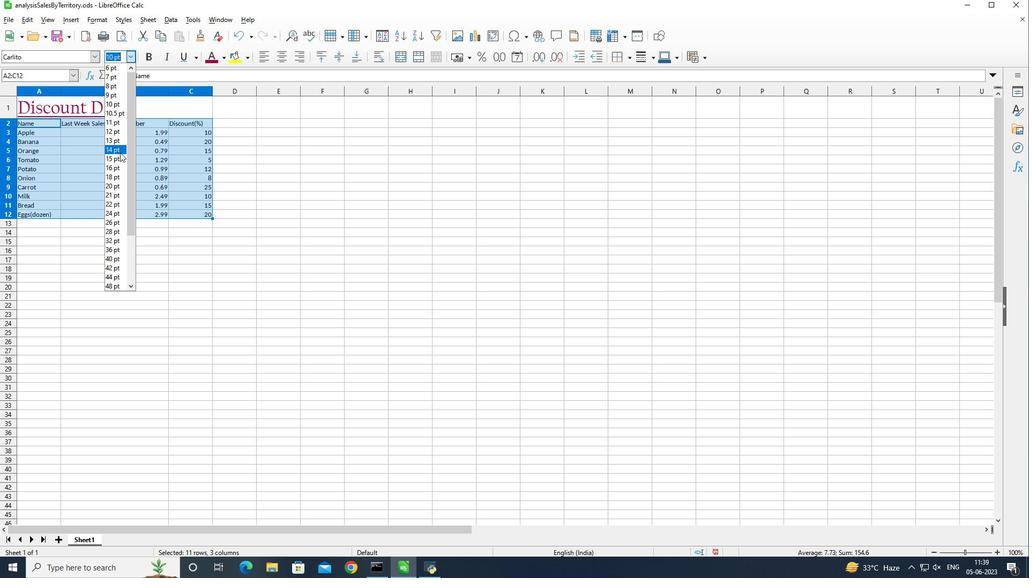 
Action: Mouse moved to (135, 110)
Screenshot: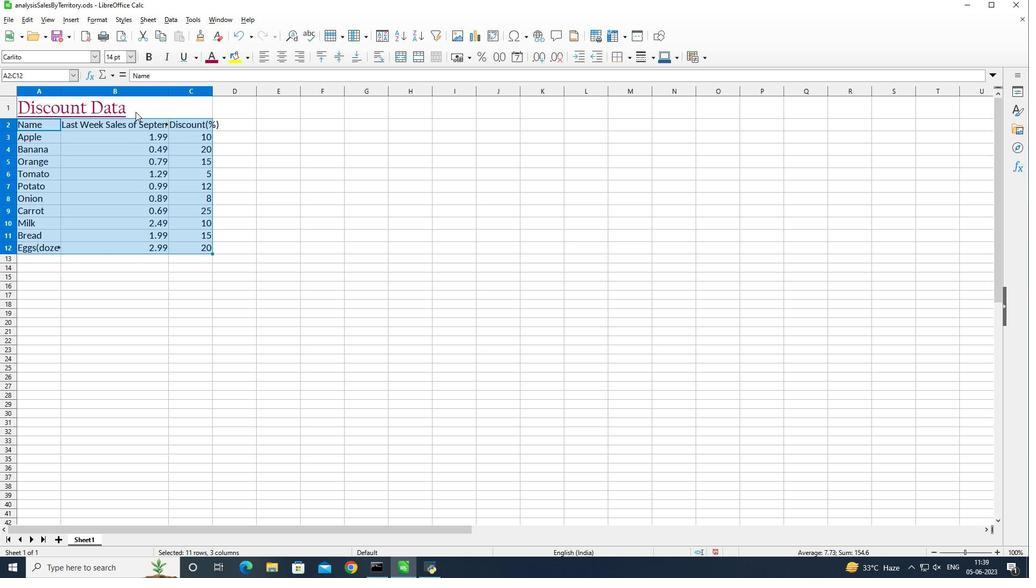 
Action: Mouse pressed left at (135, 110)
Screenshot: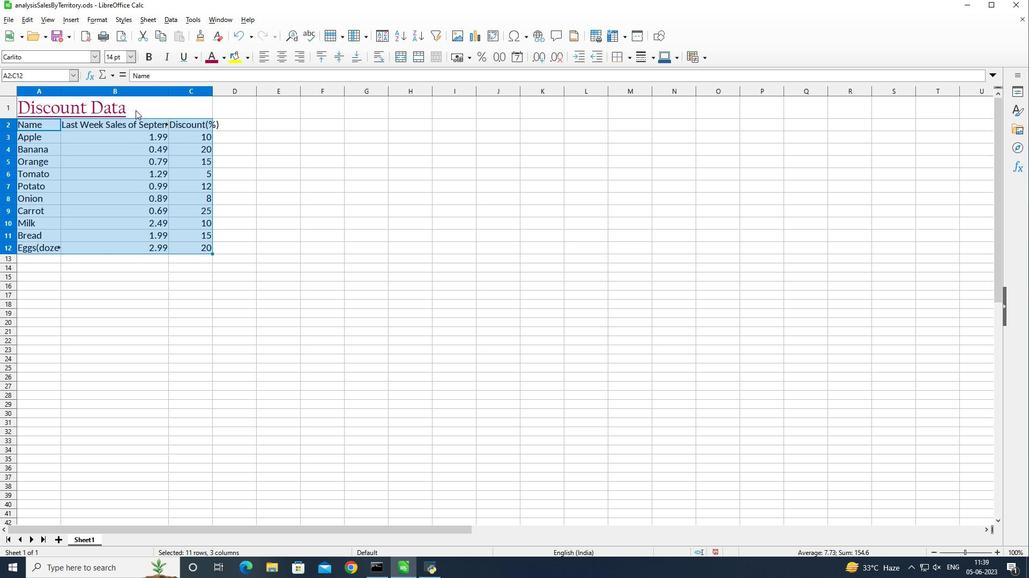 
Action: Key pressed <Key.shift_r><Key.down><Key.down><Key.down><Key.down><Key.down><Key.down><Key.down><Key.down><Key.down><Key.down><Key.down>
Screenshot: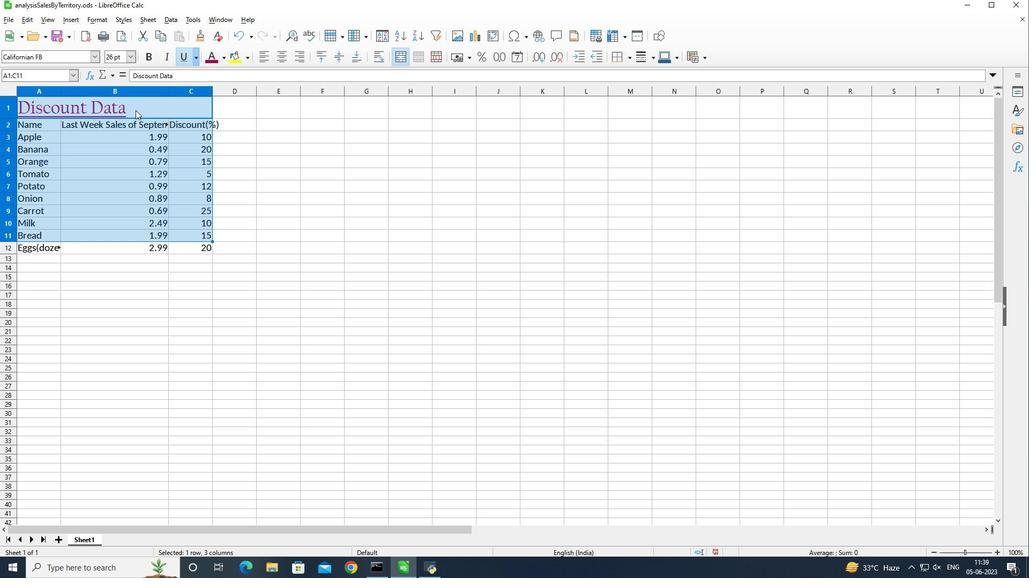 
Action: Mouse moved to (338, 53)
Screenshot: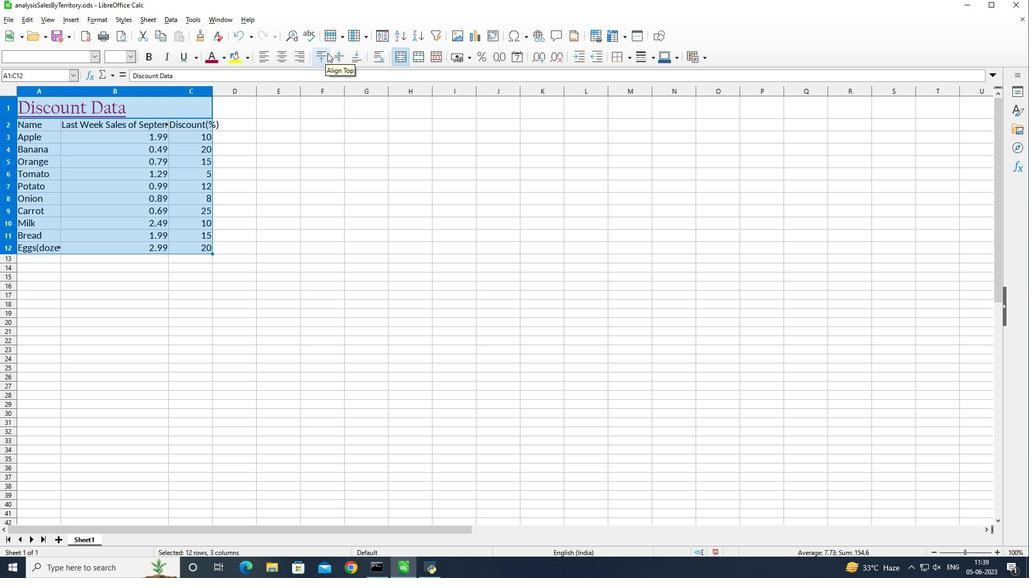 
Action: Mouse pressed left at (338, 53)
Screenshot: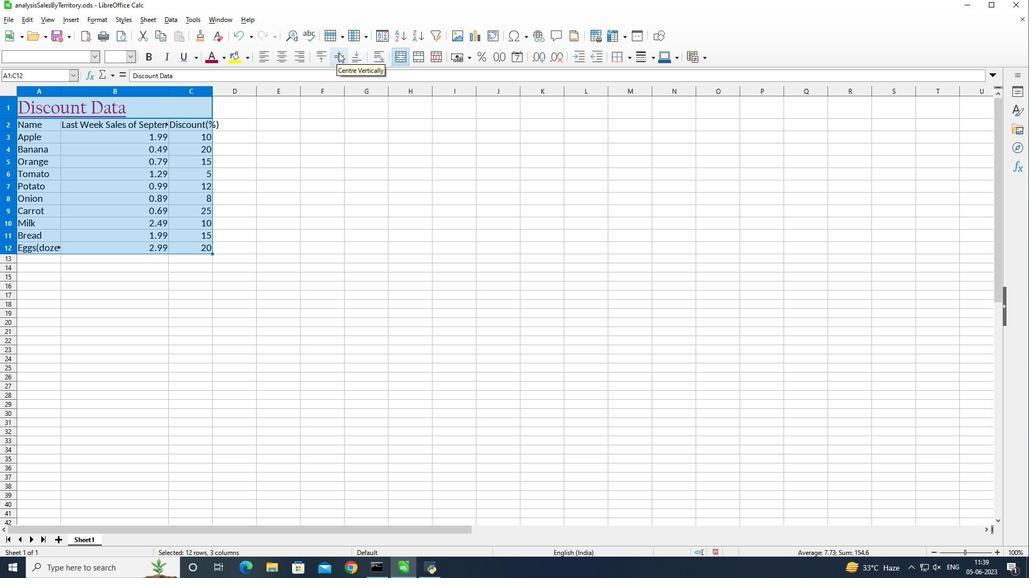 
Action: Mouse moved to (196, 244)
Screenshot: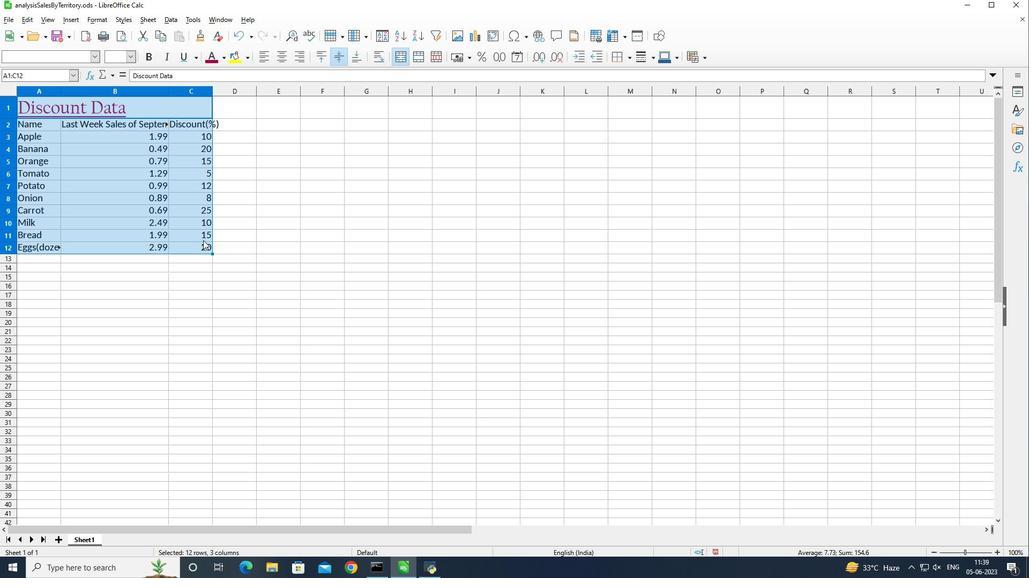 
Action: Mouse pressed left at (196, 244)
Screenshot: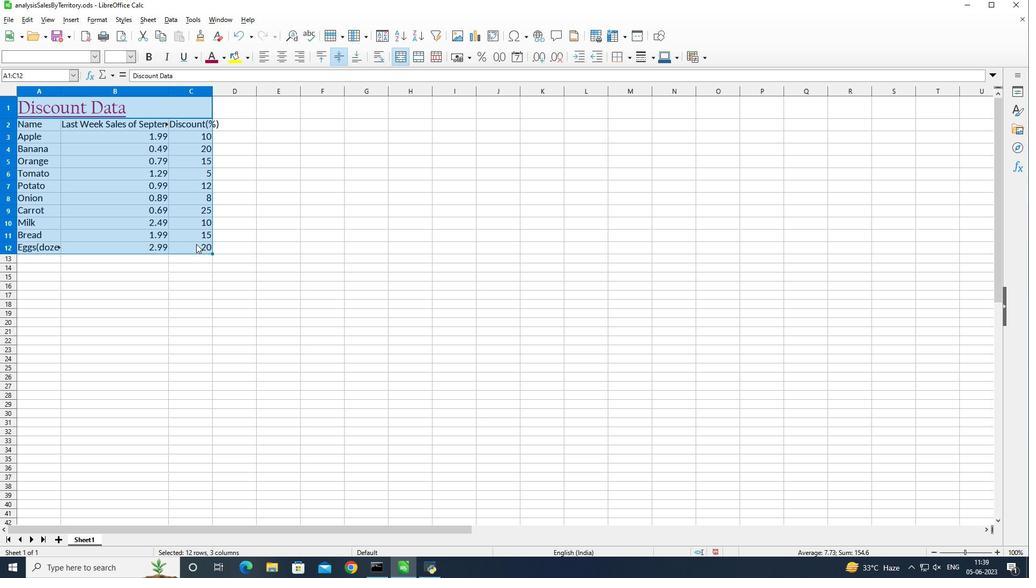 
Action: Mouse moved to (212, 90)
Screenshot: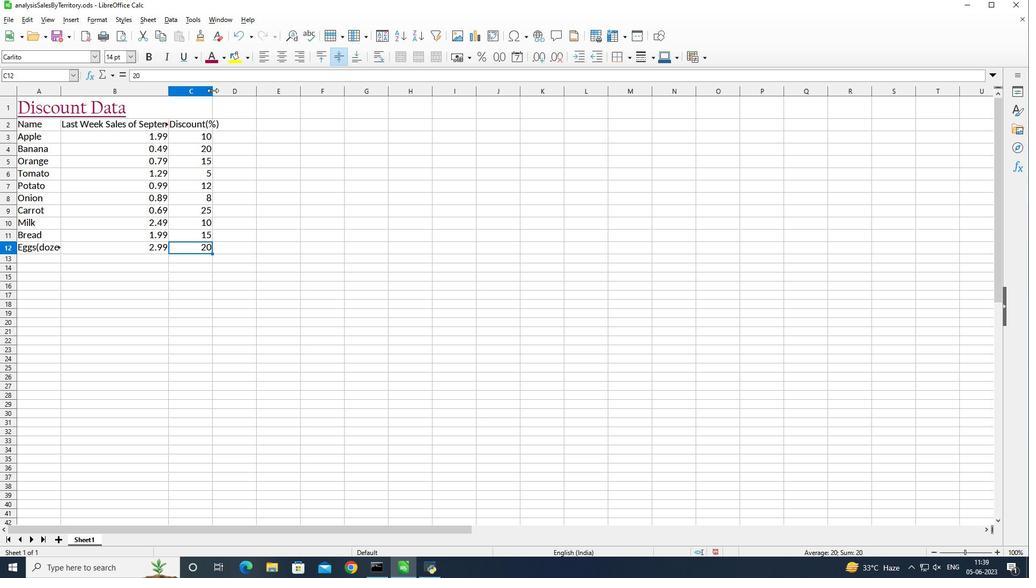 
Action: Mouse pressed left at (212, 90)
Screenshot: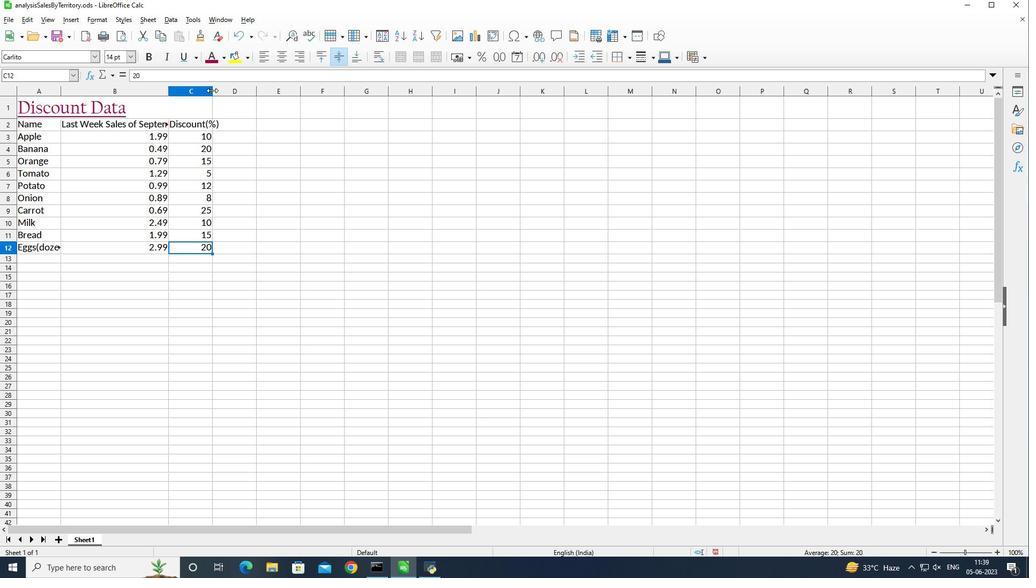 
Action: Mouse moved to (169, 87)
Screenshot: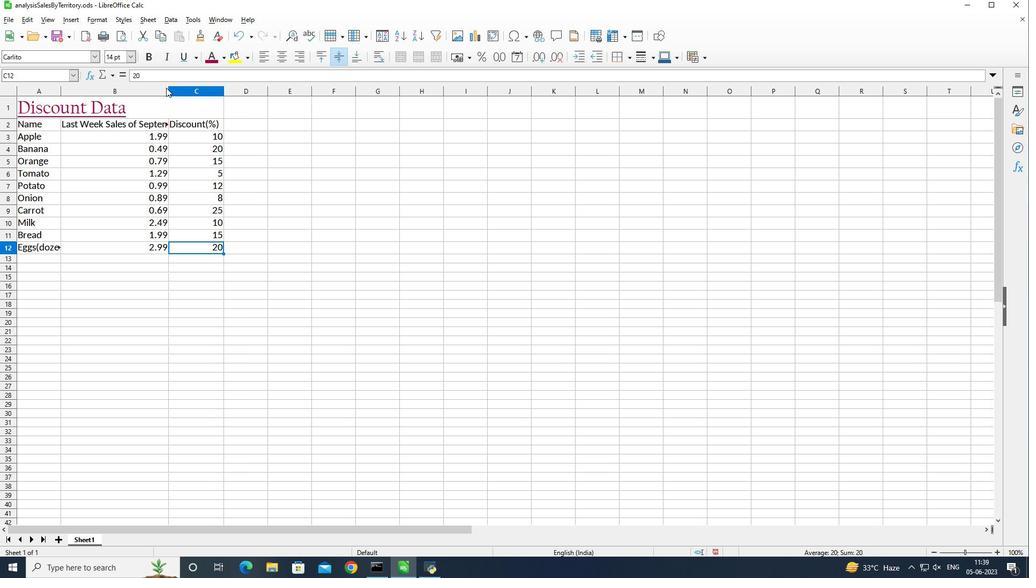 
Action: Mouse pressed left at (169, 87)
Screenshot: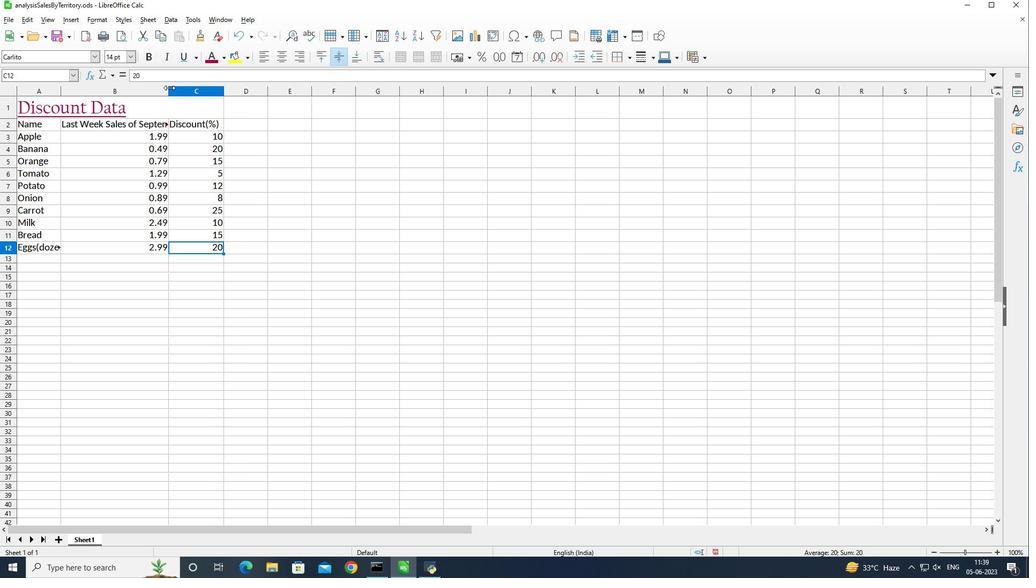 
Action: Mouse moved to (60, 92)
Screenshot: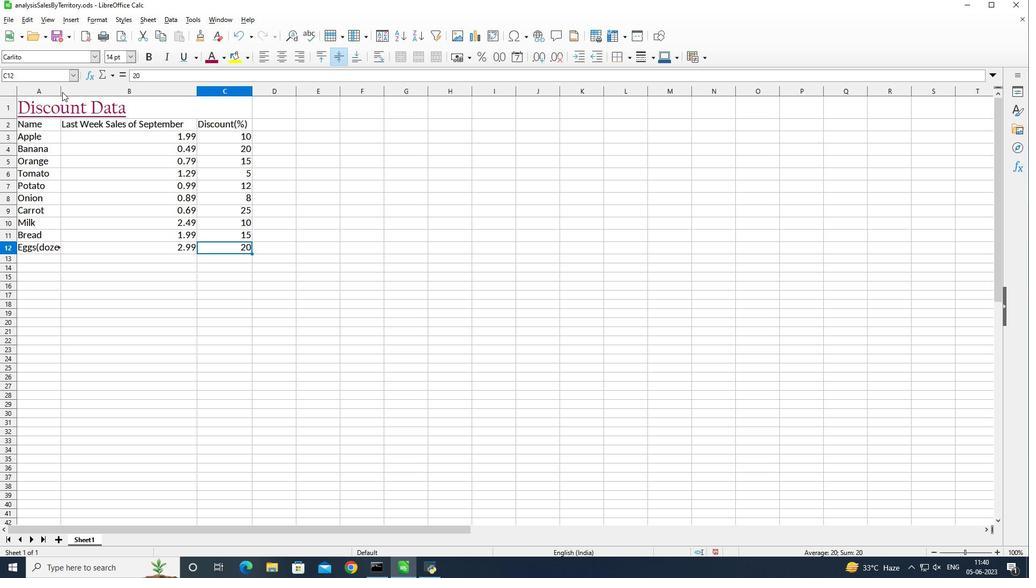 
Action: Mouse pressed left at (60, 92)
Screenshot: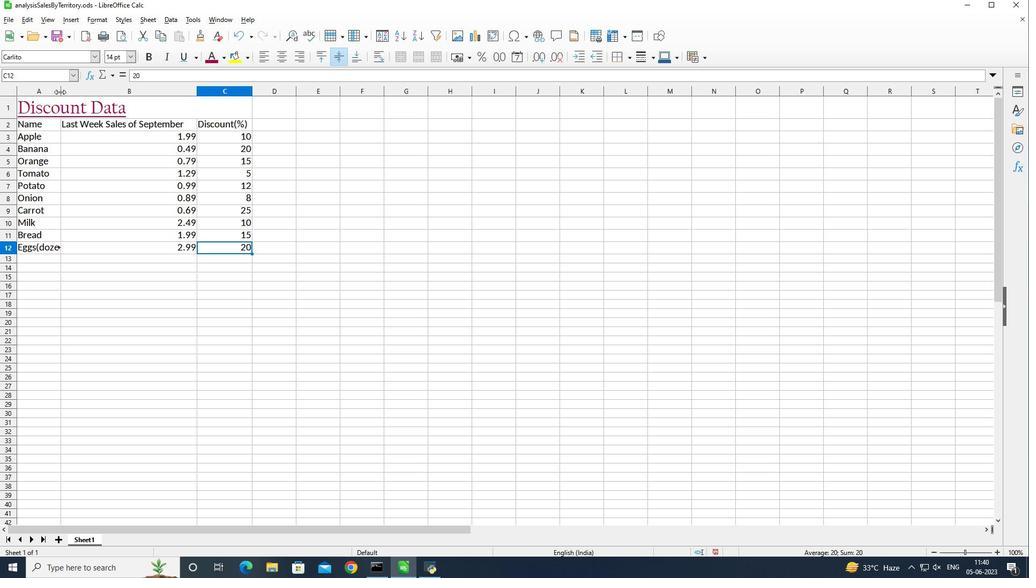 
Action: Mouse moved to (67, 93)
Screenshot: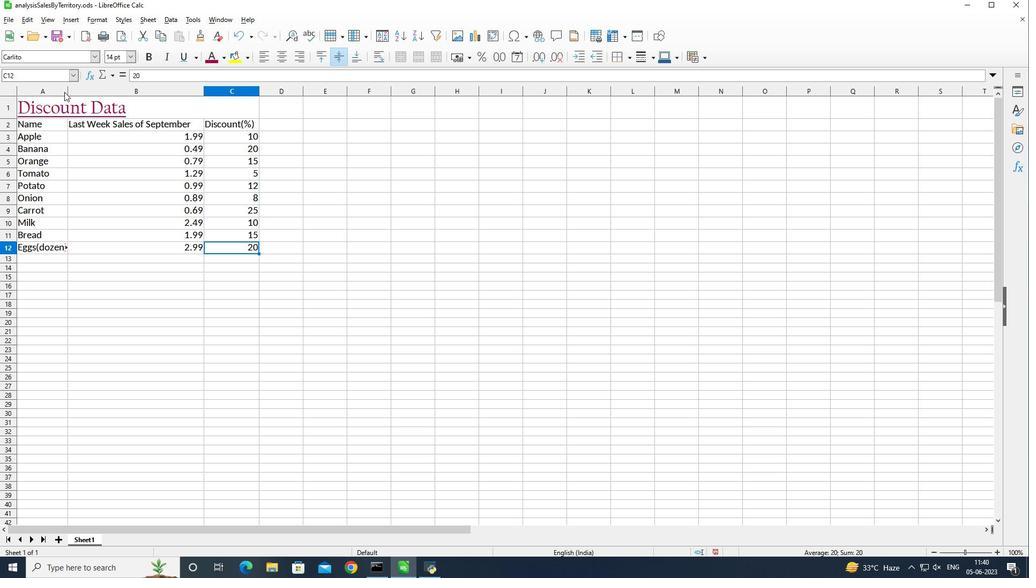 
Action: Mouse pressed left at (67, 93)
Screenshot: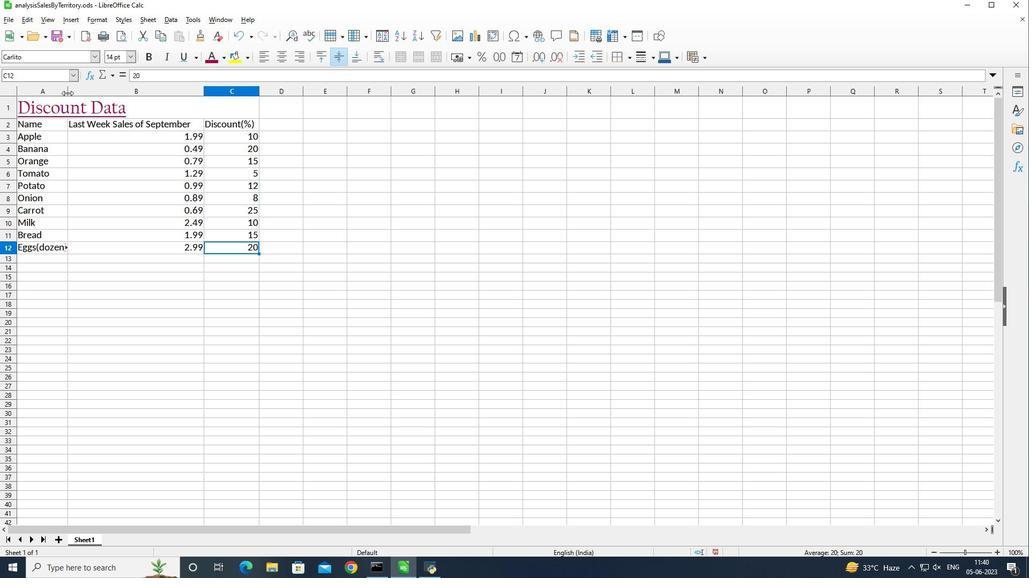 
Action: Mouse moved to (333, 246)
Screenshot: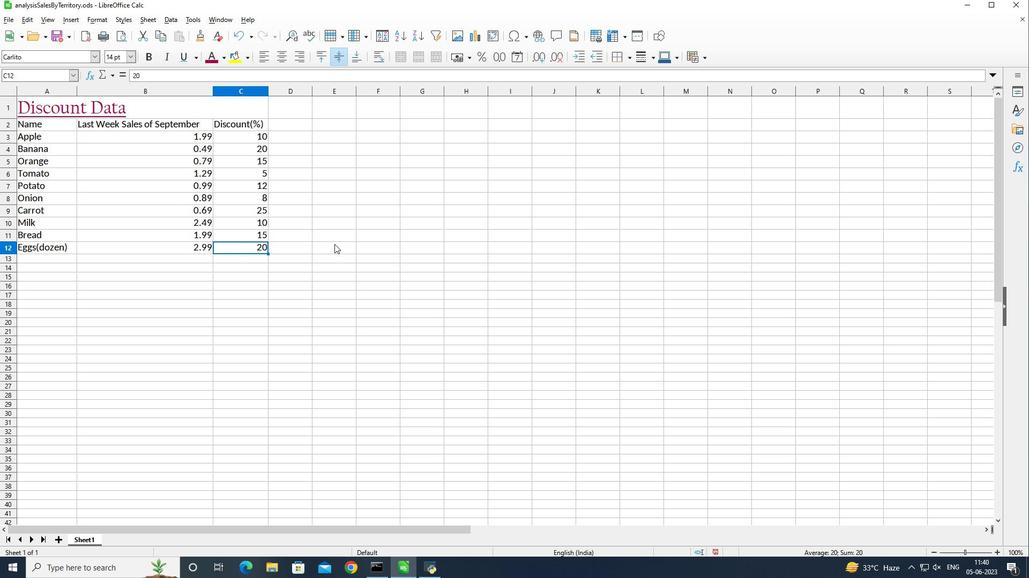 
